 Task: Look for space in Meihekou, China from 6th September, 2023 to 18th September, 2023 for 3 adults in price range Rs.6000 to Rs.12000. Place can be entire place with 2 bedrooms having 2 beds and 2 bathrooms. Property type can be house, flat, guest house, hotel. Booking option can be shelf check-in. Required host language is Chinese (Simplified).
Action: Mouse moved to (780, 109)
Screenshot: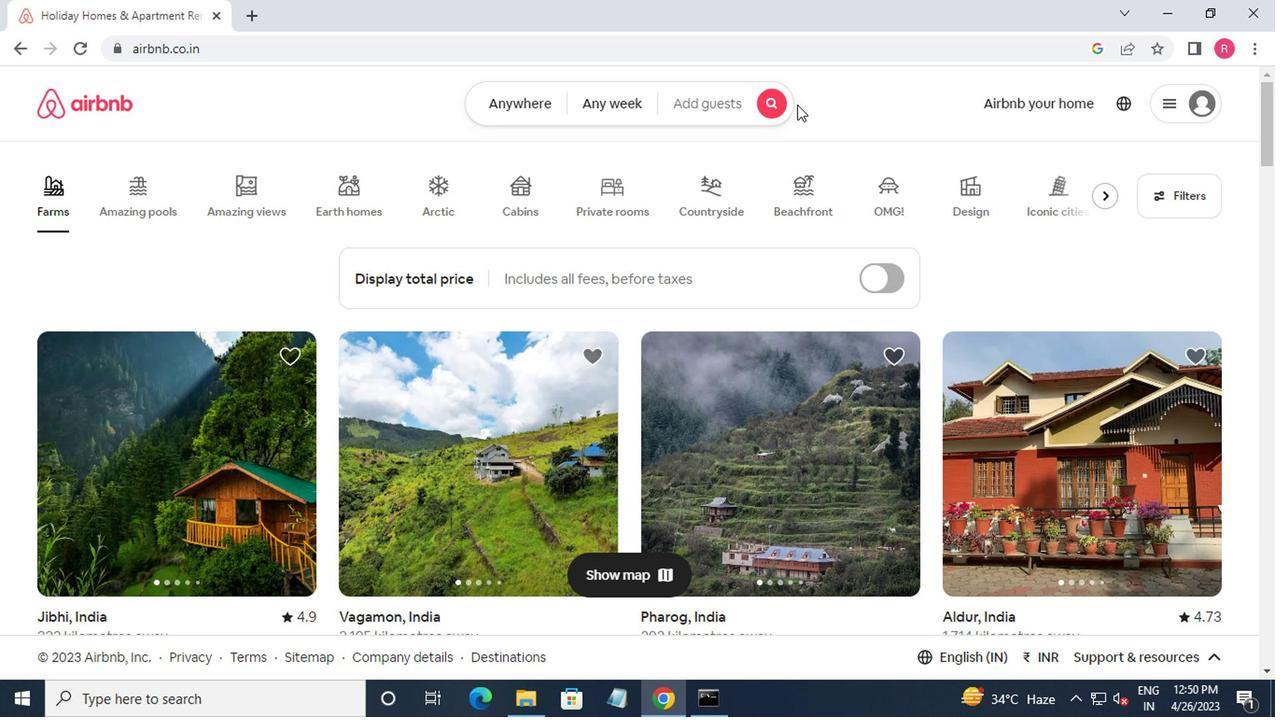 
Action: Mouse pressed left at (780, 109)
Screenshot: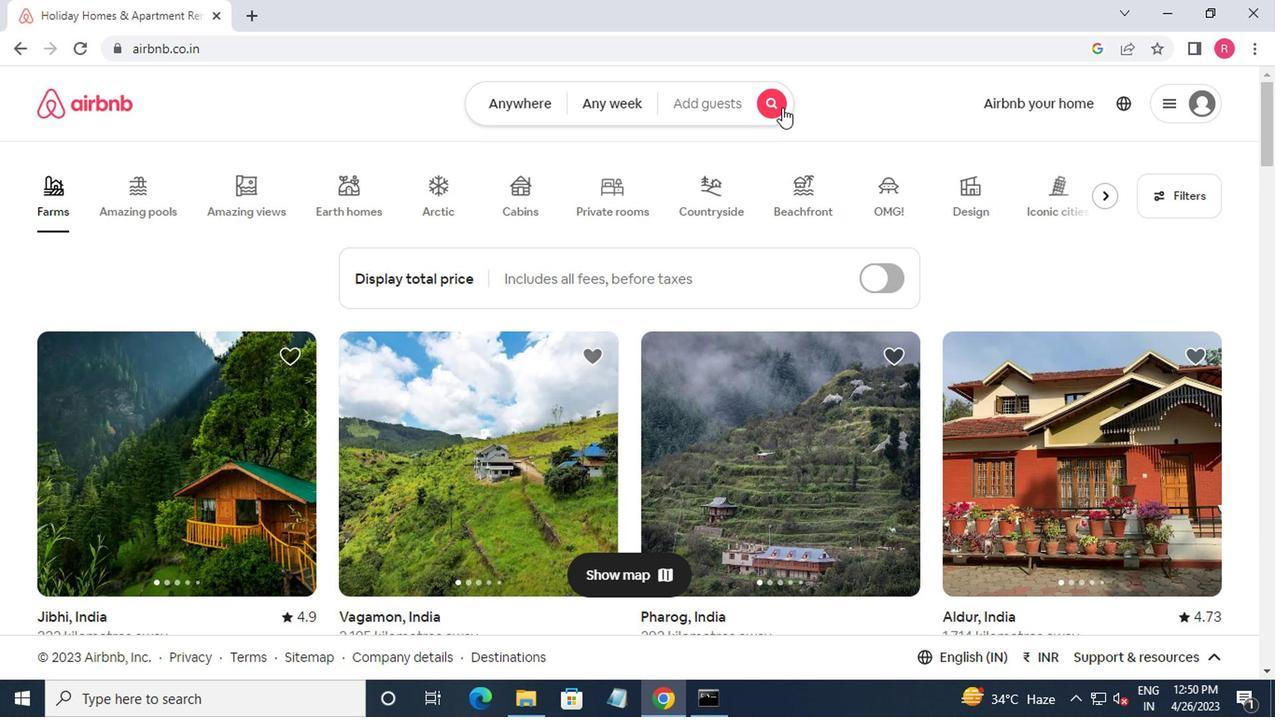 
Action: Mouse moved to (421, 176)
Screenshot: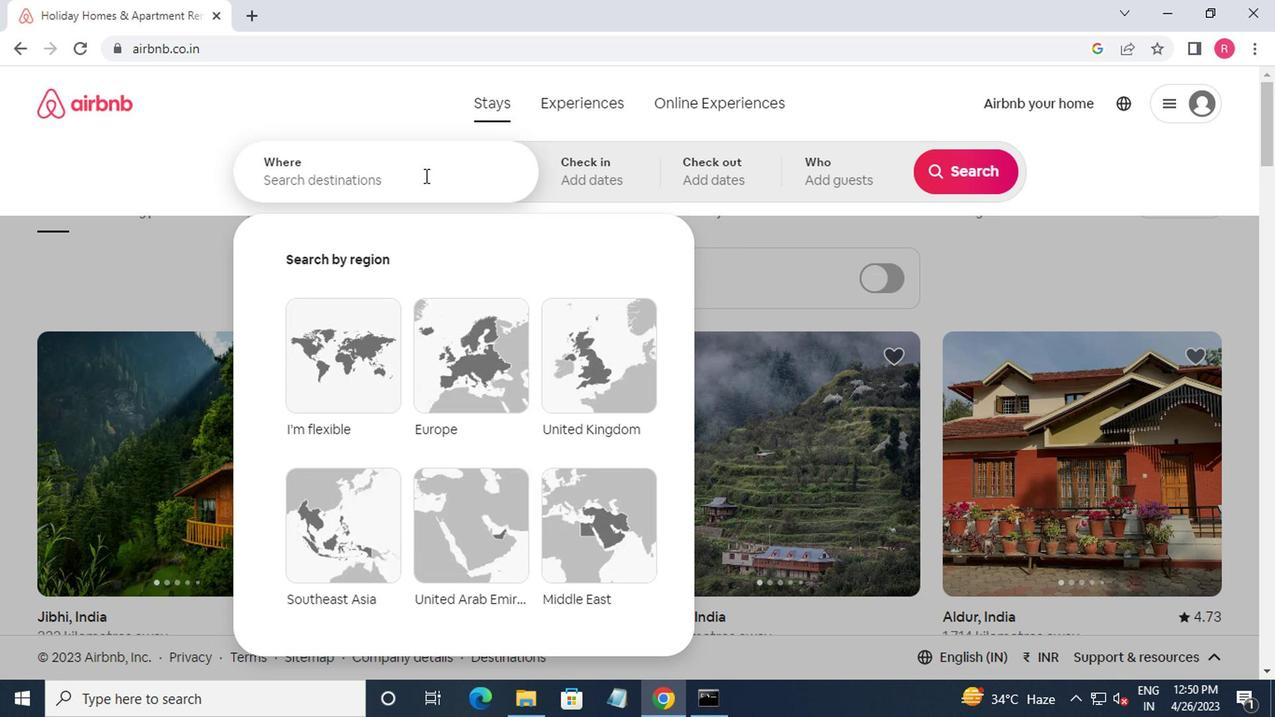
Action: Mouse pressed left at (421, 176)
Screenshot: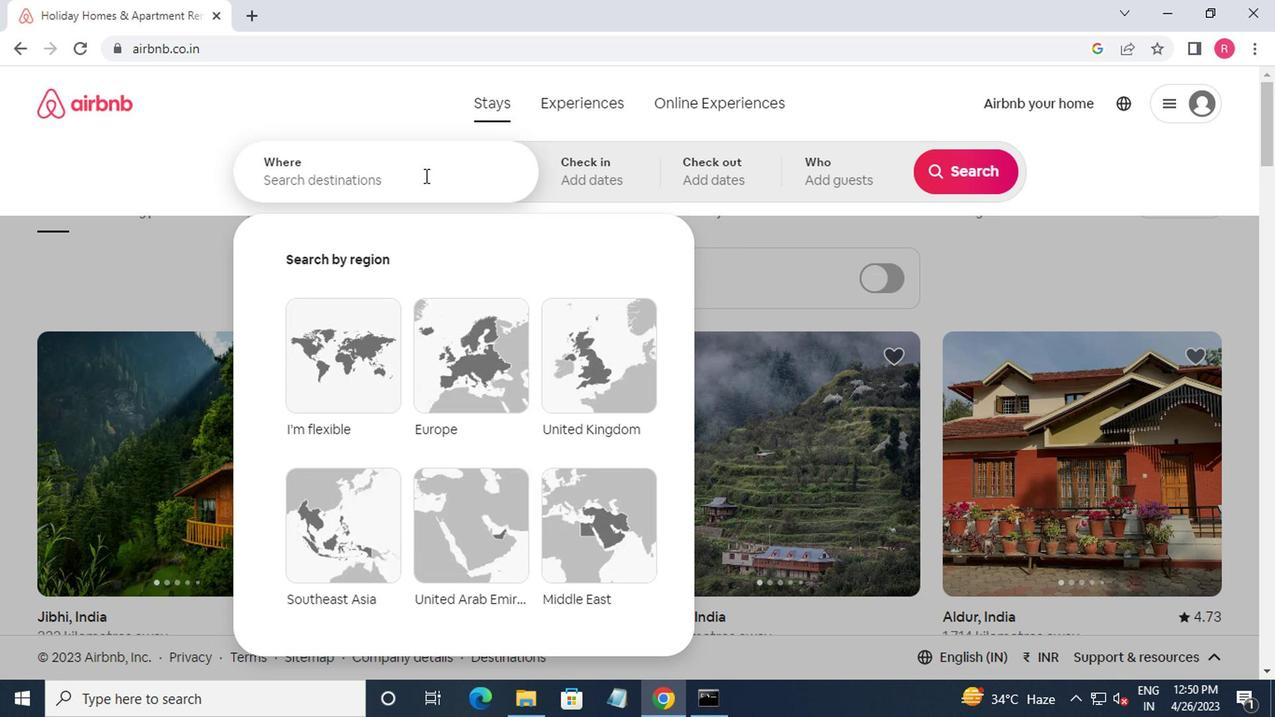 
Action: Mouse moved to (422, 173)
Screenshot: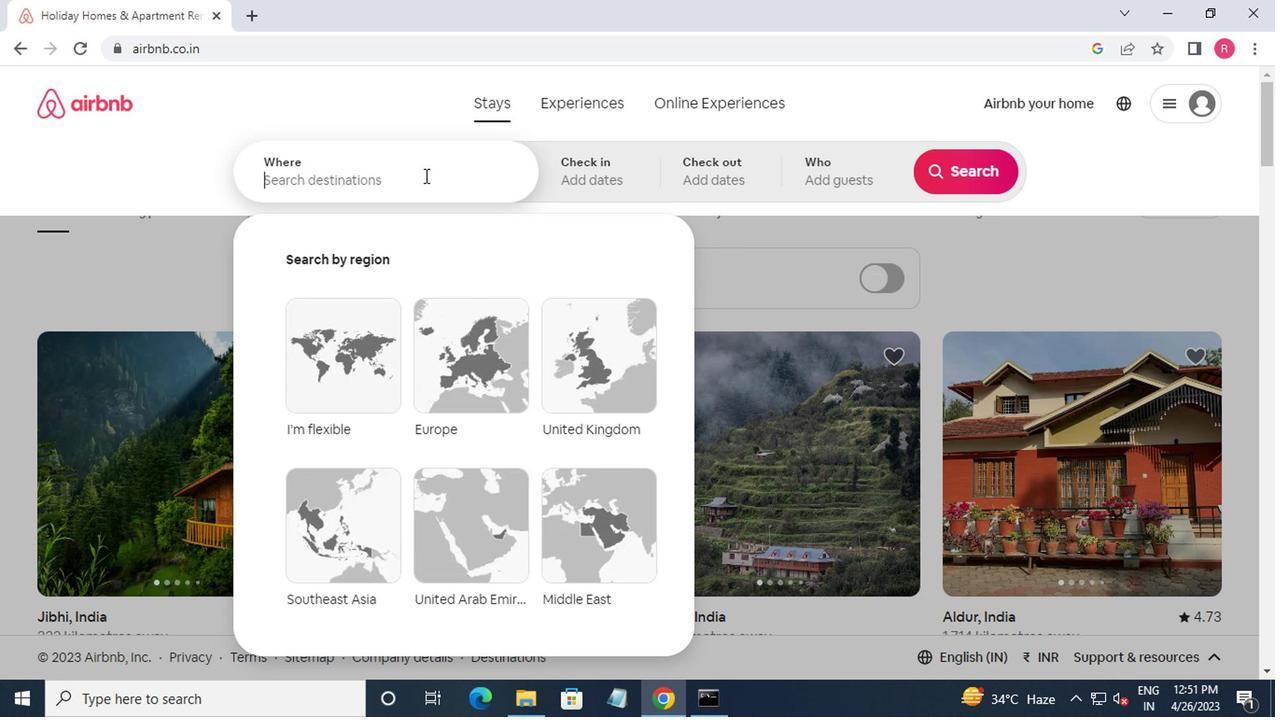 
Action: Key pressed meihekou,china<Key.enter>
Screenshot: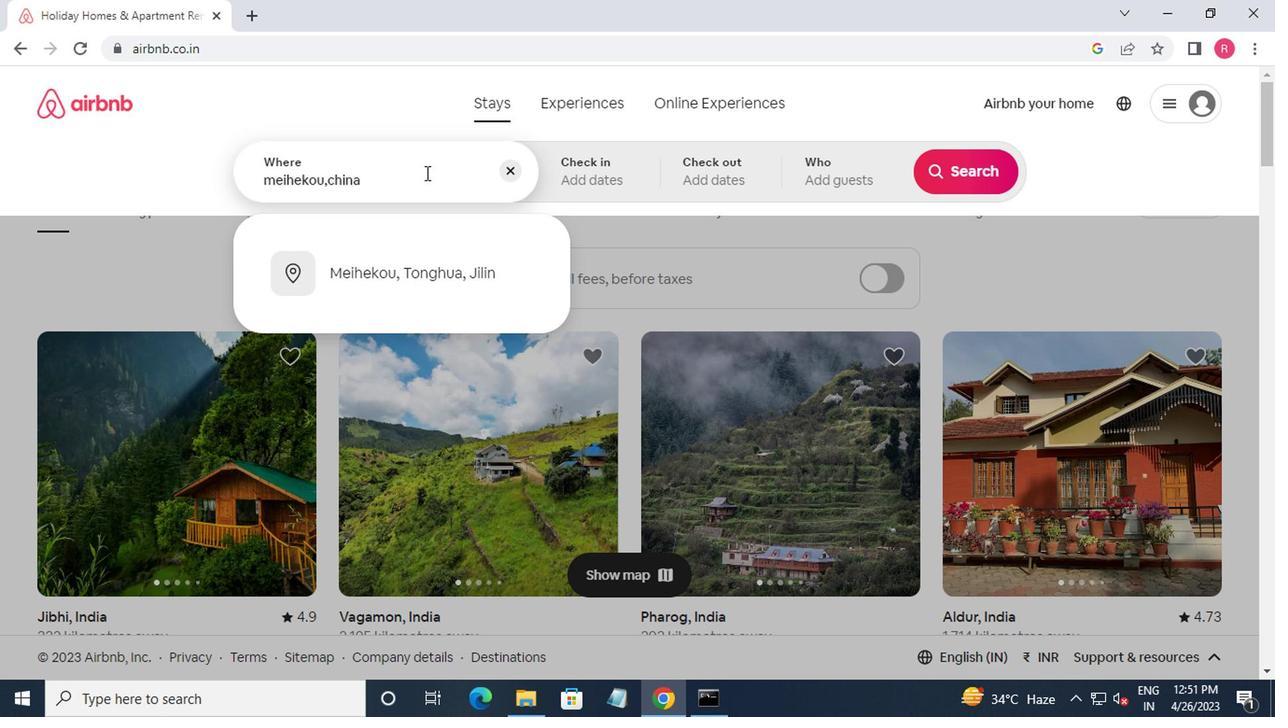 
Action: Mouse moved to (967, 326)
Screenshot: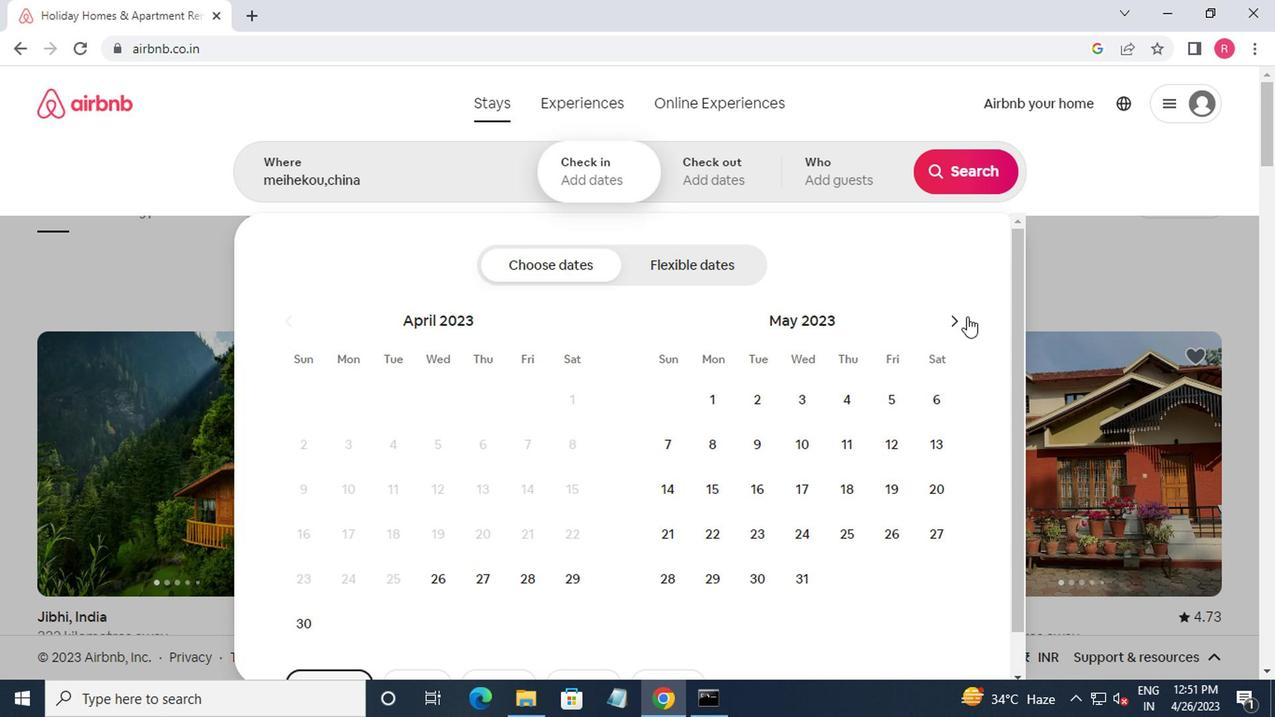 
Action: Mouse pressed left at (967, 326)
Screenshot: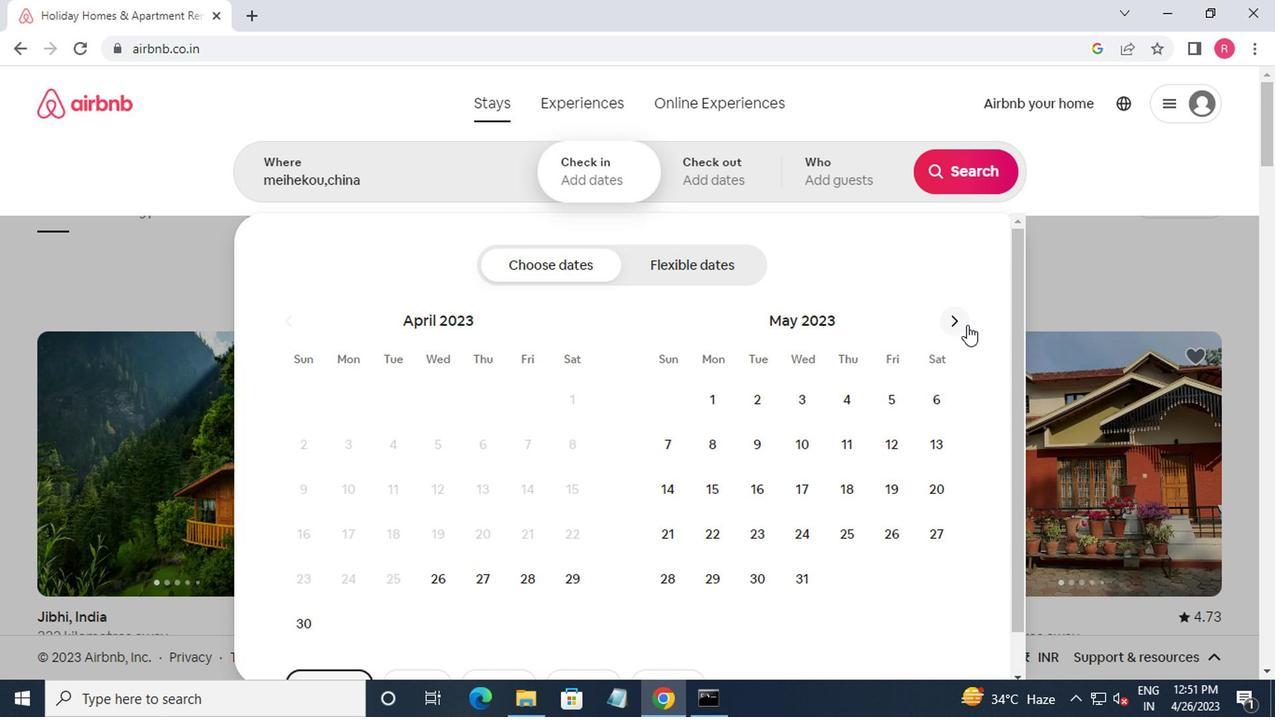 
Action: Mouse moved to (965, 326)
Screenshot: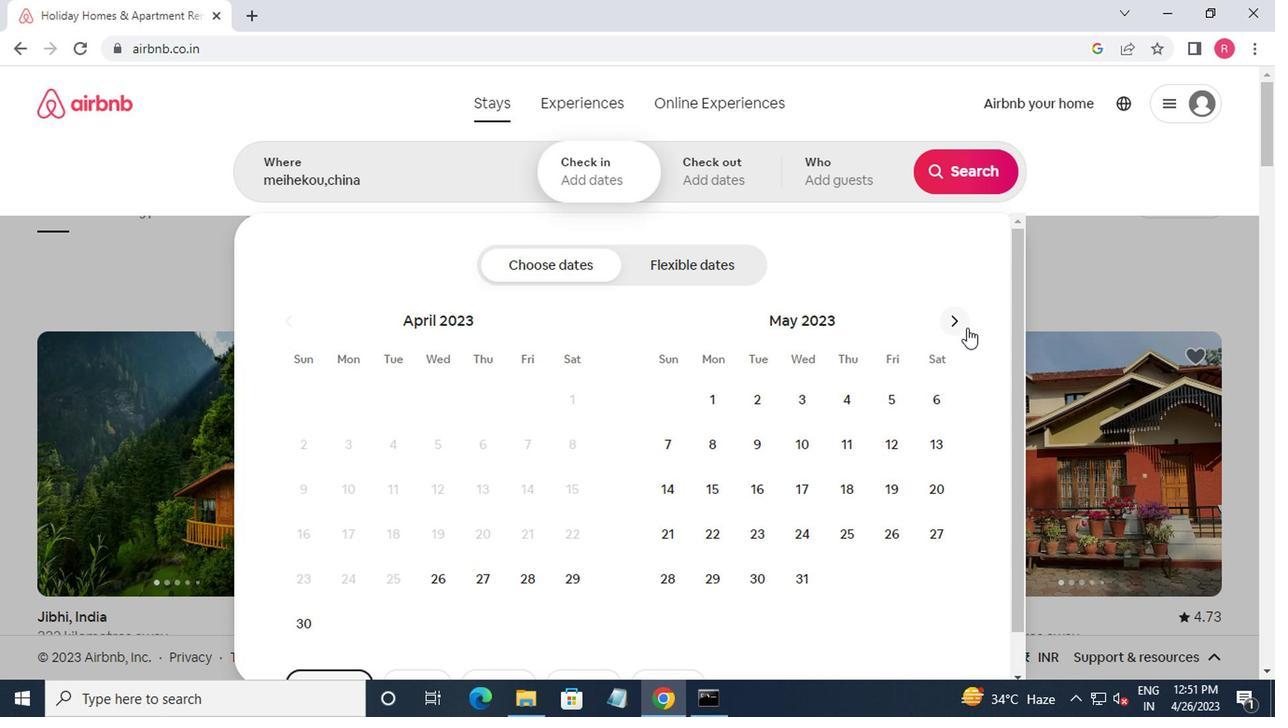 
Action: Mouse pressed left at (965, 326)
Screenshot: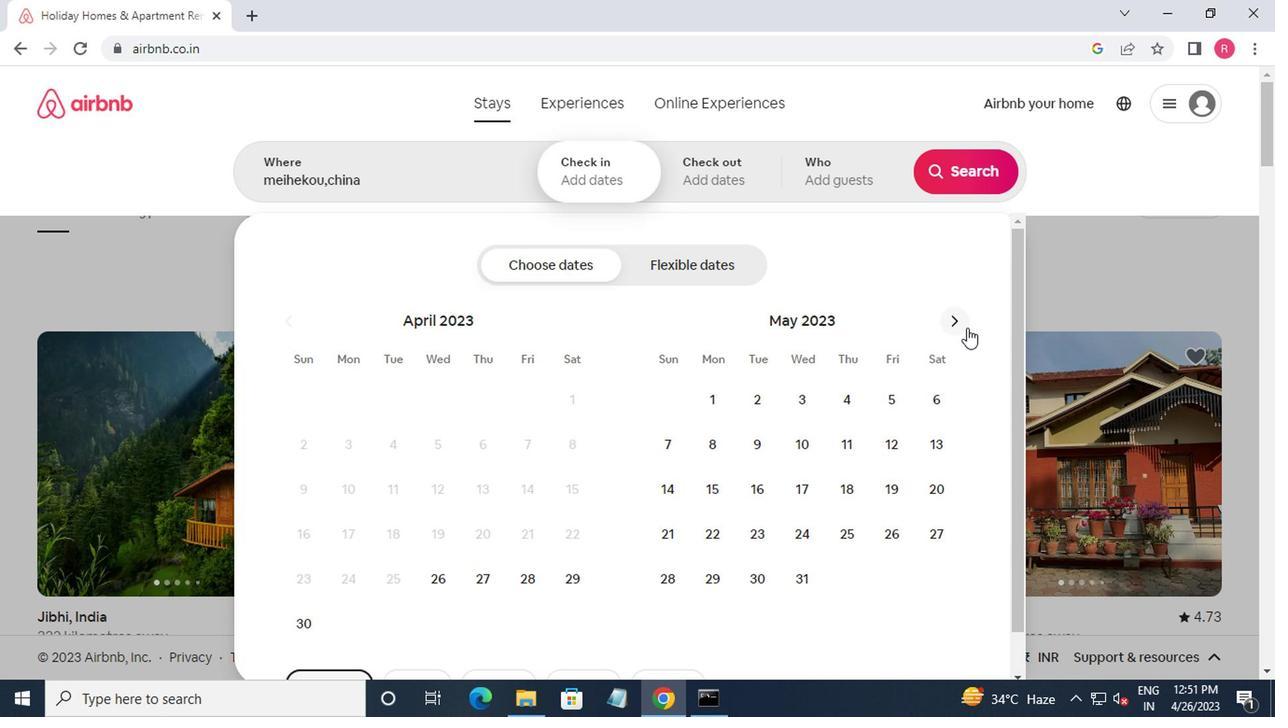 
Action: Mouse moved to (958, 323)
Screenshot: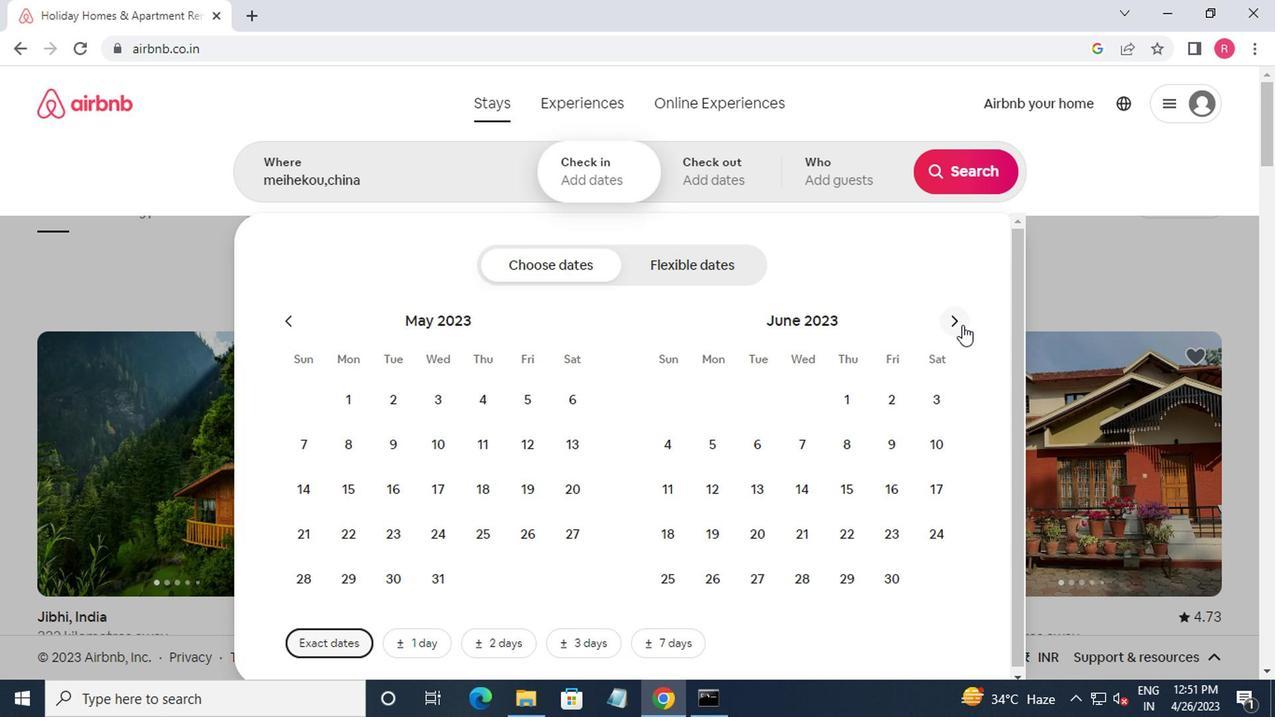 
Action: Mouse pressed left at (958, 323)
Screenshot: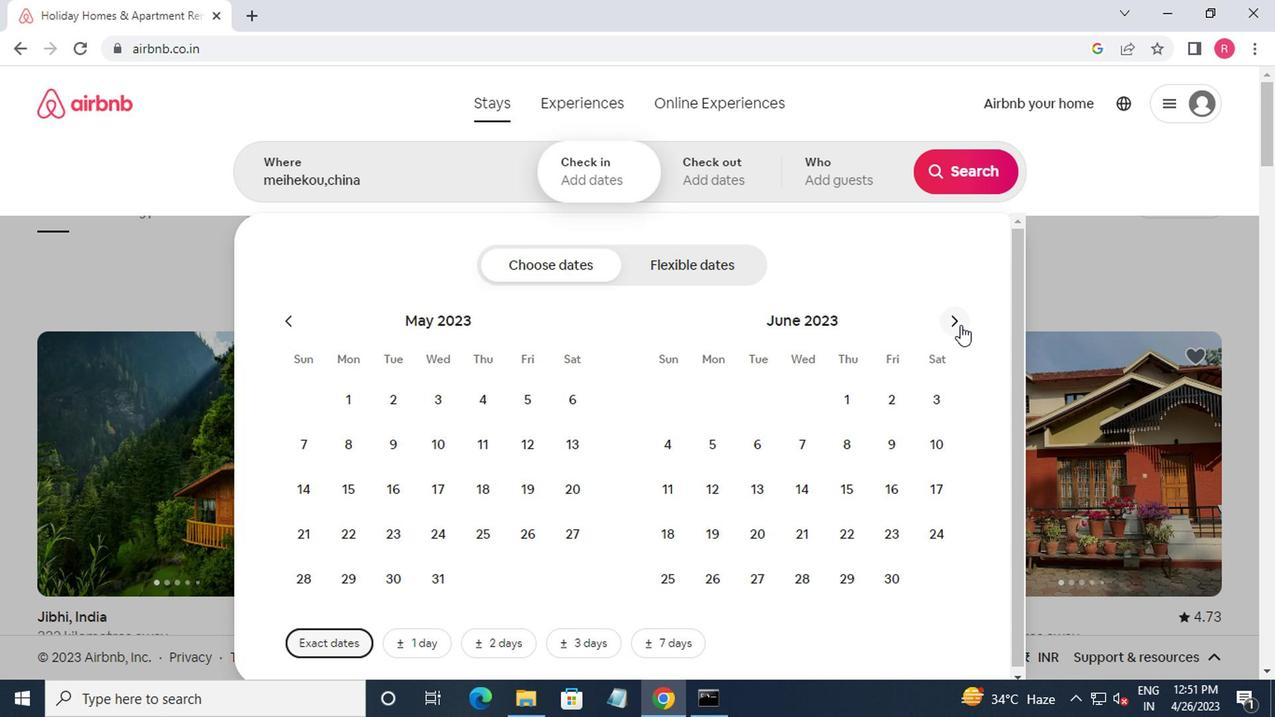 
Action: Mouse moved to (953, 324)
Screenshot: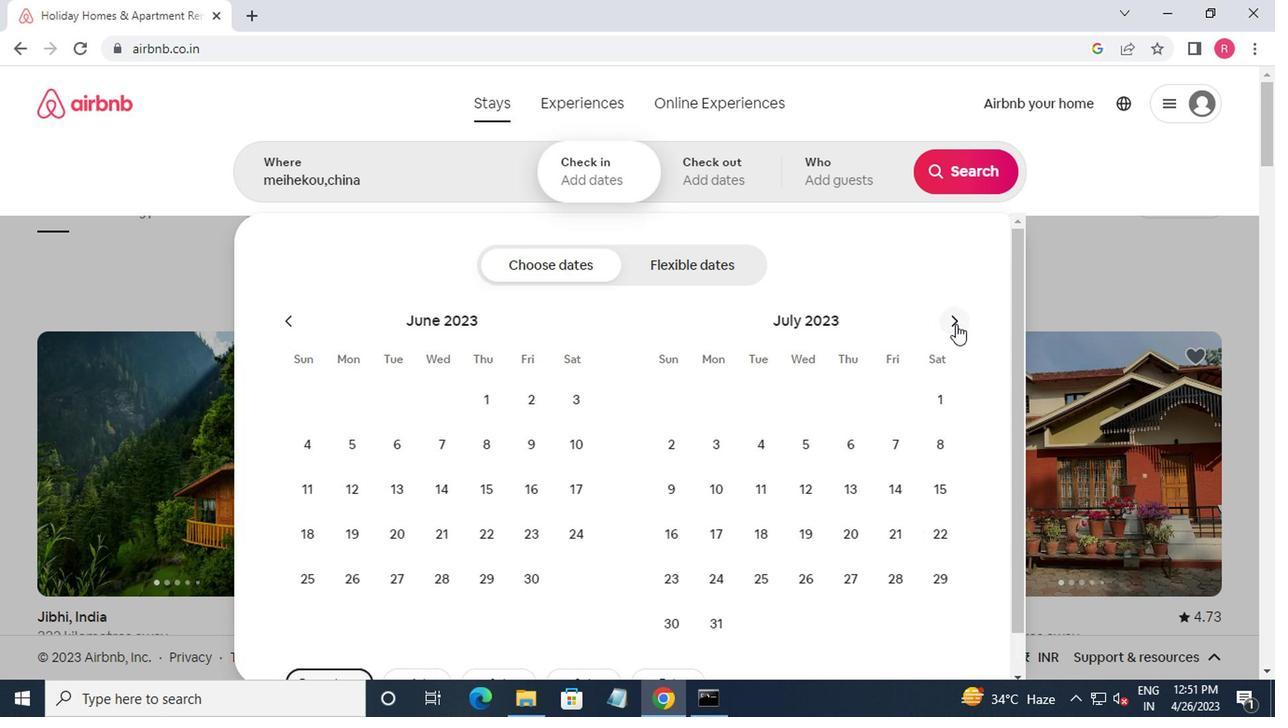 
Action: Mouse pressed left at (953, 324)
Screenshot: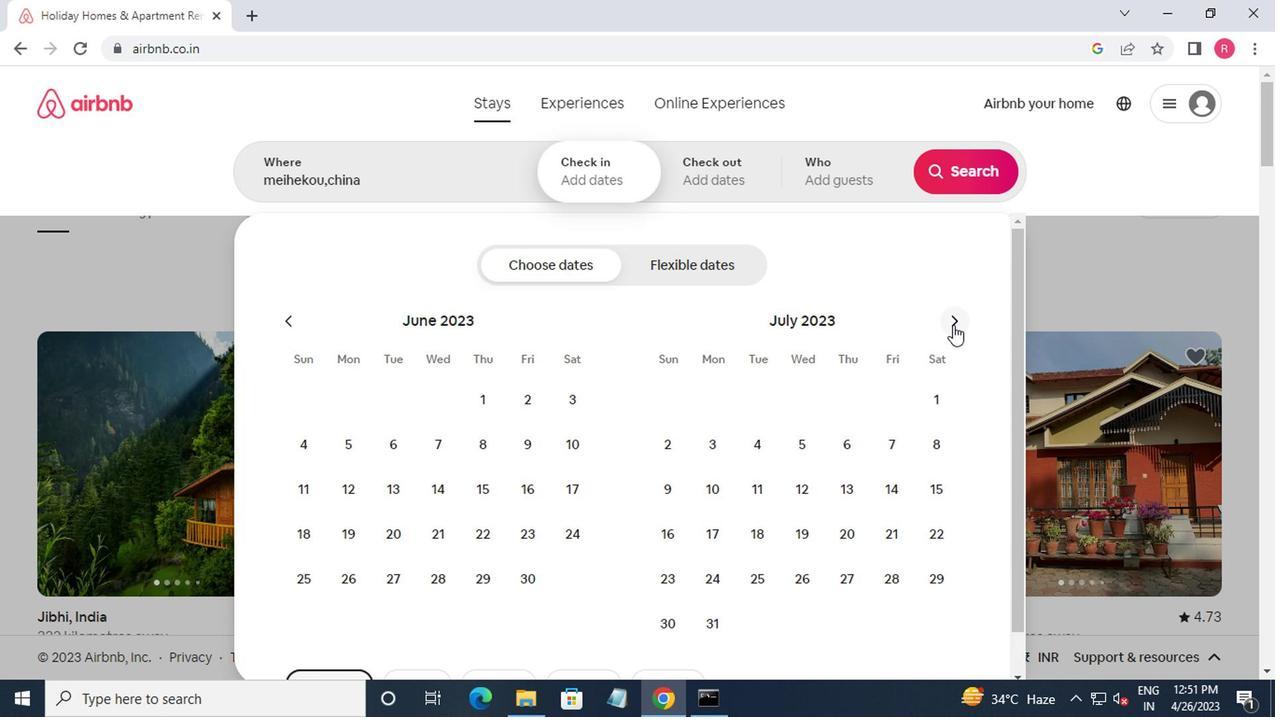 
Action: Mouse moved to (954, 326)
Screenshot: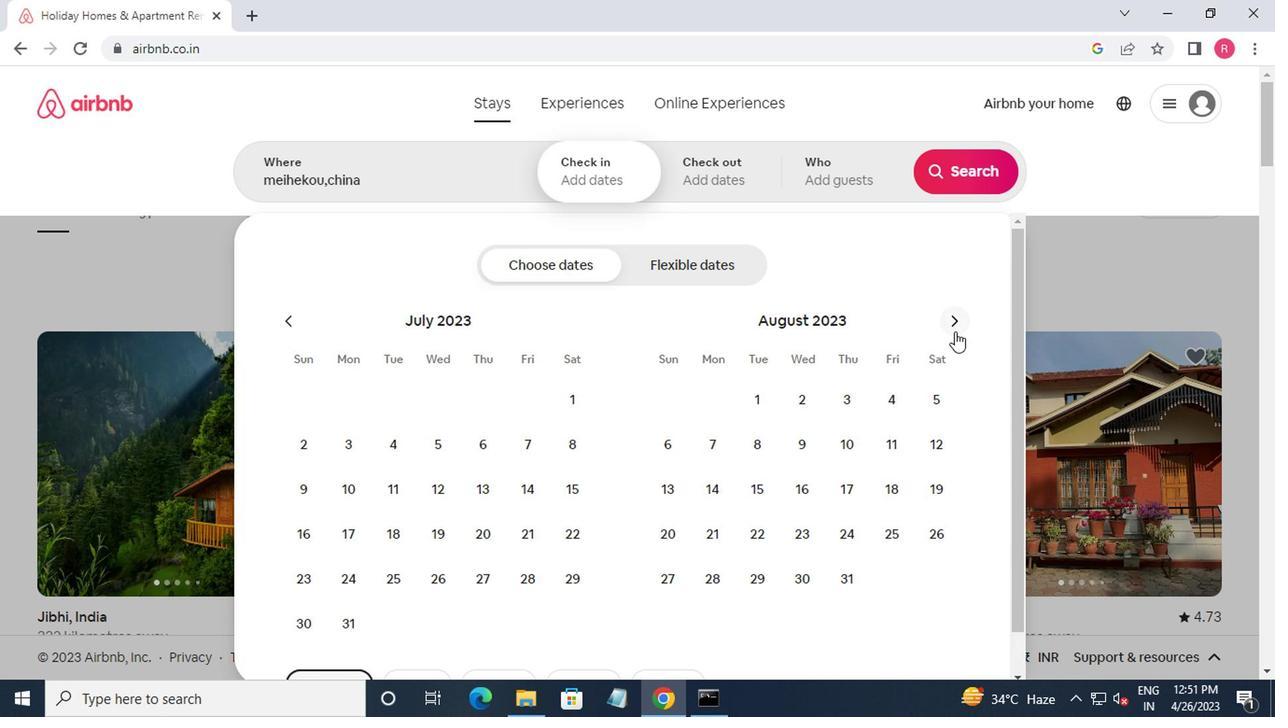 
Action: Mouse pressed left at (954, 326)
Screenshot: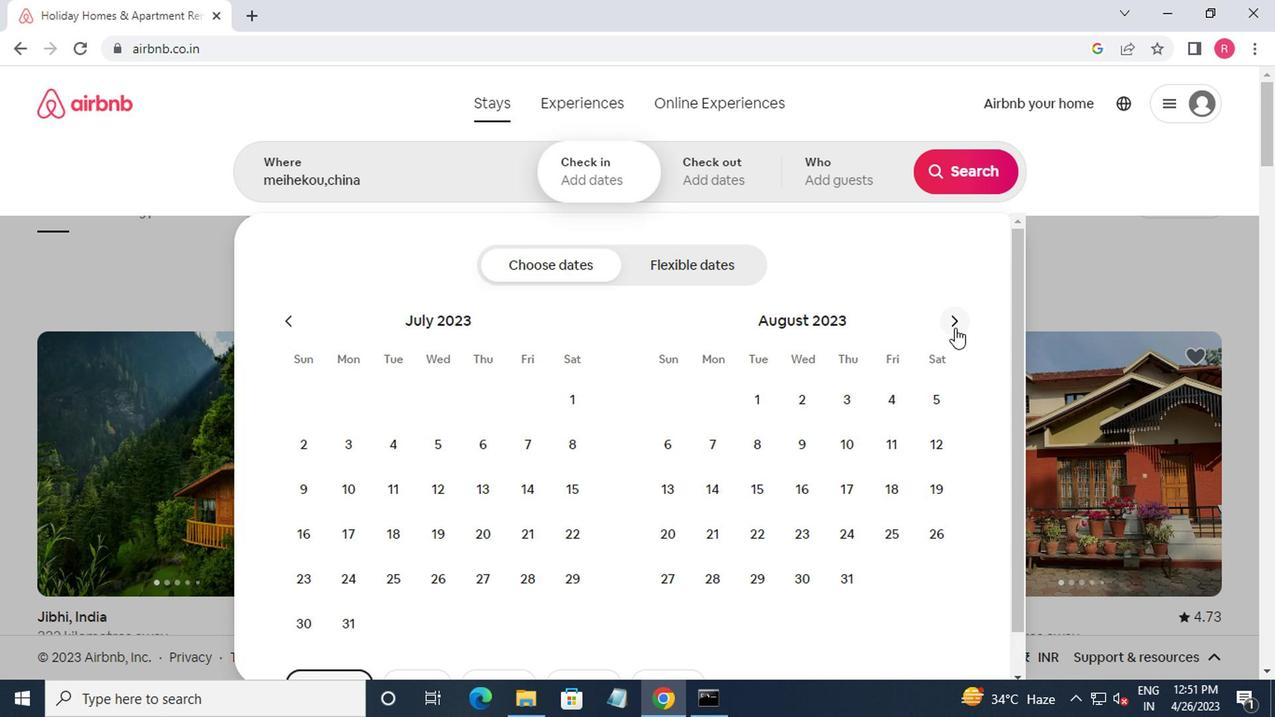 
Action: Mouse moved to (804, 458)
Screenshot: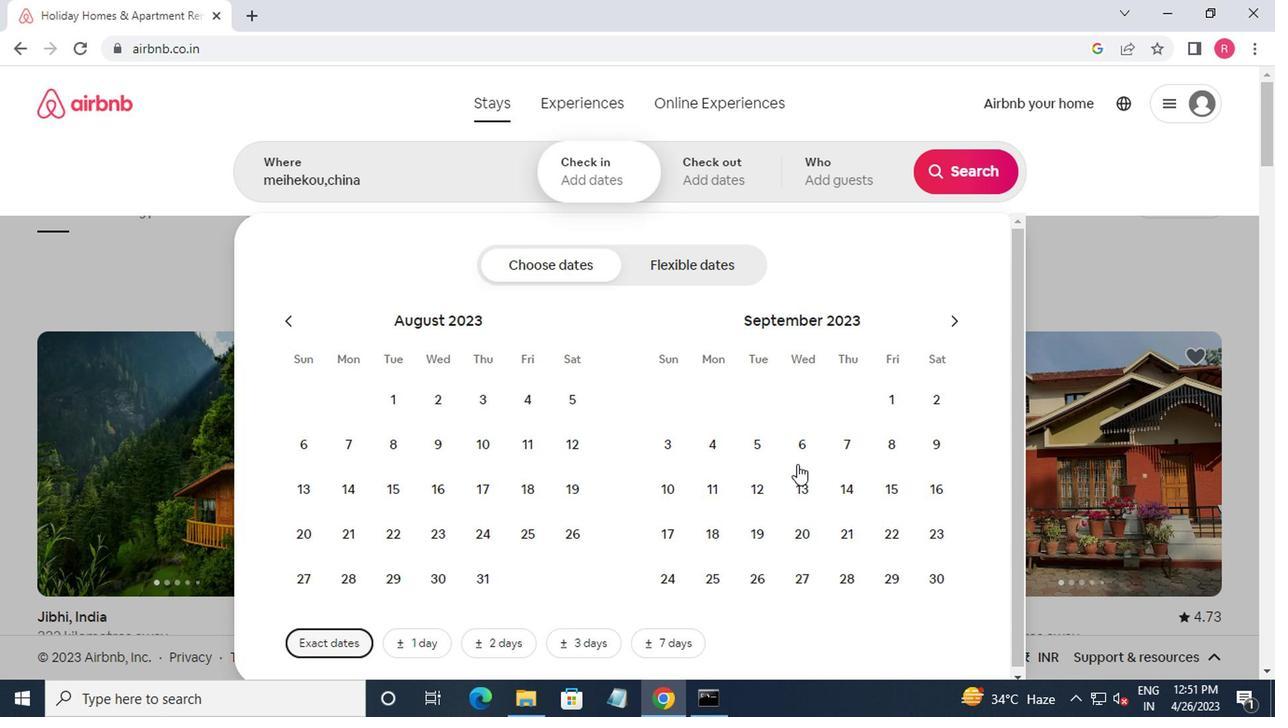
Action: Mouse pressed left at (804, 458)
Screenshot: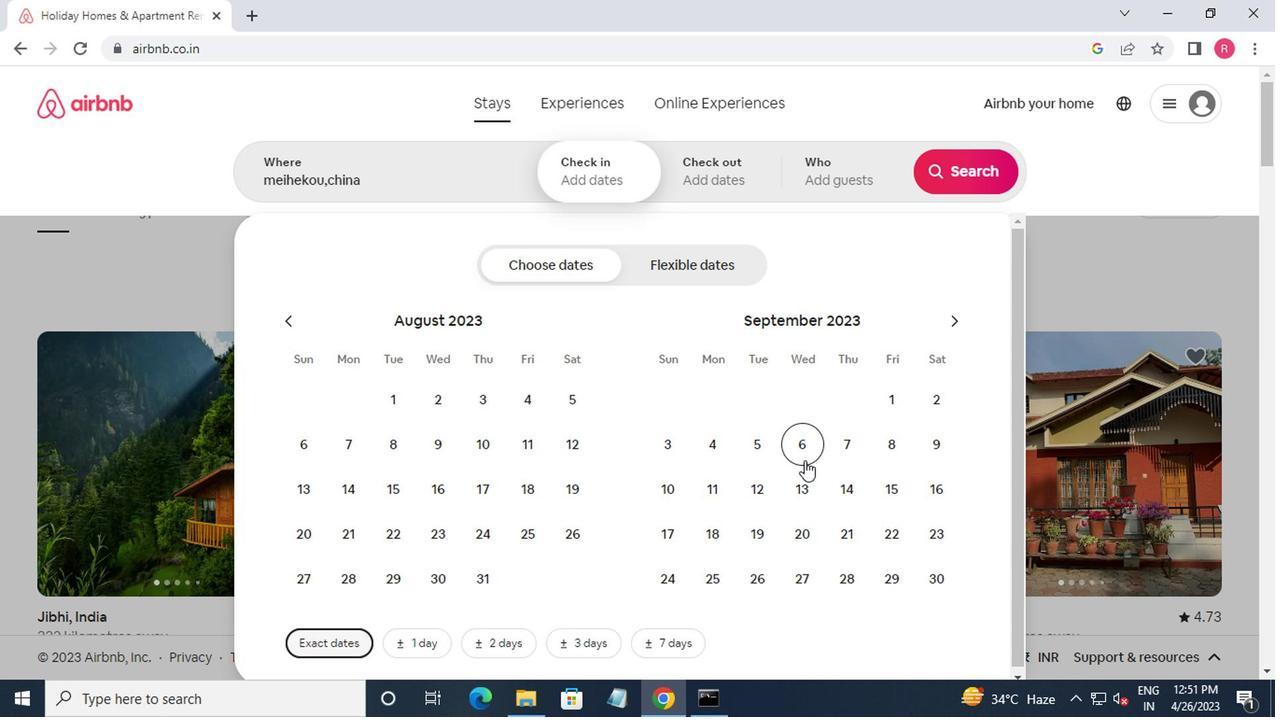
Action: Mouse moved to (726, 526)
Screenshot: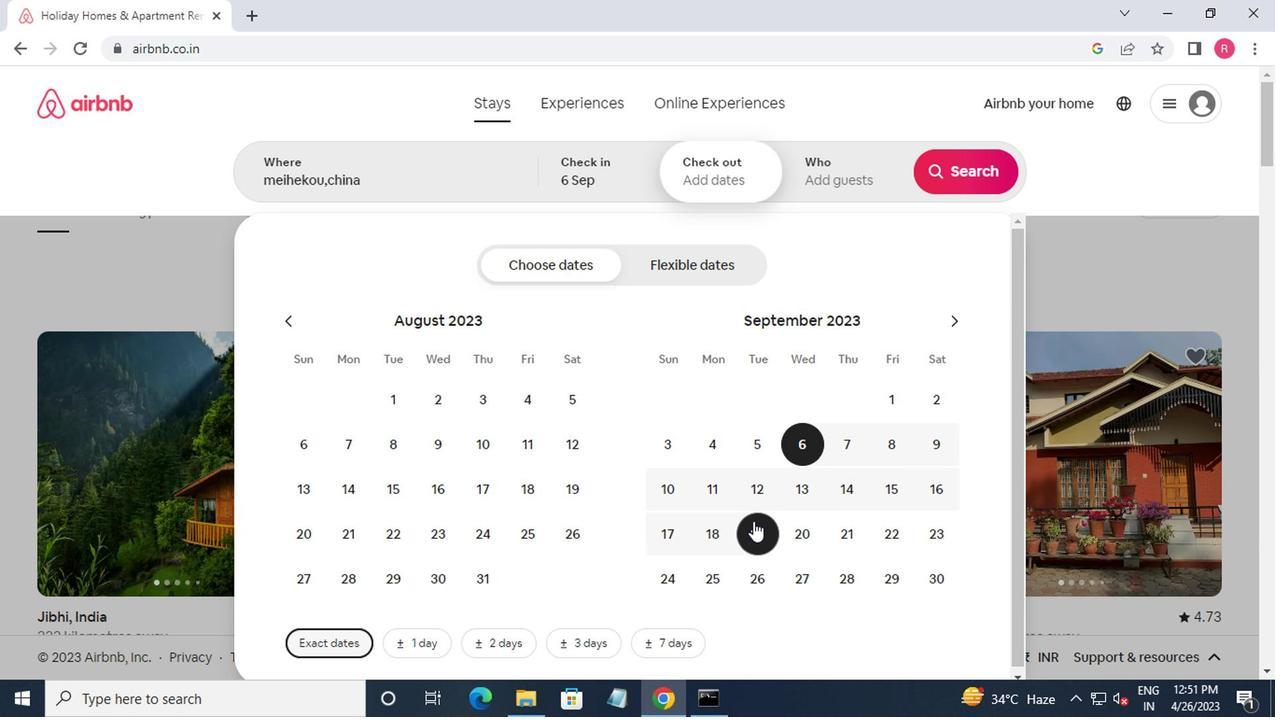 
Action: Mouse pressed left at (726, 526)
Screenshot: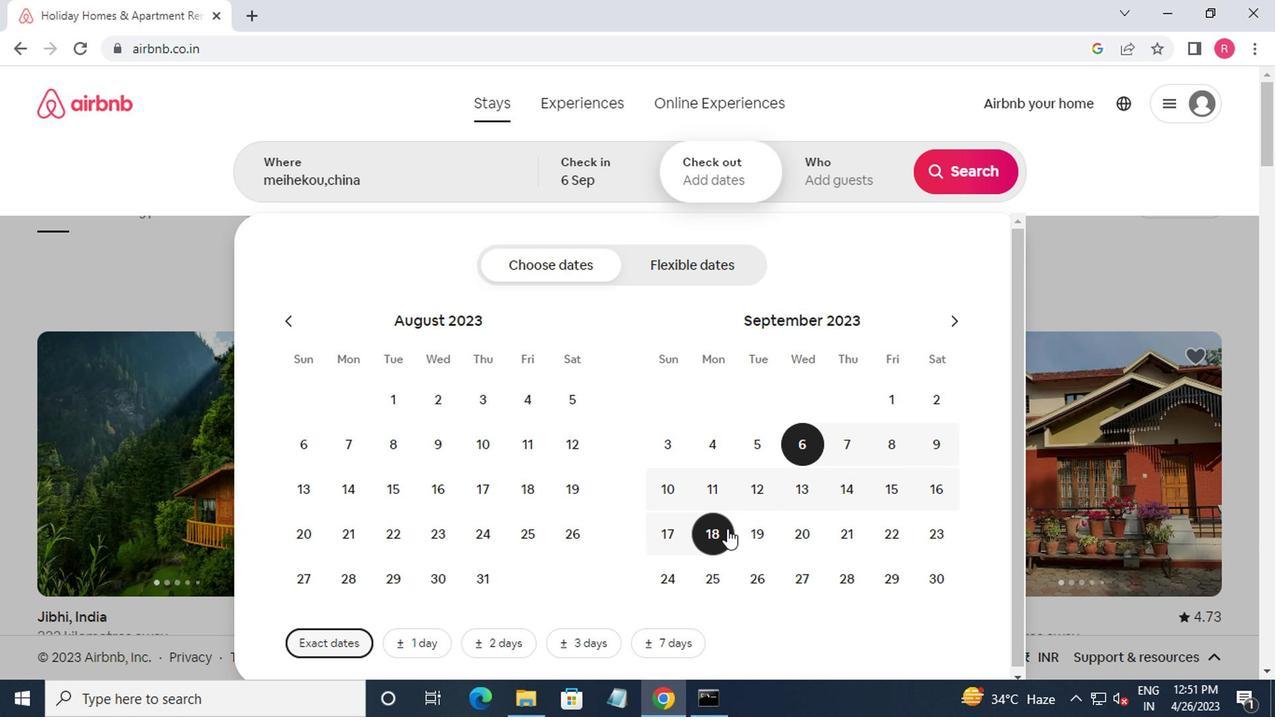 
Action: Mouse moved to (822, 178)
Screenshot: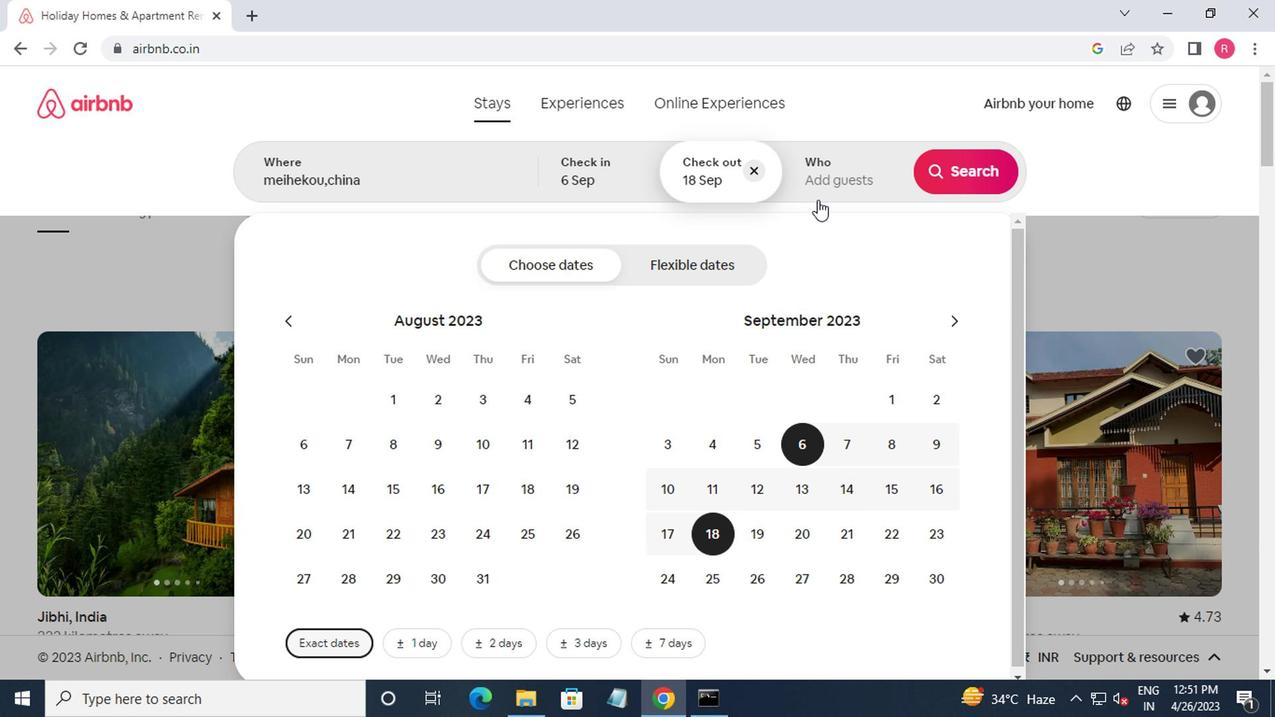 
Action: Mouse pressed left at (822, 178)
Screenshot: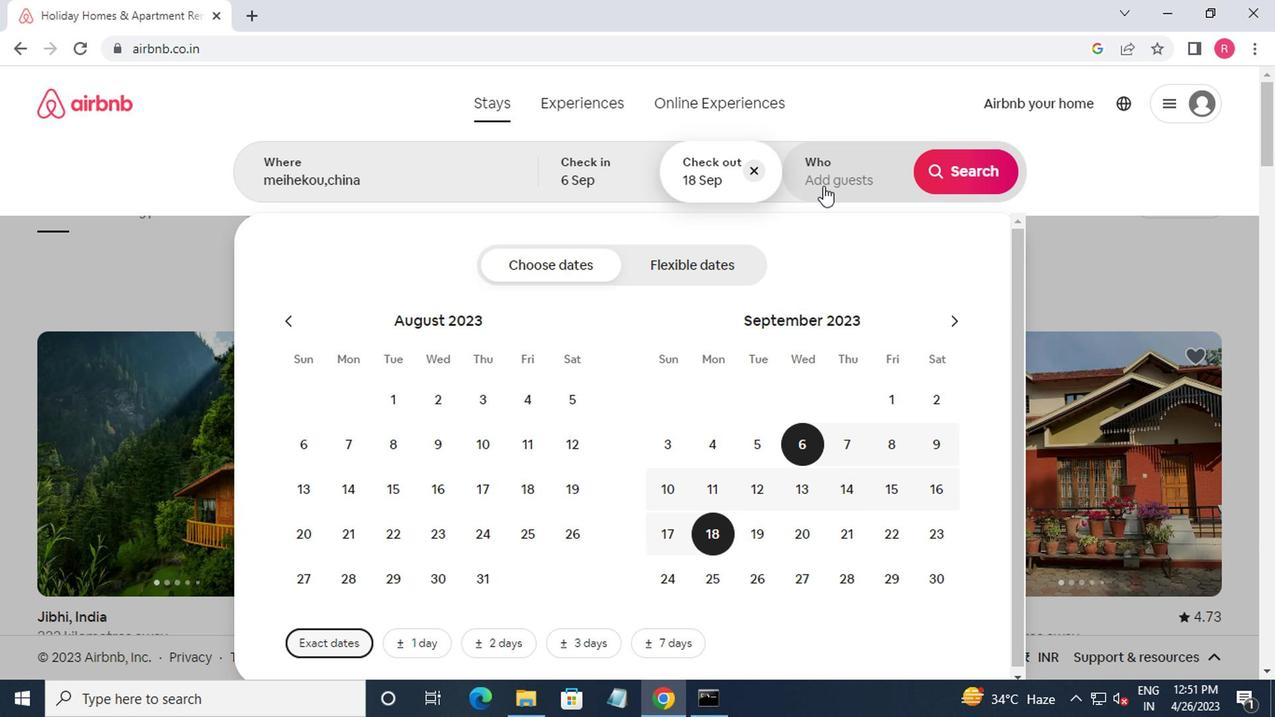 
Action: Mouse moved to (981, 272)
Screenshot: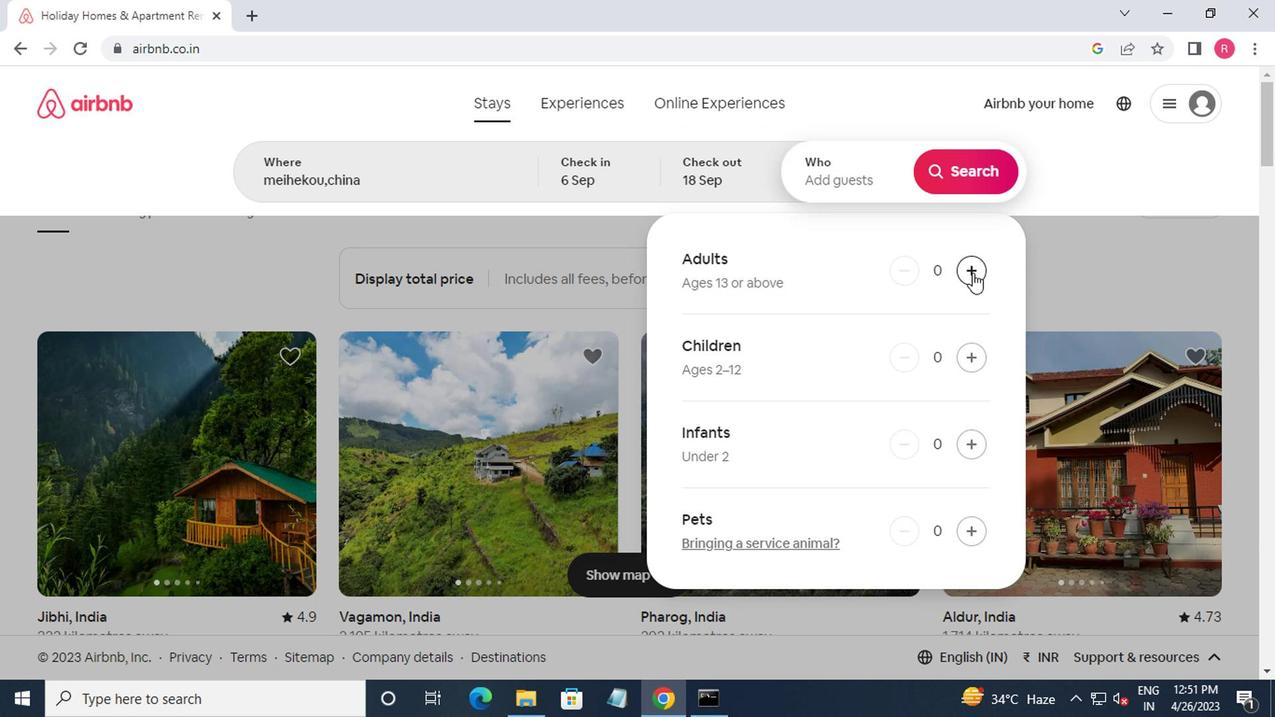
Action: Mouse pressed left at (981, 272)
Screenshot: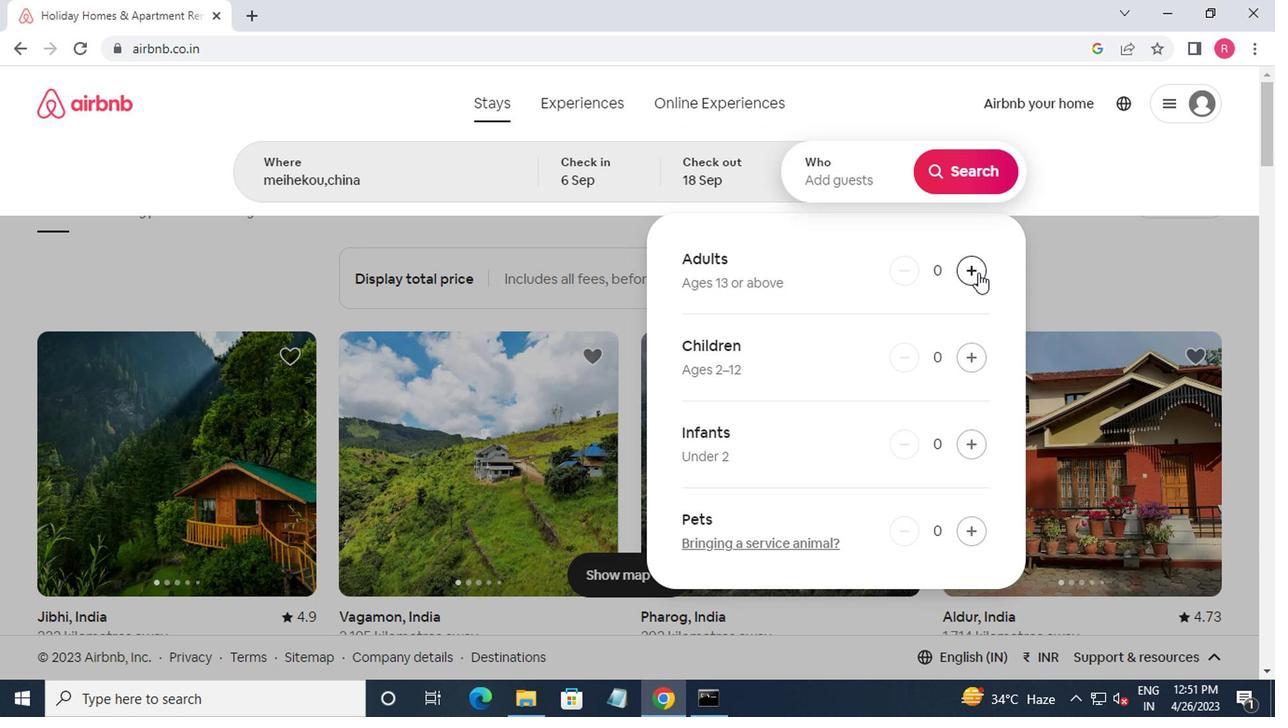 
Action: Mouse moved to (981, 272)
Screenshot: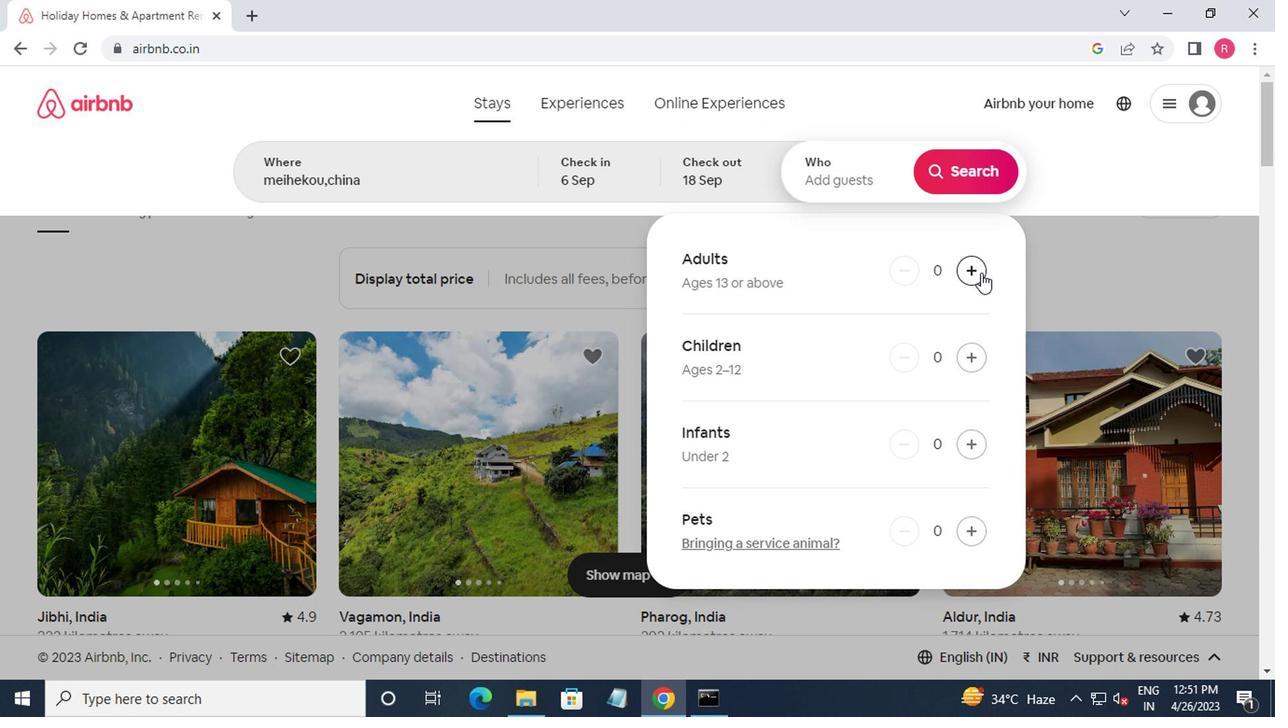 
Action: Mouse pressed left at (981, 272)
Screenshot: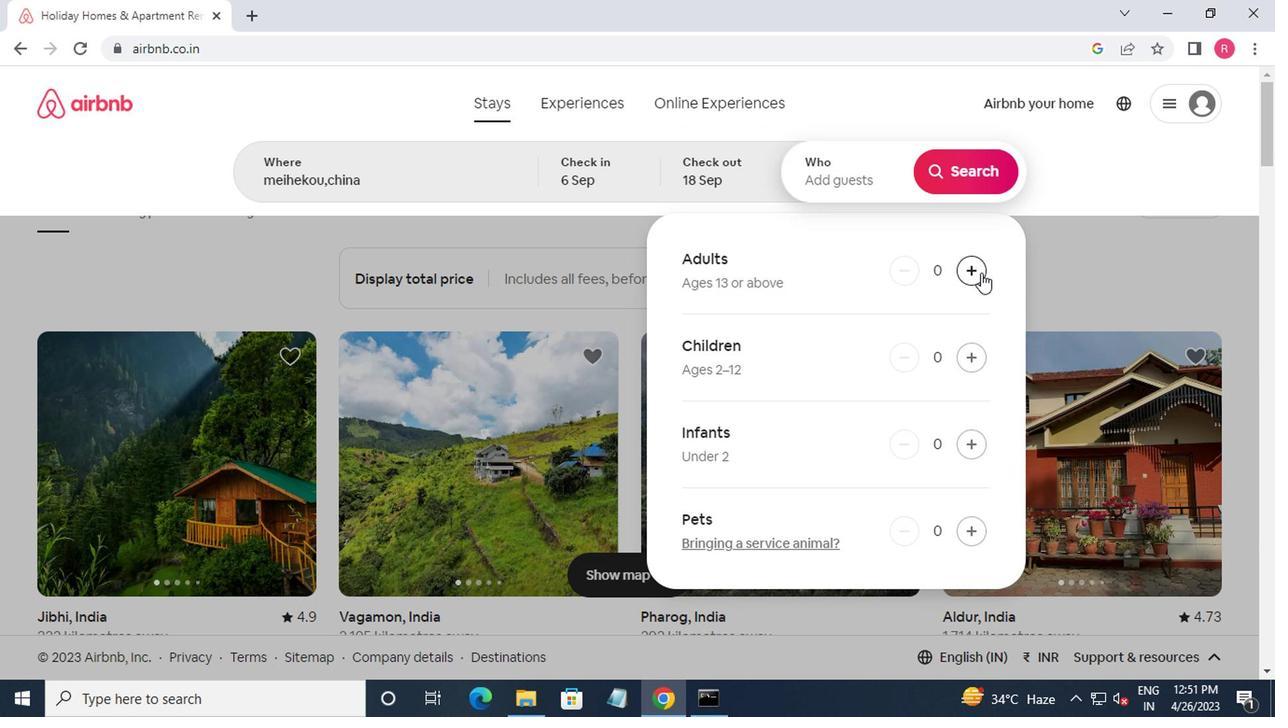 
Action: Mouse pressed left at (981, 272)
Screenshot: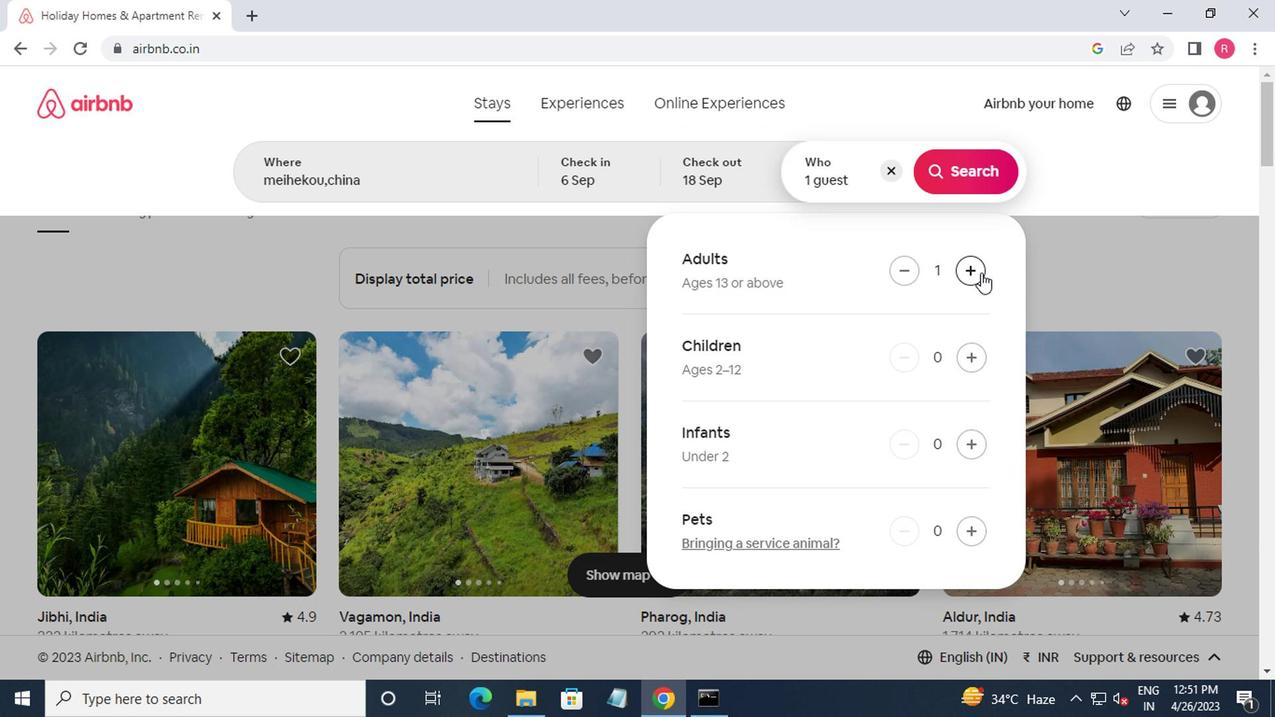 
Action: Mouse moved to (961, 184)
Screenshot: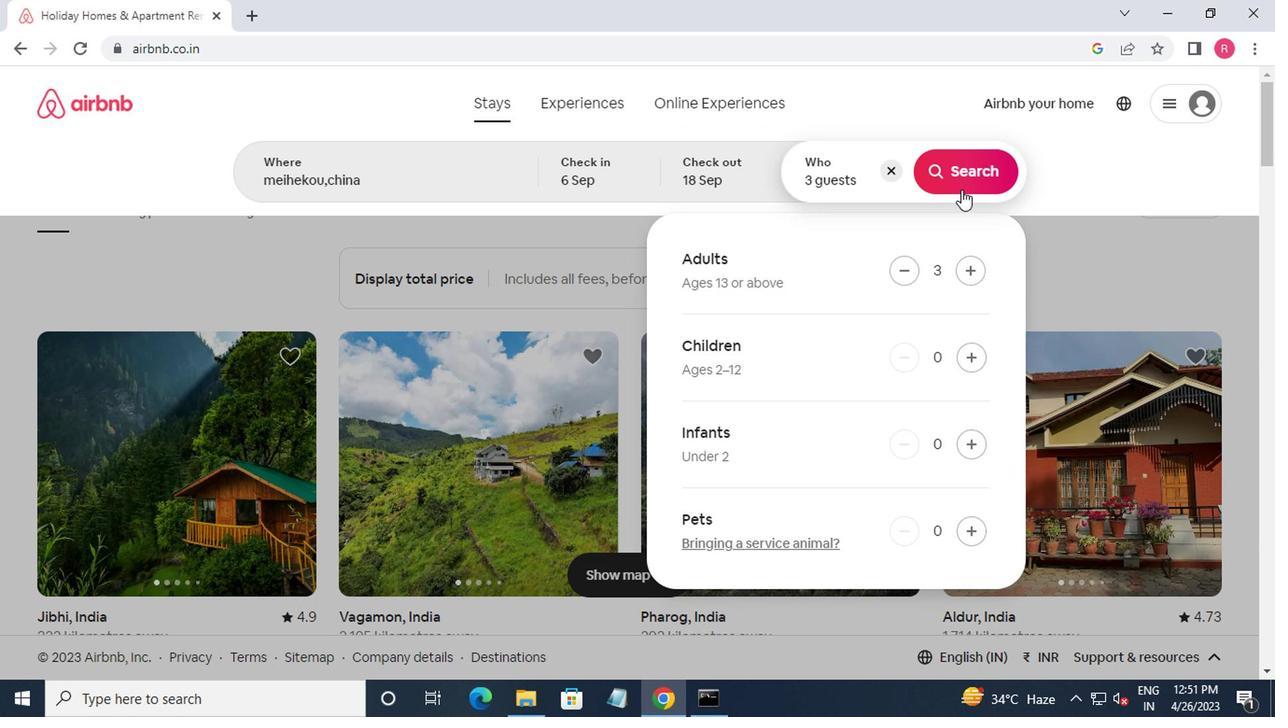 
Action: Mouse pressed left at (961, 184)
Screenshot: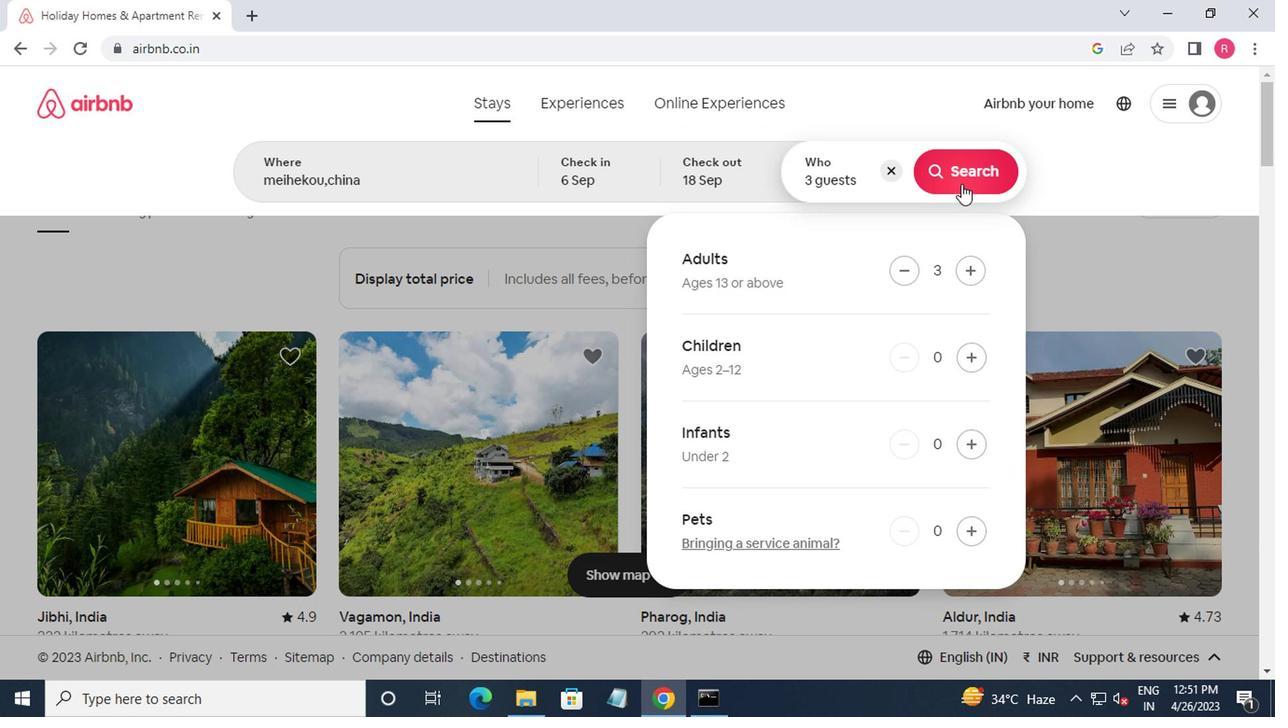 
Action: Mouse moved to (1184, 179)
Screenshot: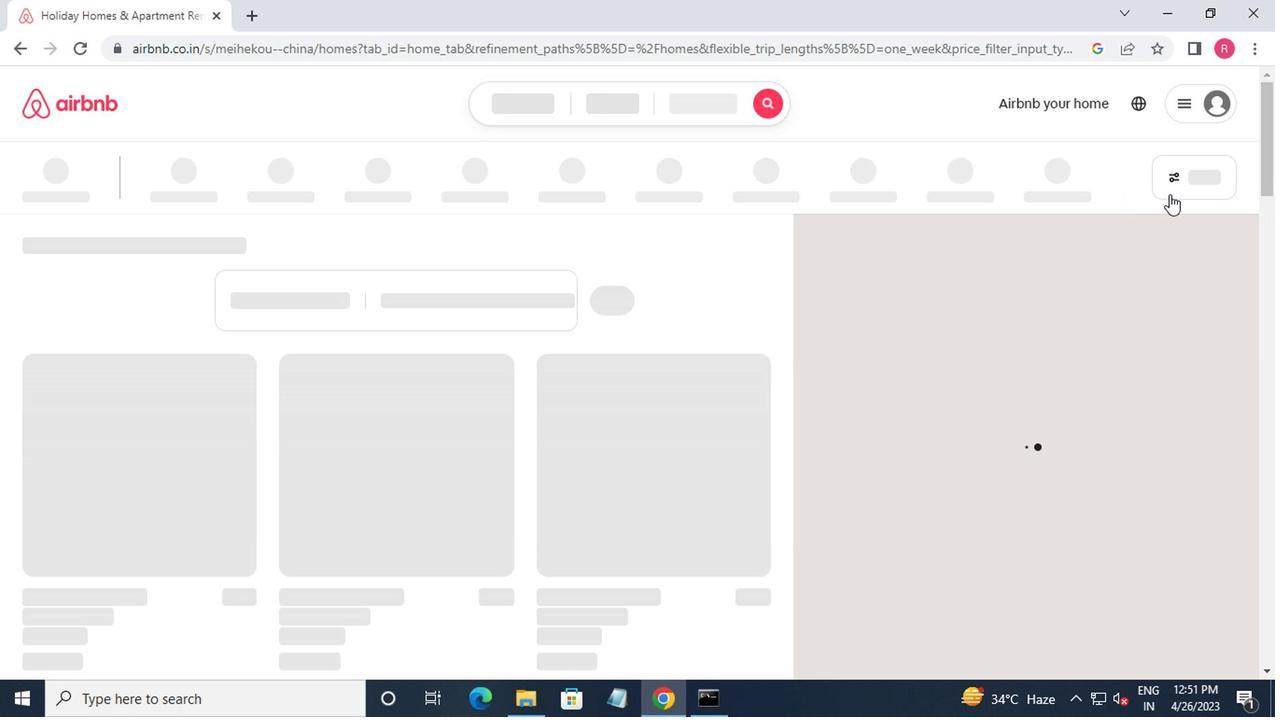 
Action: Mouse pressed left at (1184, 179)
Screenshot: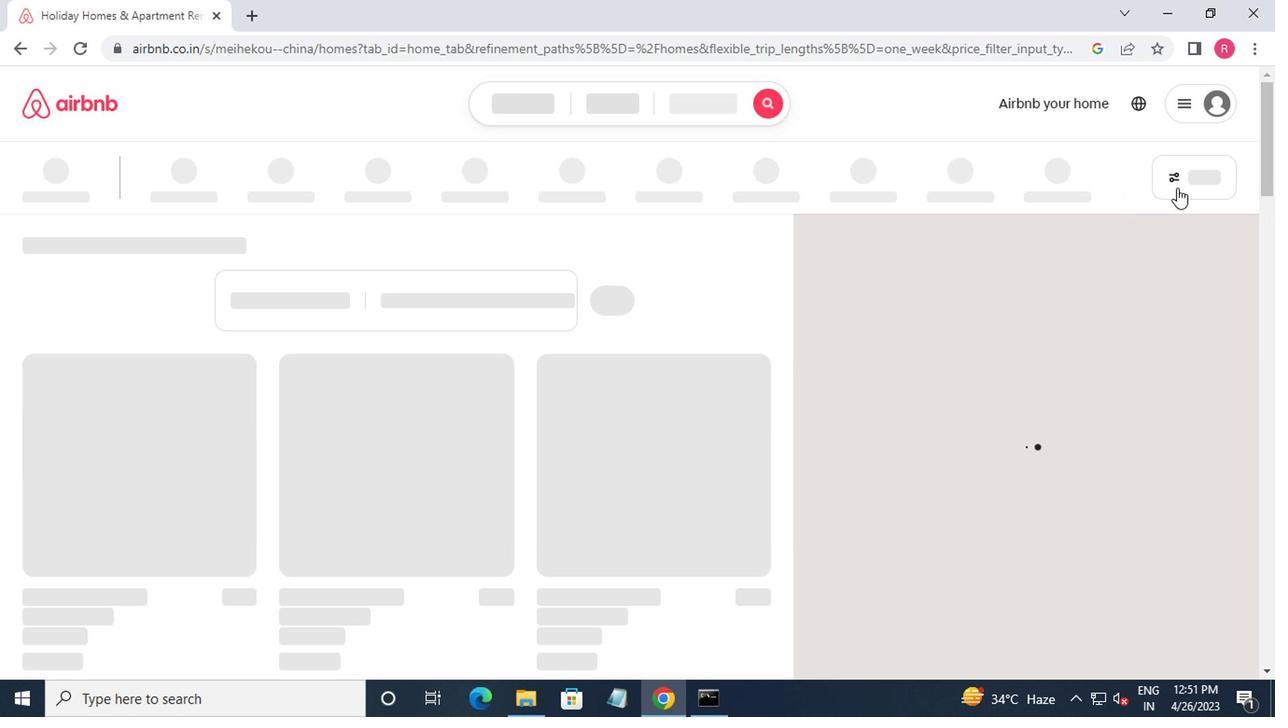 
Action: Mouse moved to (506, 309)
Screenshot: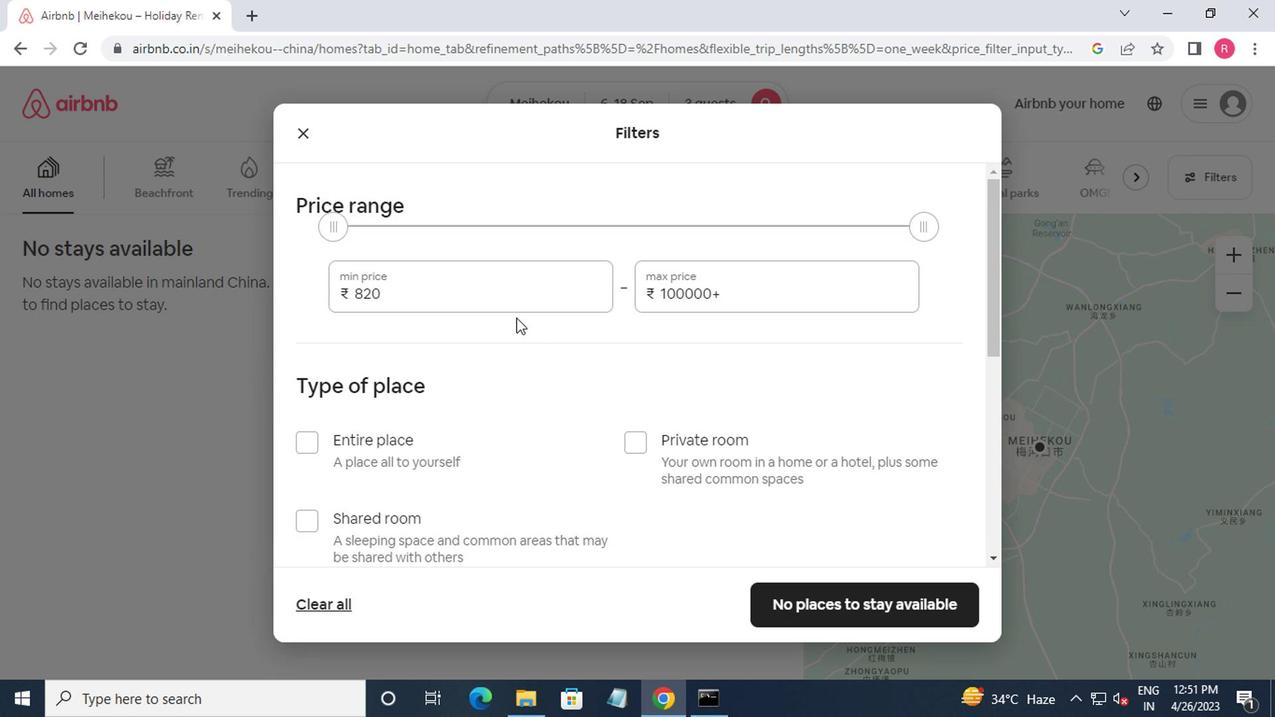 
Action: Mouse pressed left at (506, 309)
Screenshot: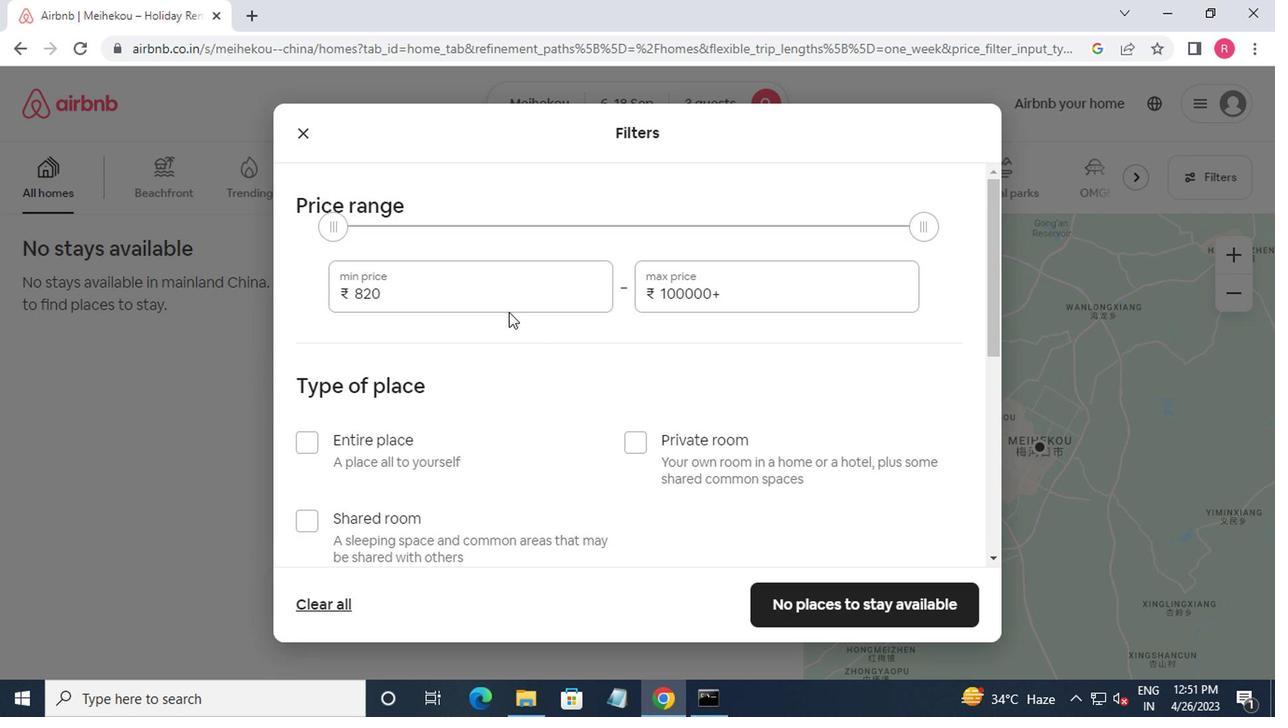 
Action: Mouse moved to (518, 293)
Screenshot: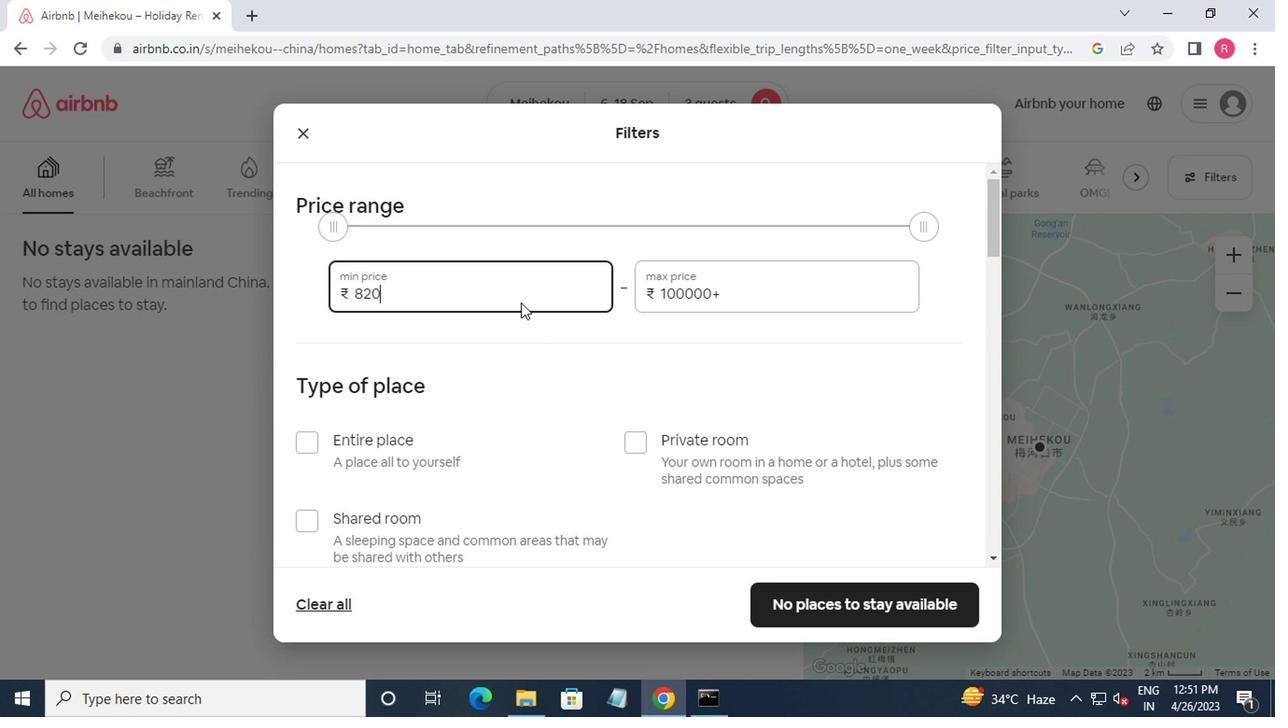 
Action: Key pressed <Key.backspace><Key.backspace><Key.backspace><Key.backspace>6000<Key.tab>12000
Screenshot: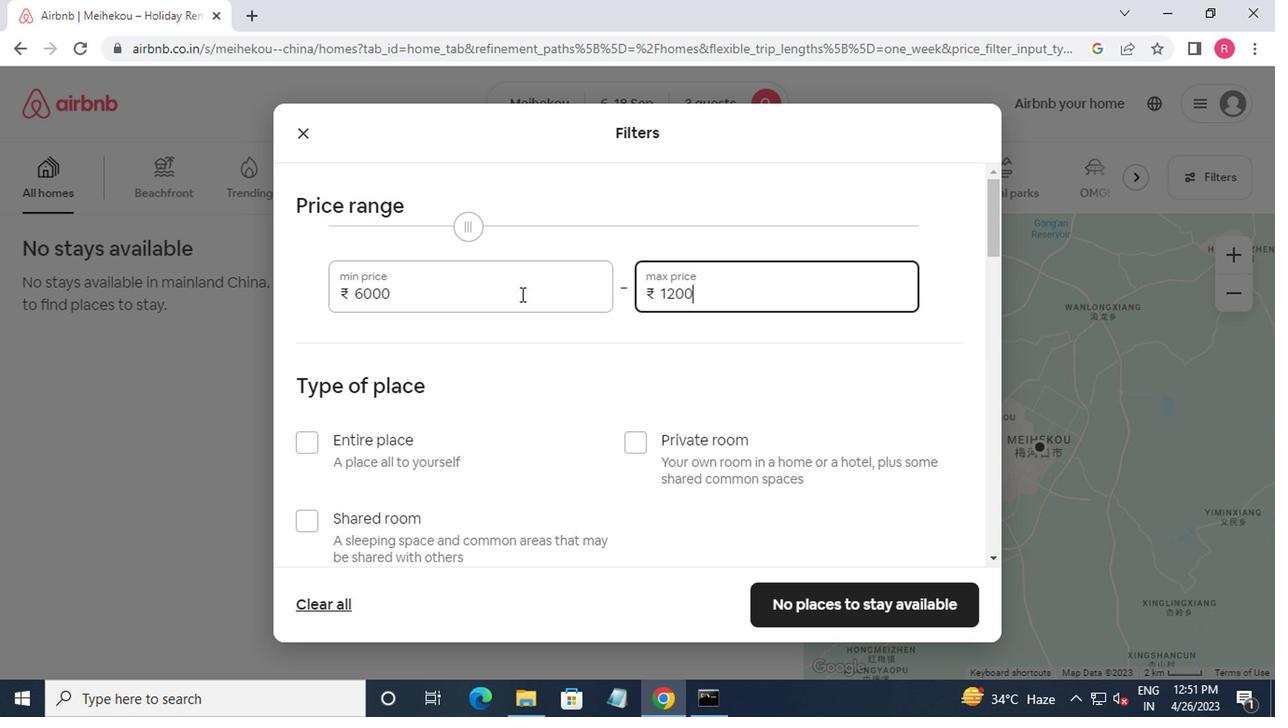 
Action: Mouse moved to (654, 321)
Screenshot: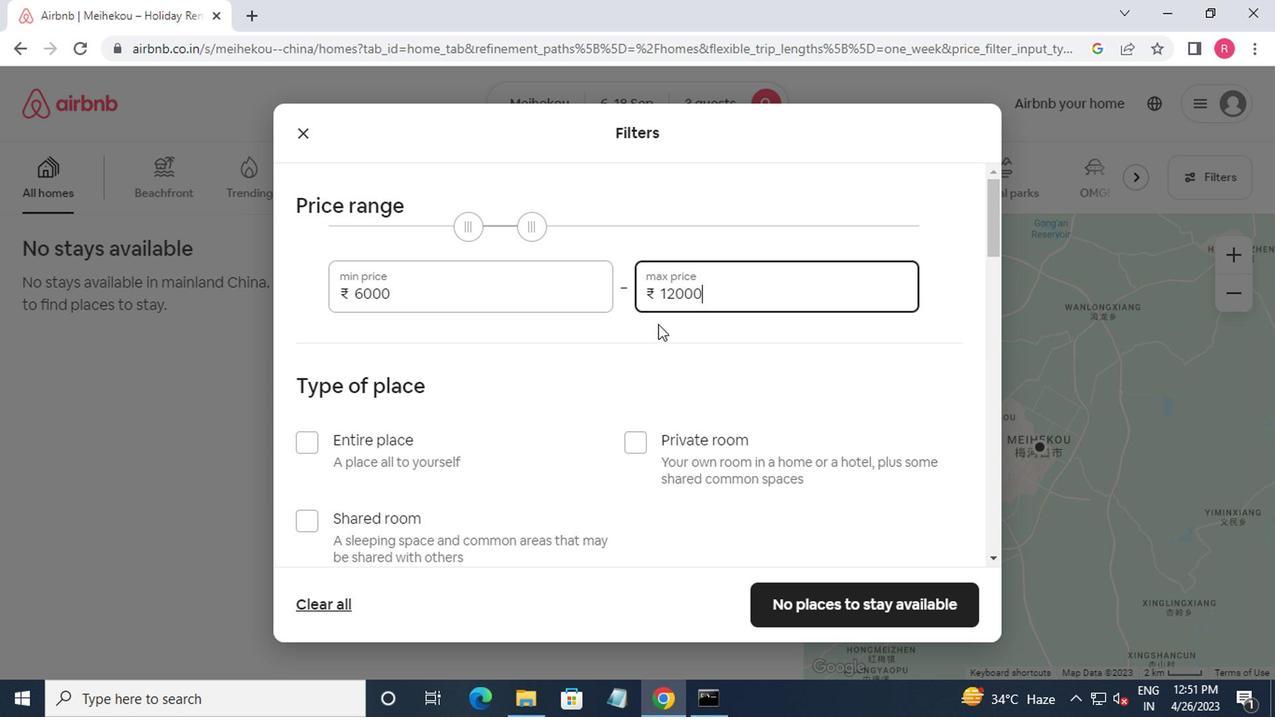 
Action: Mouse scrolled (654, 320) with delta (0, 0)
Screenshot: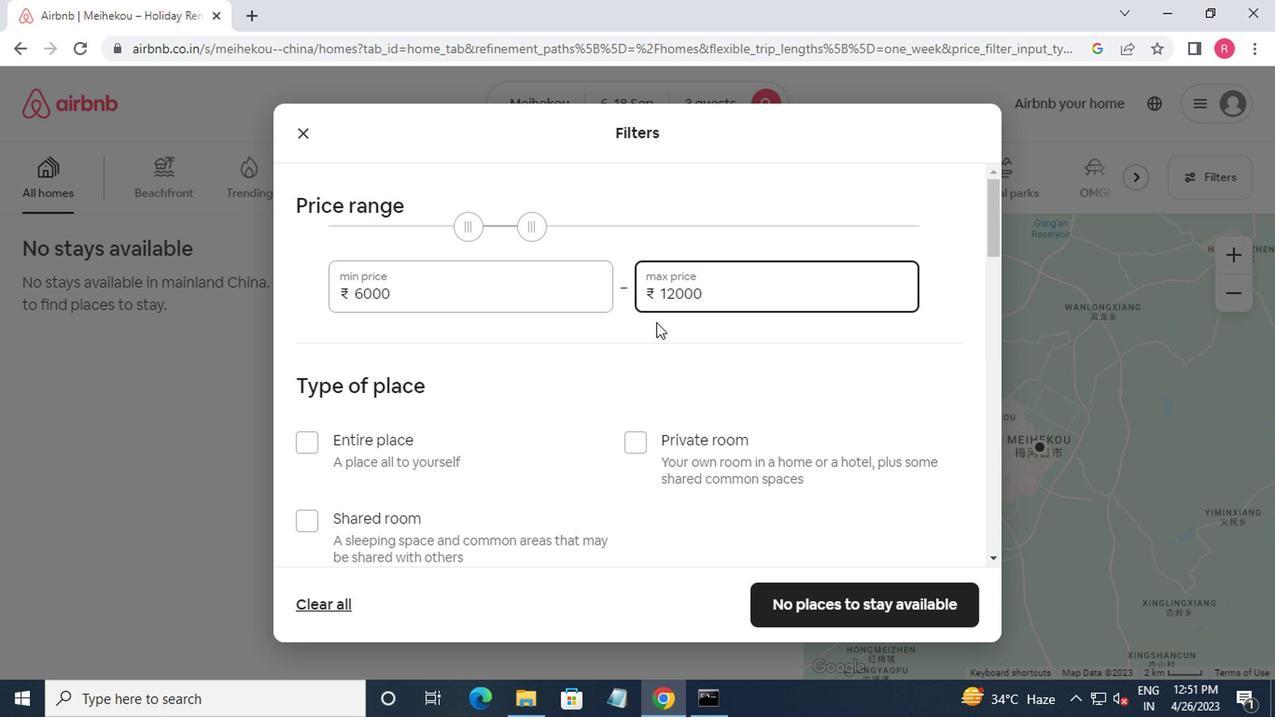 
Action: Mouse moved to (654, 320)
Screenshot: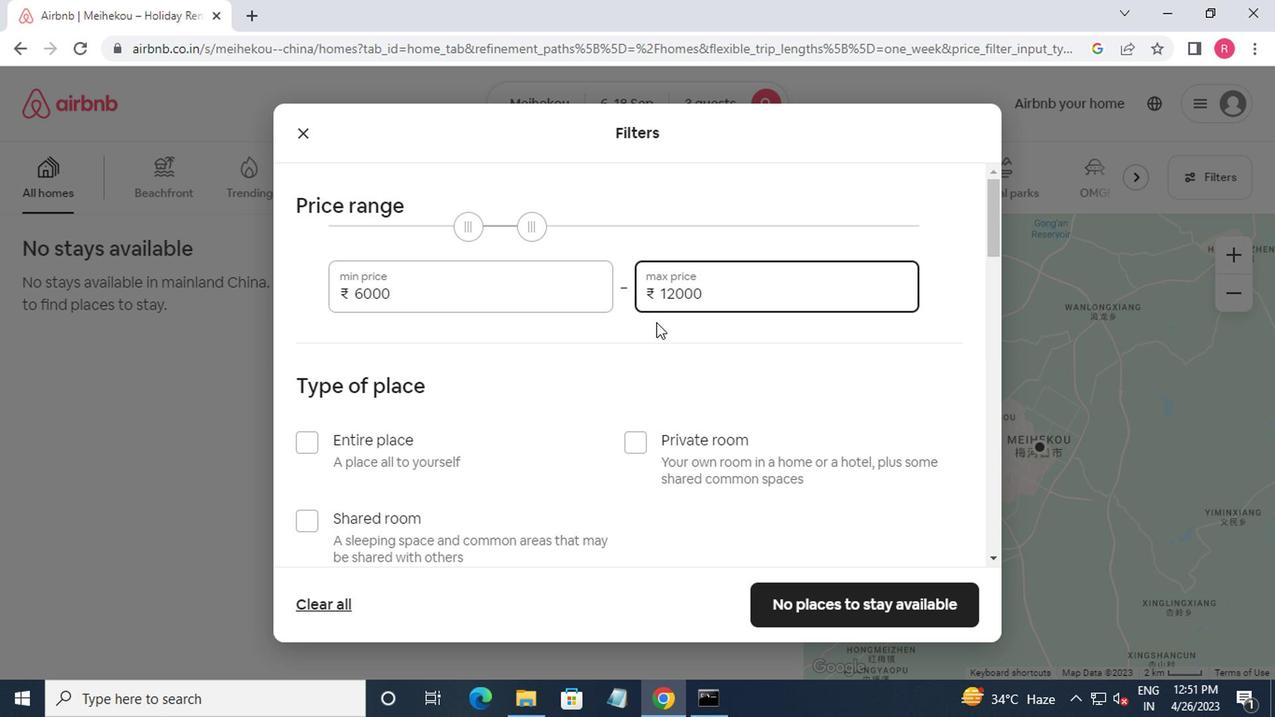 
Action: Mouse scrolled (654, 319) with delta (0, -1)
Screenshot: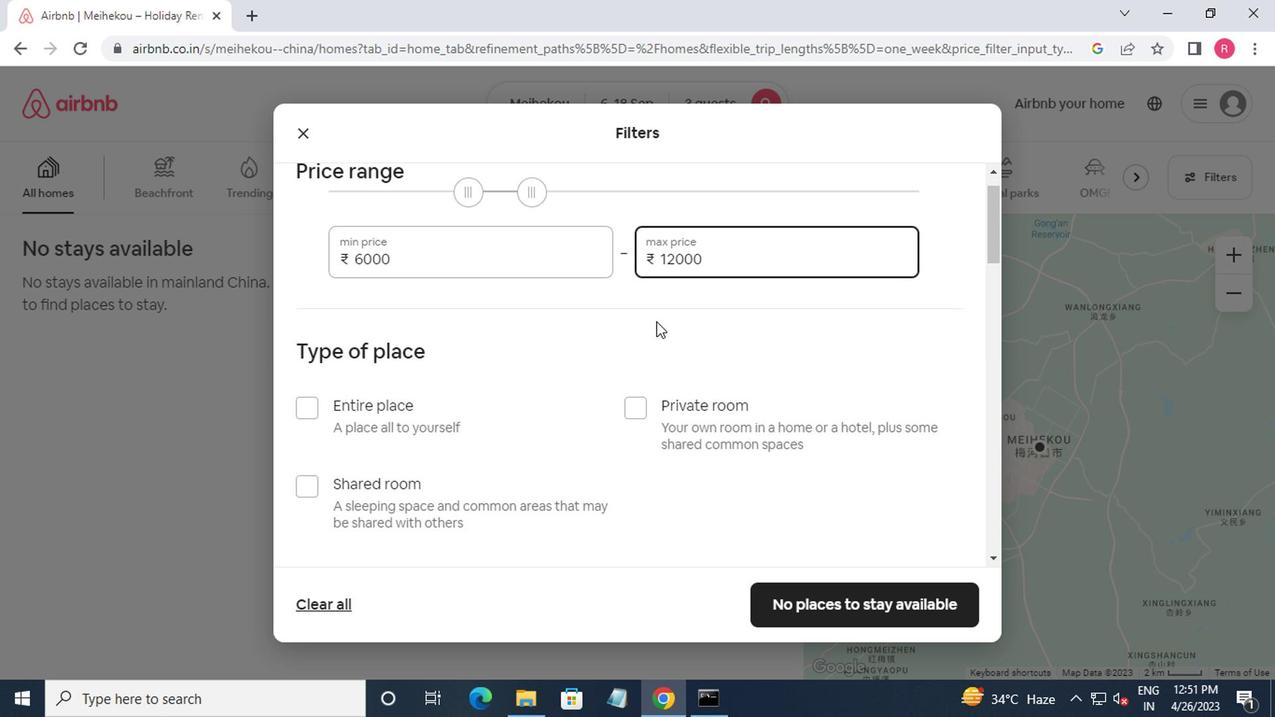 
Action: Mouse moved to (303, 257)
Screenshot: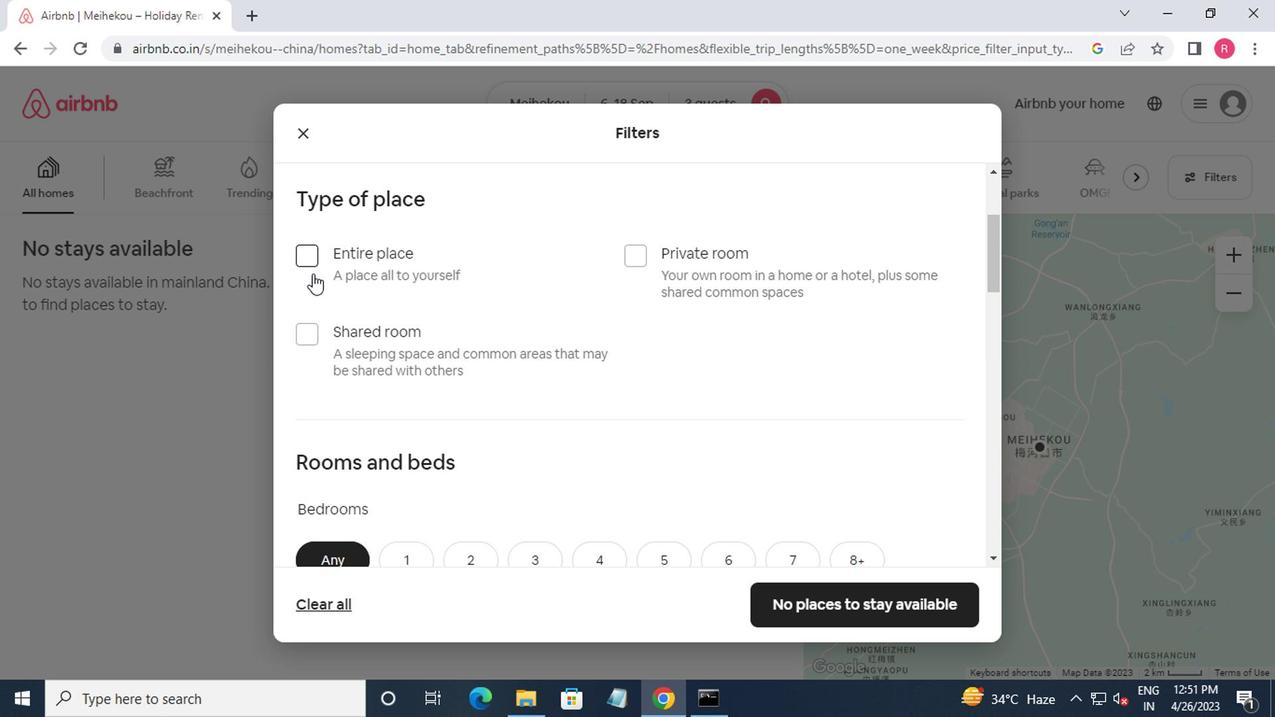 
Action: Mouse pressed left at (303, 257)
Screenshot: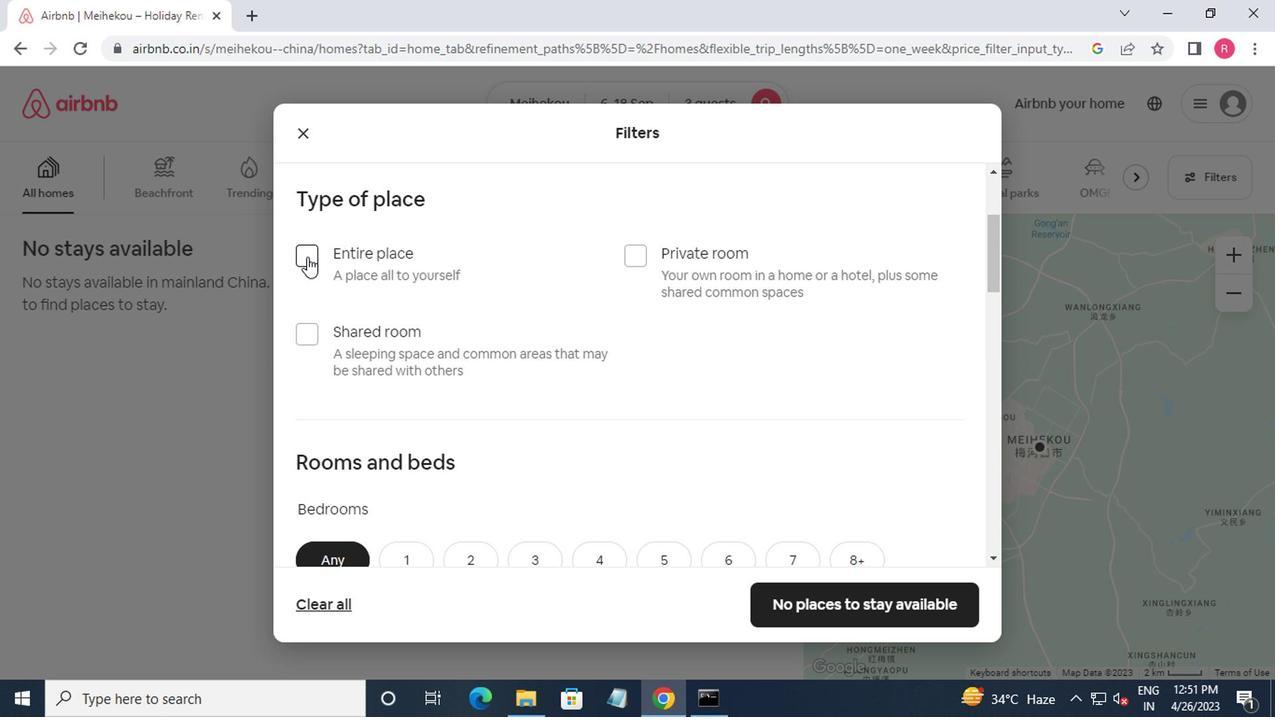 
Action: Mouse moved to (400, 308)
Screenshot: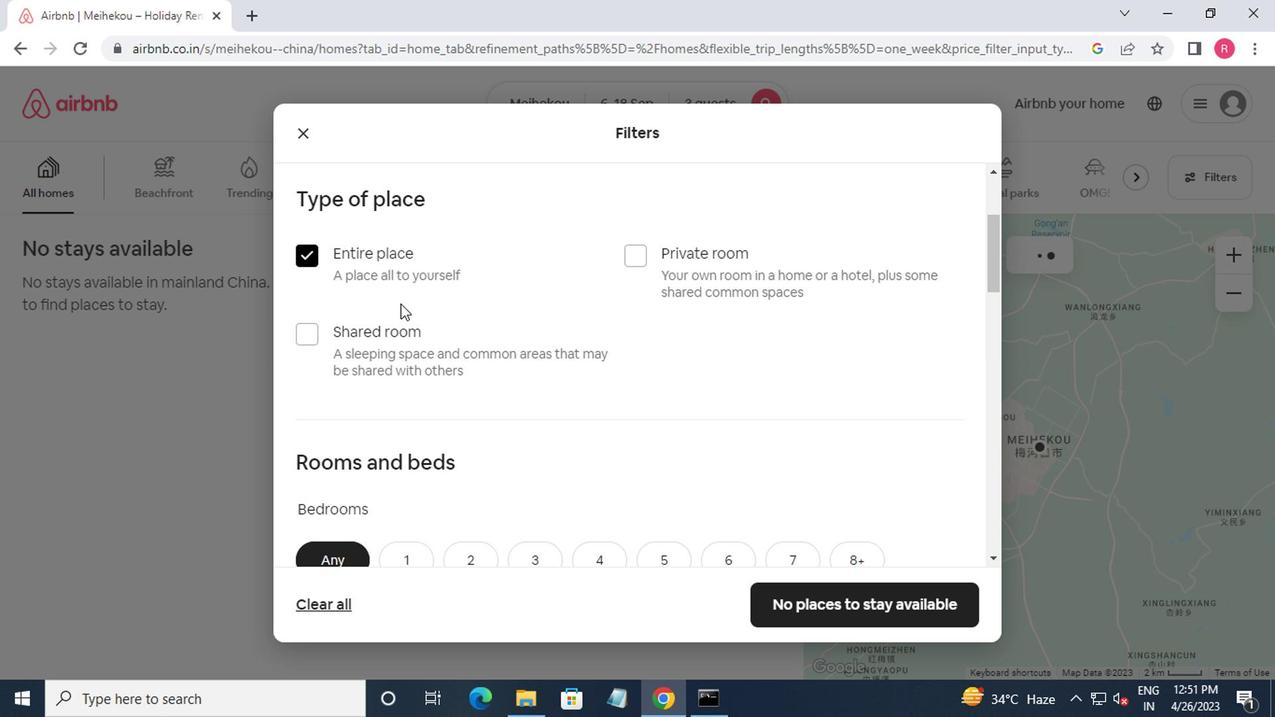 
Action: Mouse scrolled (400, 307) with delta (0, -1)
Screenshot: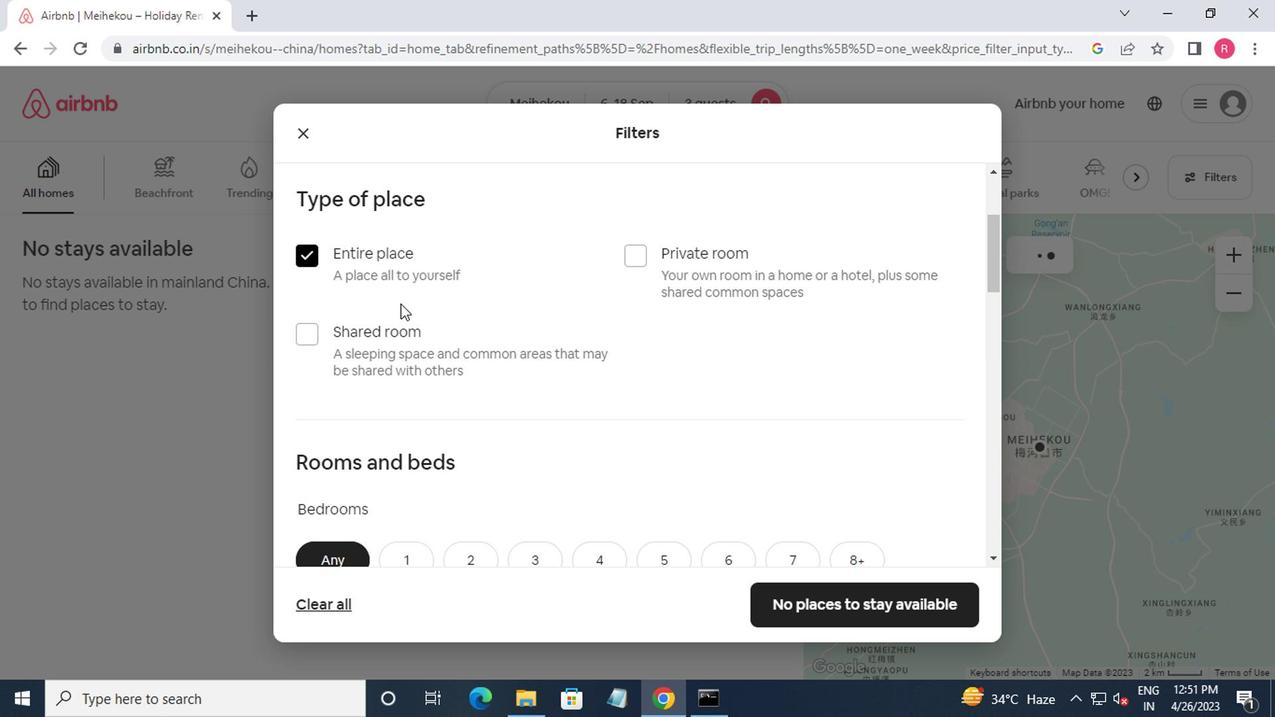 
Action: Mouse moved to (521, 419)
Screenshot: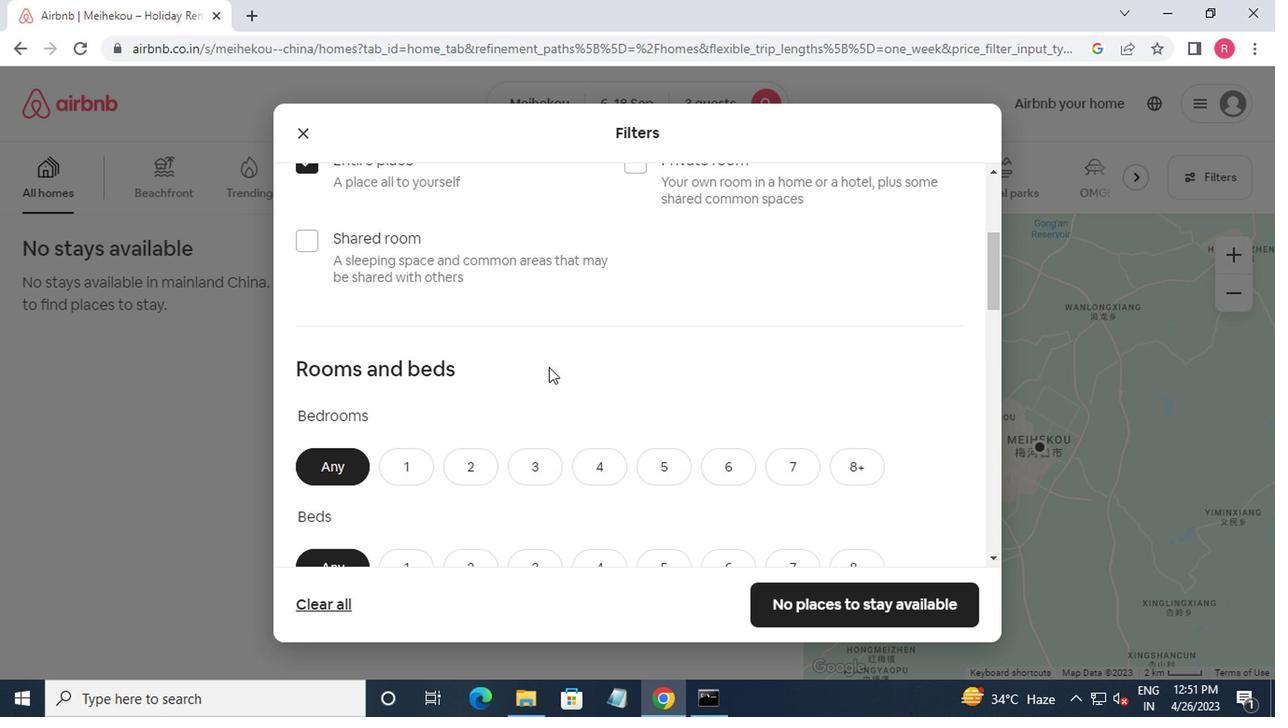 
Action: Mouse scrolled (521, 418) with delta (0, -1)
Screenshot: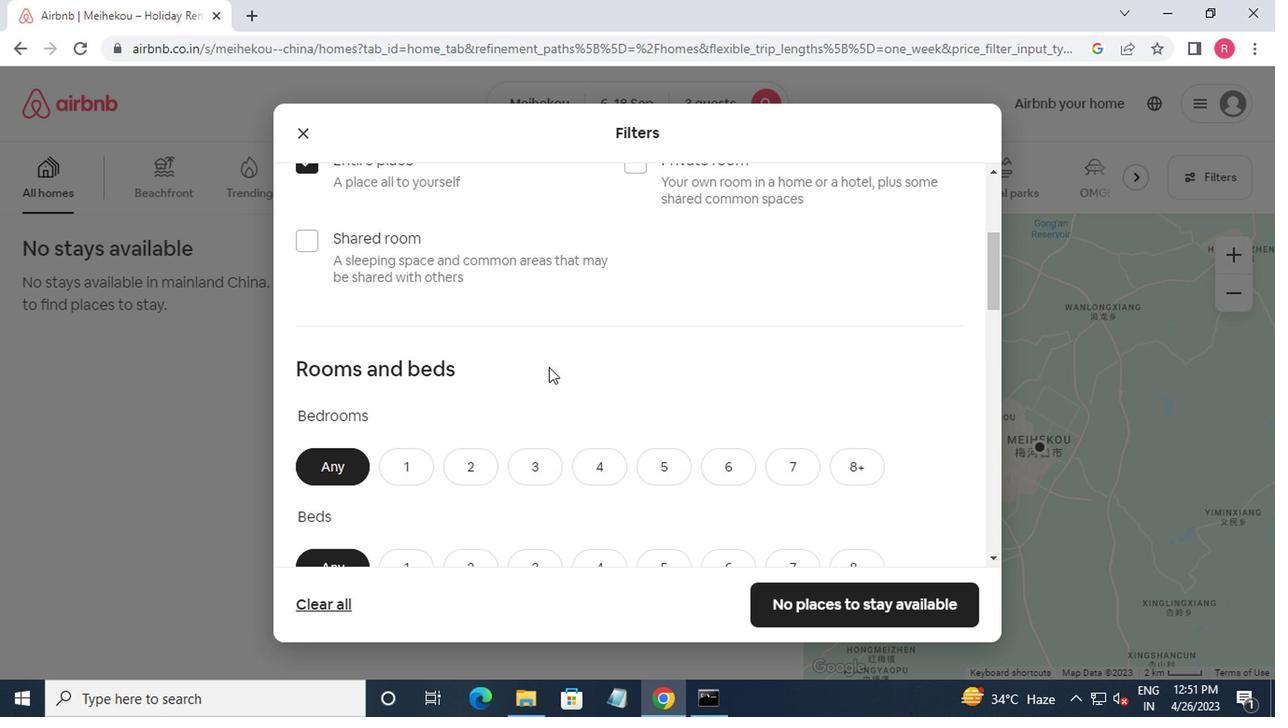 
Action: Mouse moved to (454, 371)
Screenshot: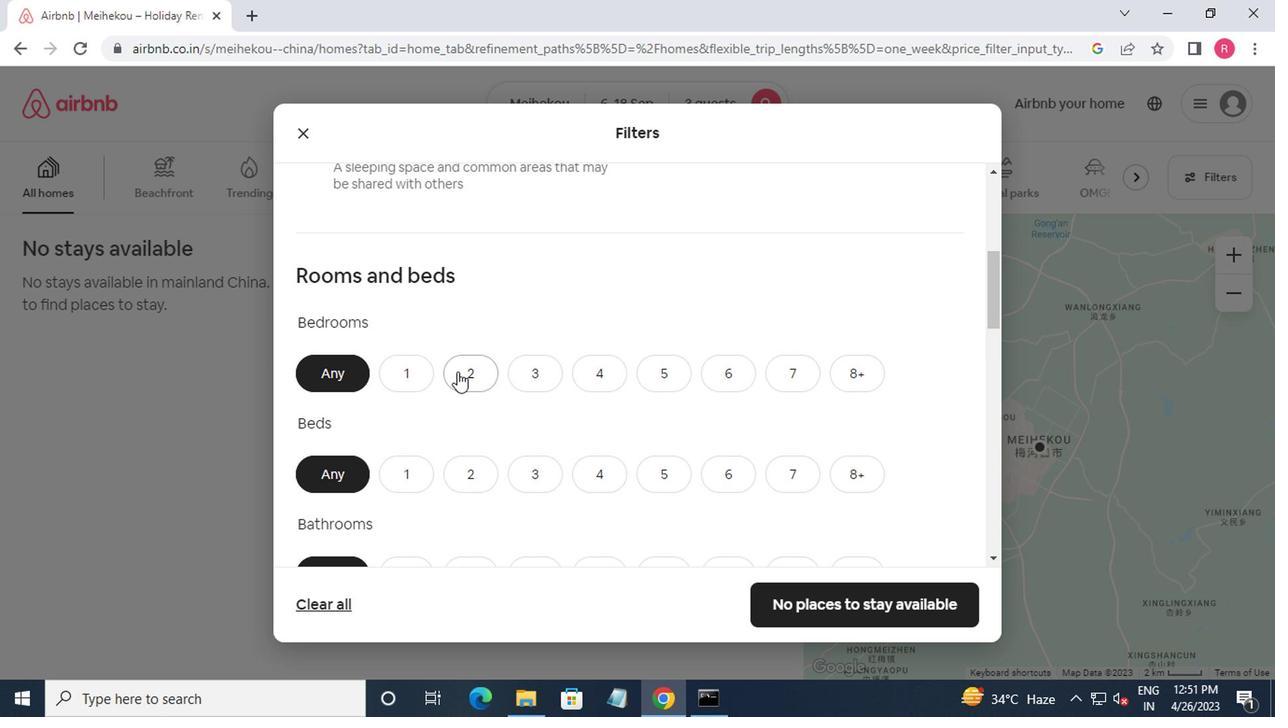 
Action: Mouse pressed left at (454, 371)
Screenshot: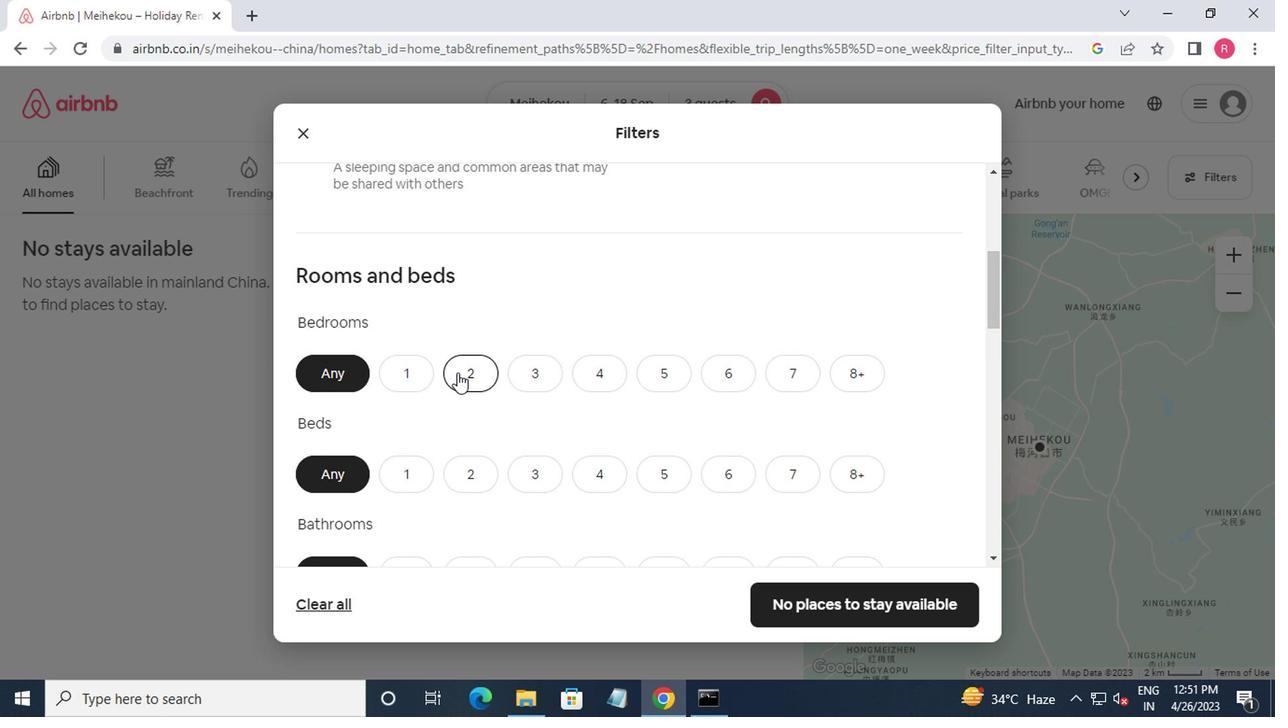 
Action: Mouse moved to (493, 368)
Screenshot: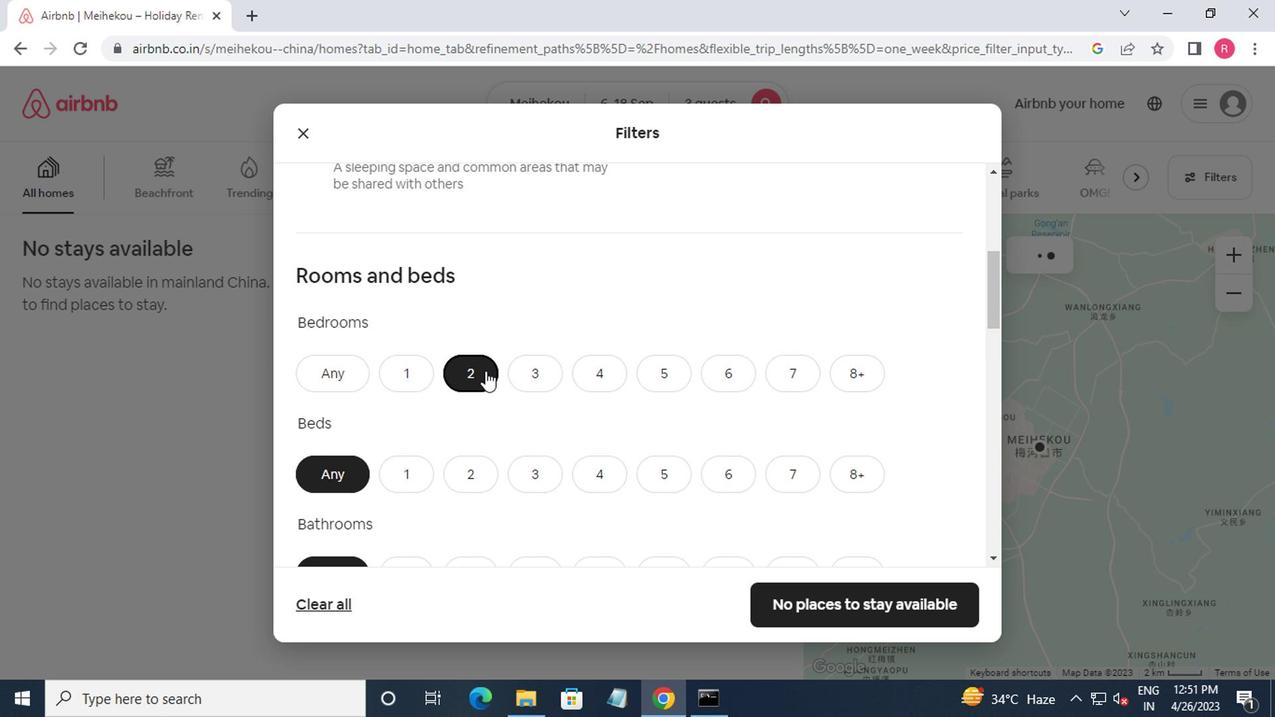 
Action: Mouse scrolled (493, 366) with delta (0, -1)
Screenshot: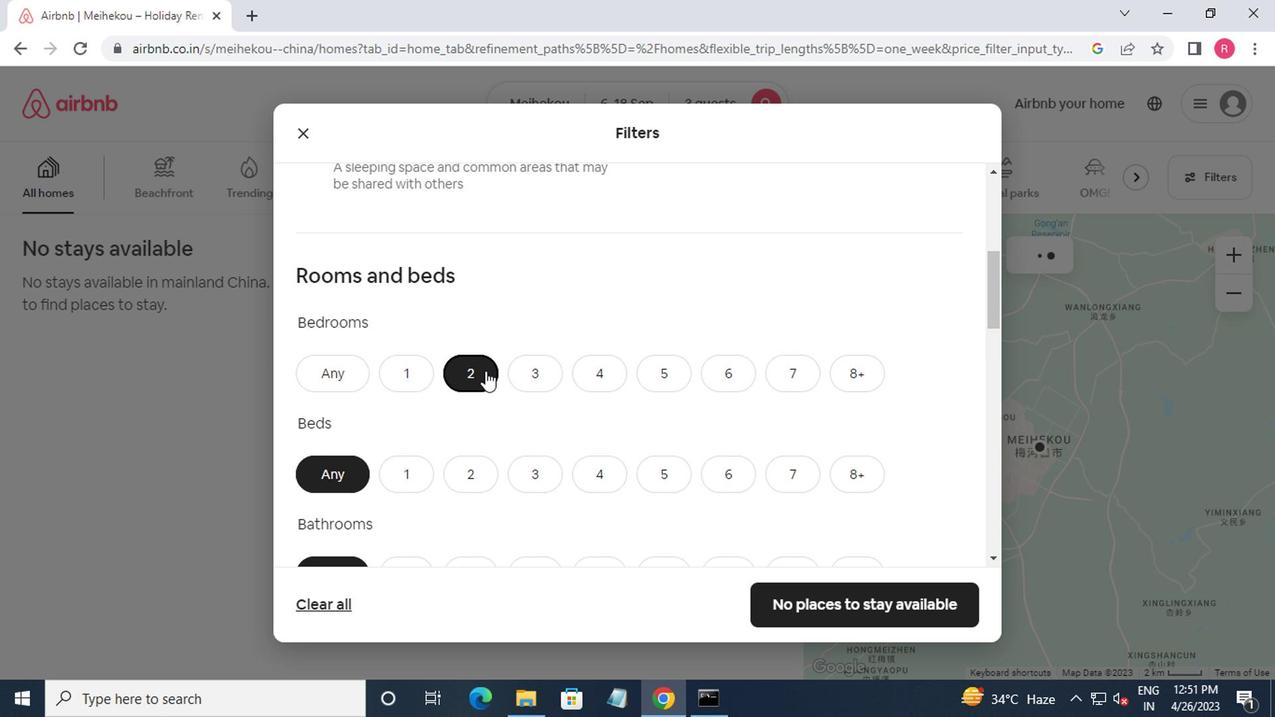 
Action: Mouse moved to (494, 368)
Screenshot: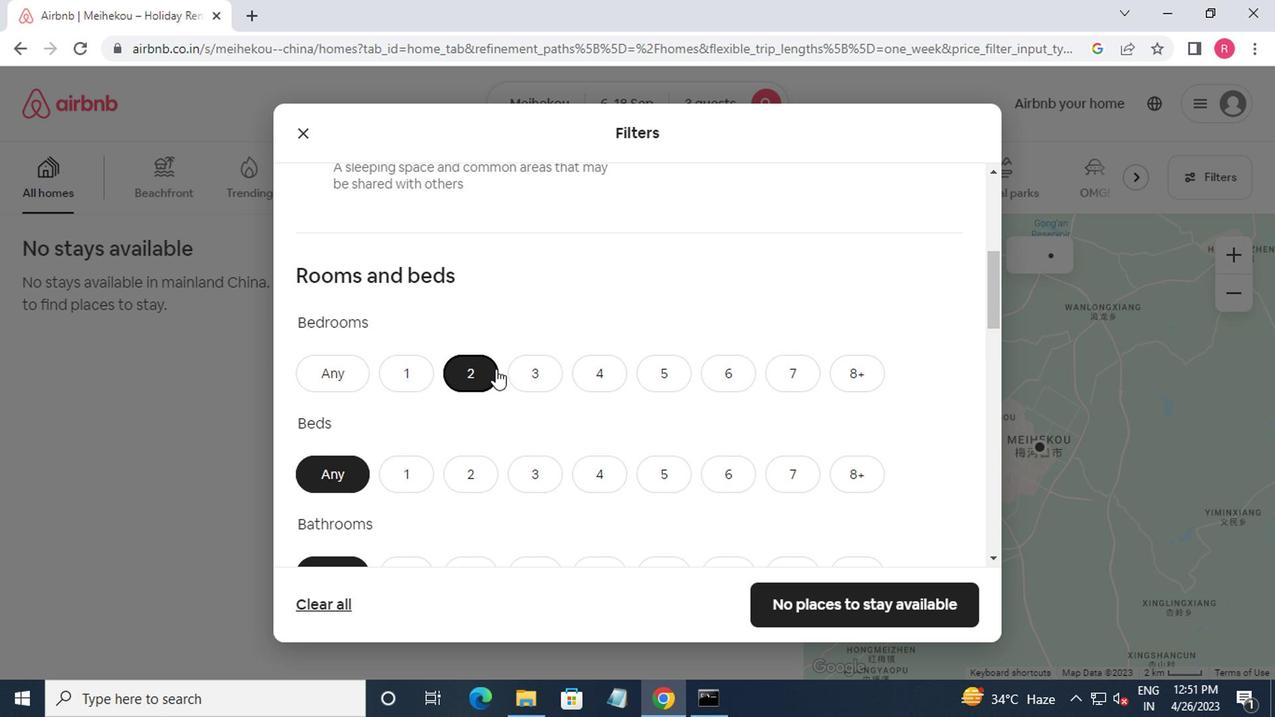 
Action: Mouse scrolled (494, 368) with delta (0, 0)
Screenshot: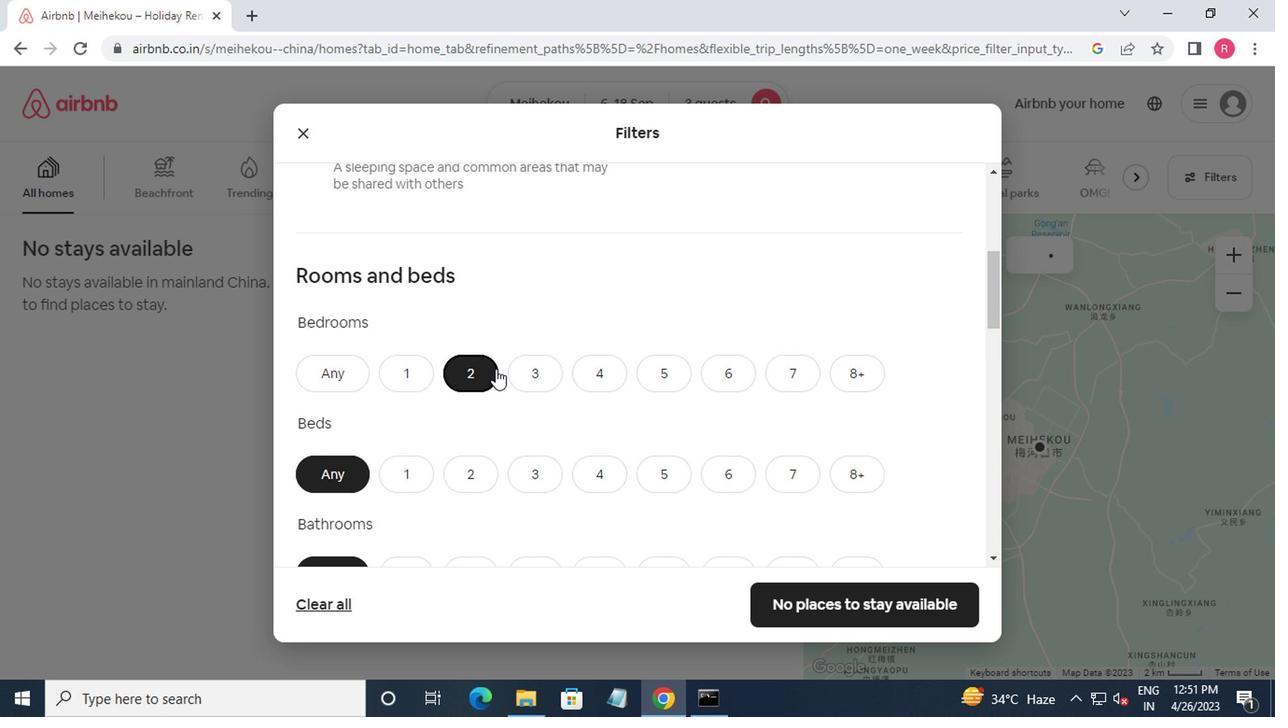 
Action: Mouse moved to (464, 291)
Screenshot: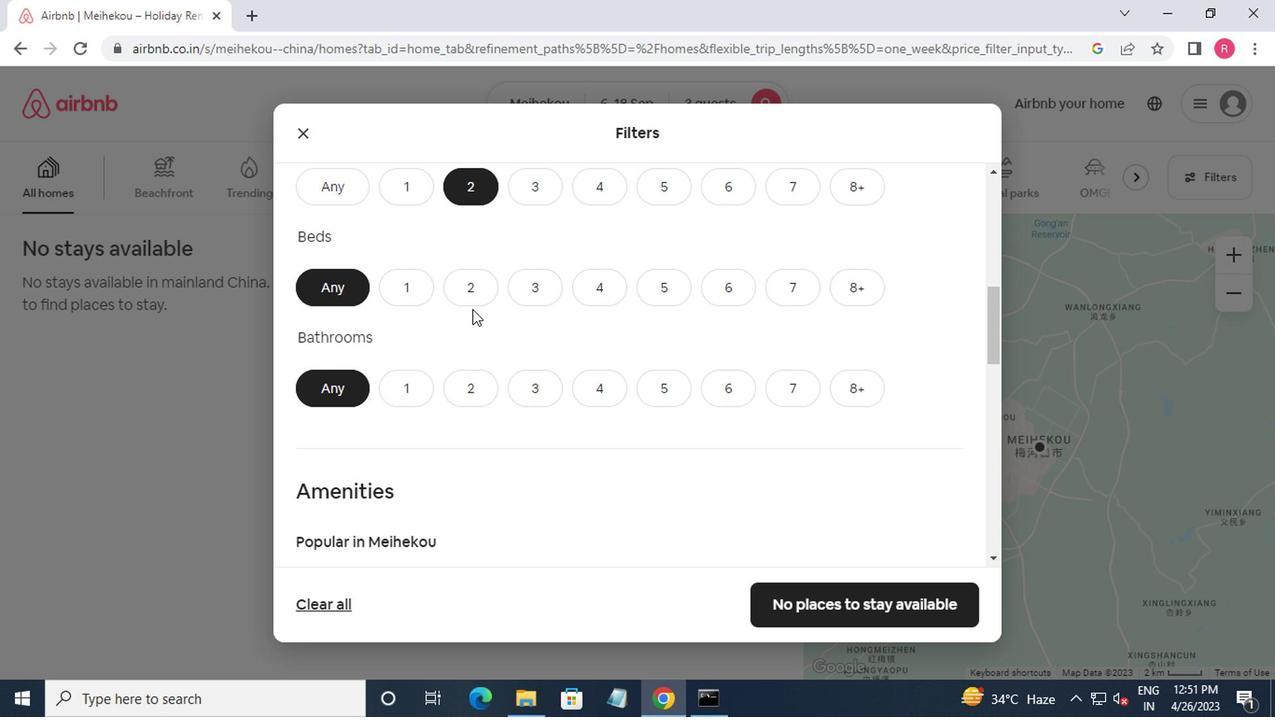 
Action: Mouse pressed left at (464, 291)
Screenshot: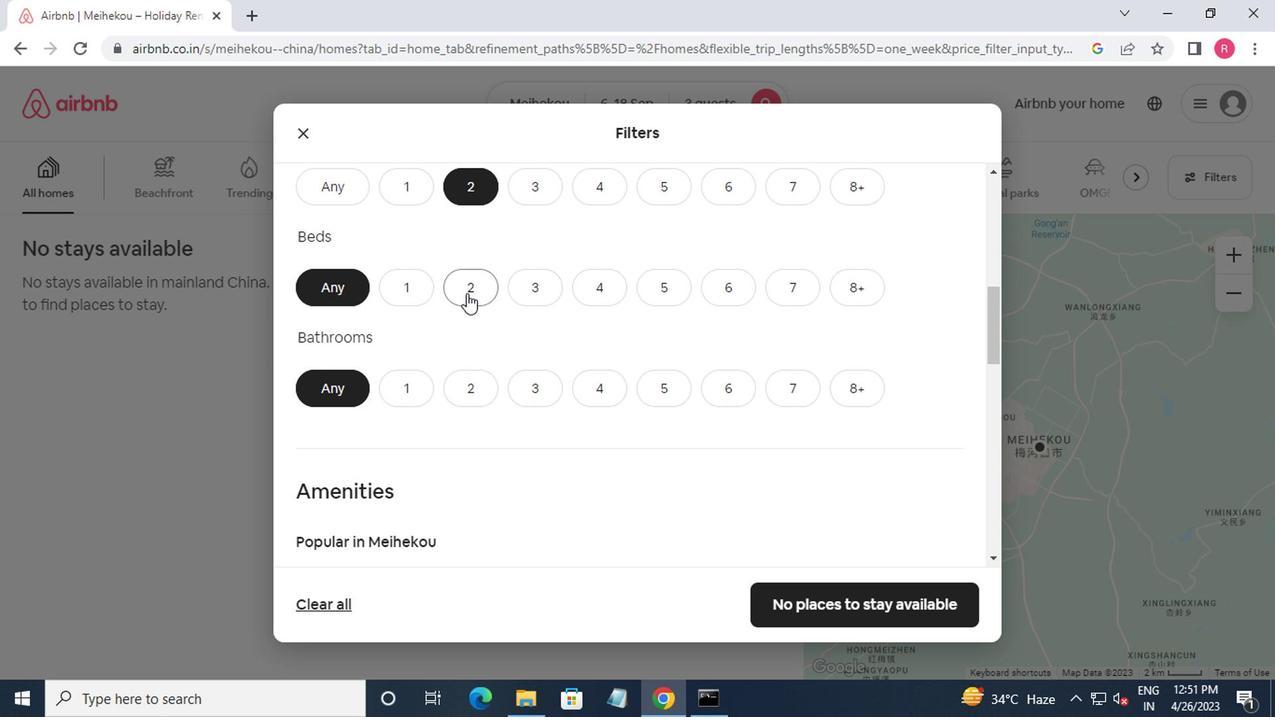 
Action: Mouse moved to (473, 382)
Screenshot: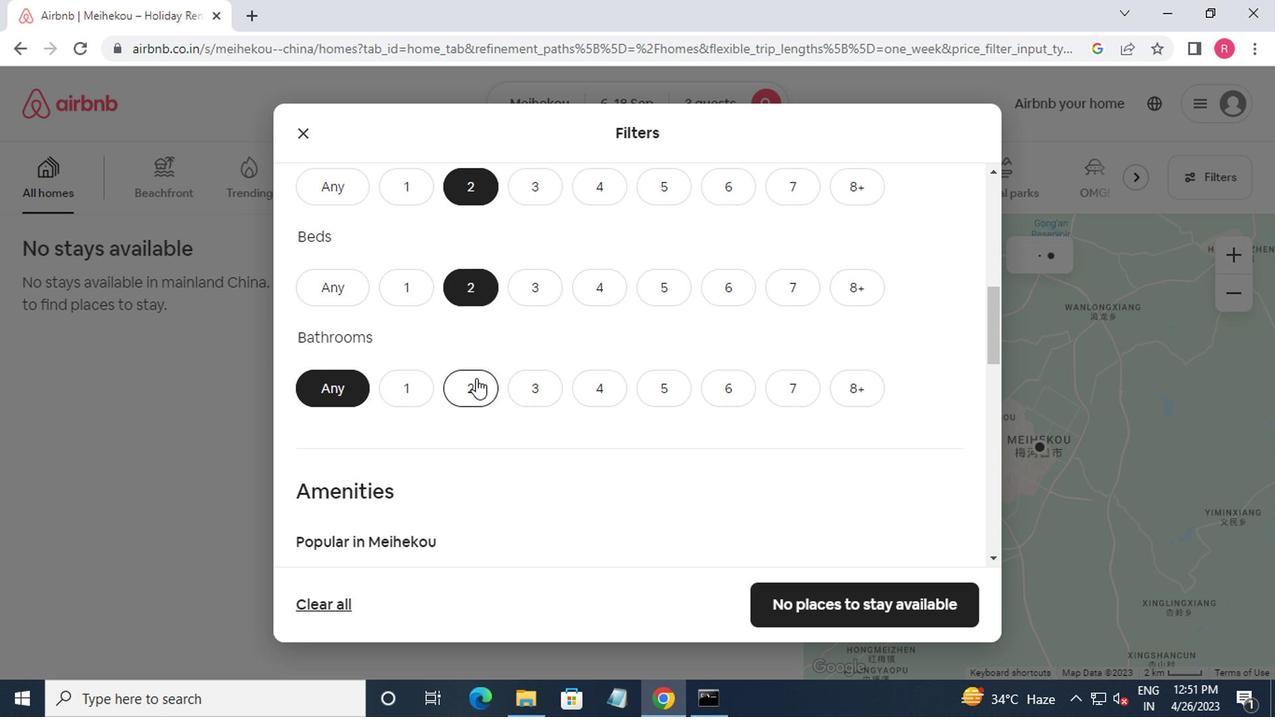 
Action: Mouse pressed left at (473, 382)
Screenshot: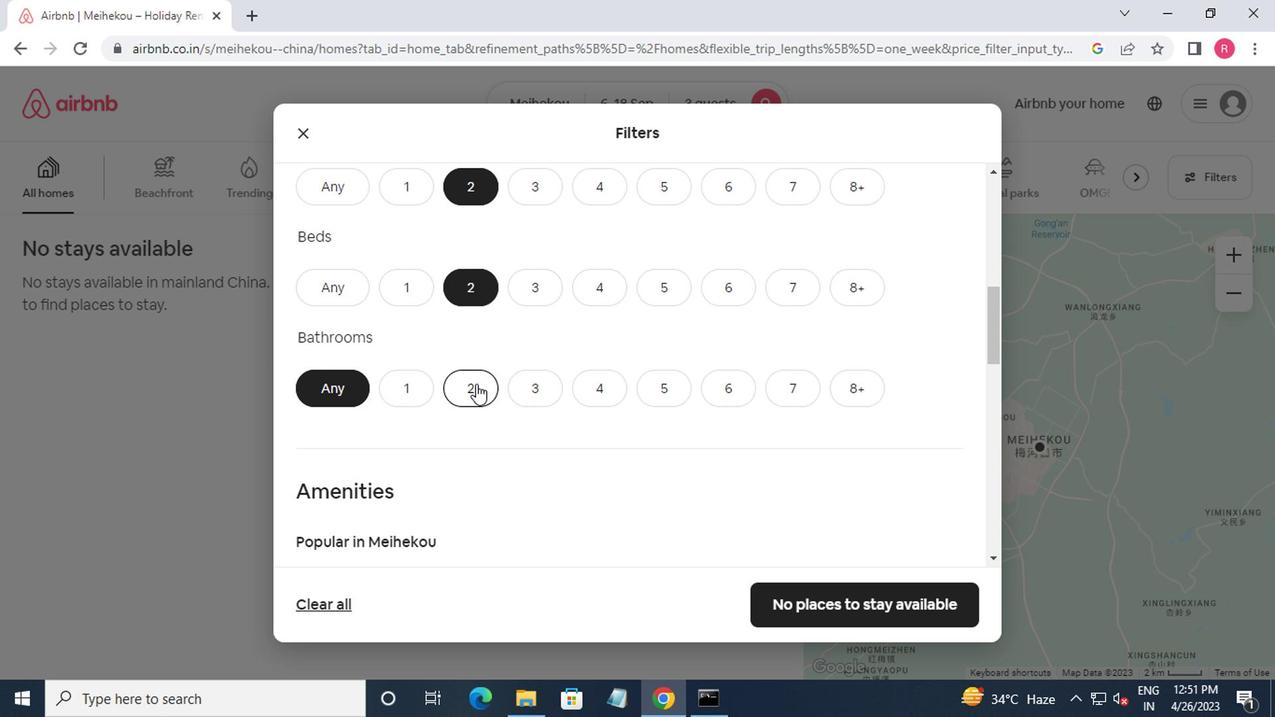 
Action: Mouse moved to (473, 382)
Screenshot: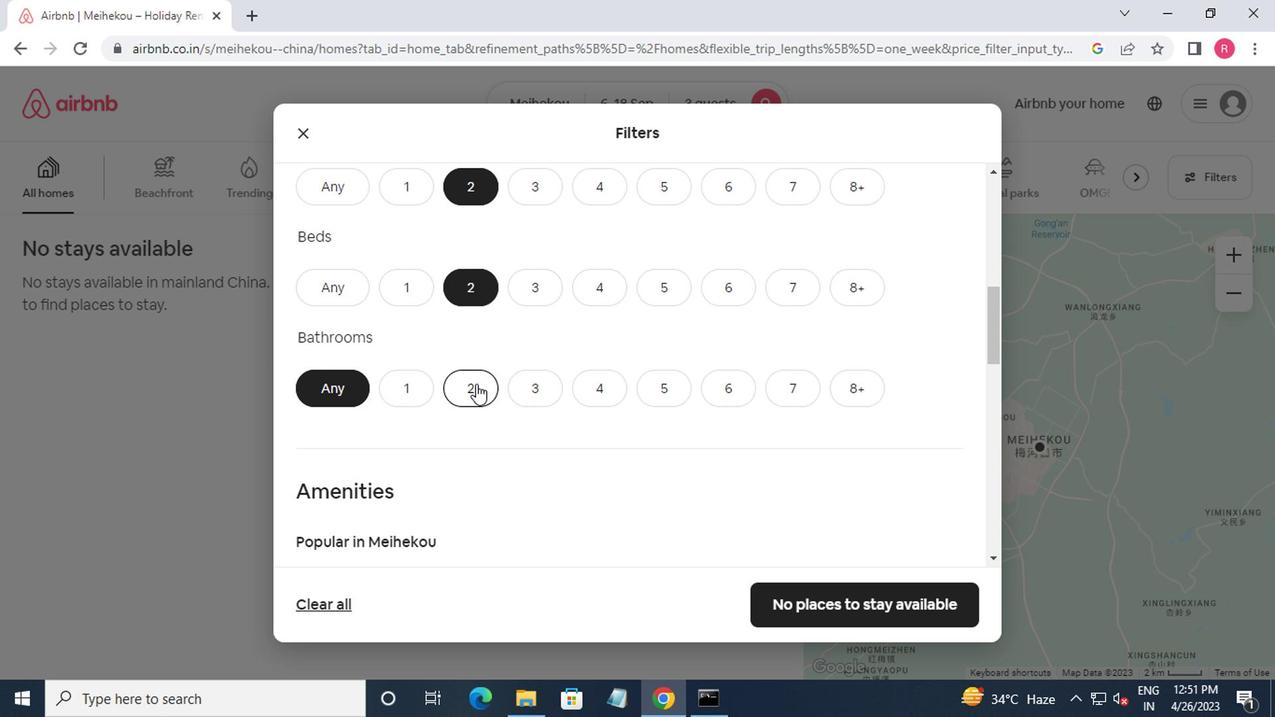 
Action: Mouse scrolled (473, 382) with delta (0, 0)
Screenshot: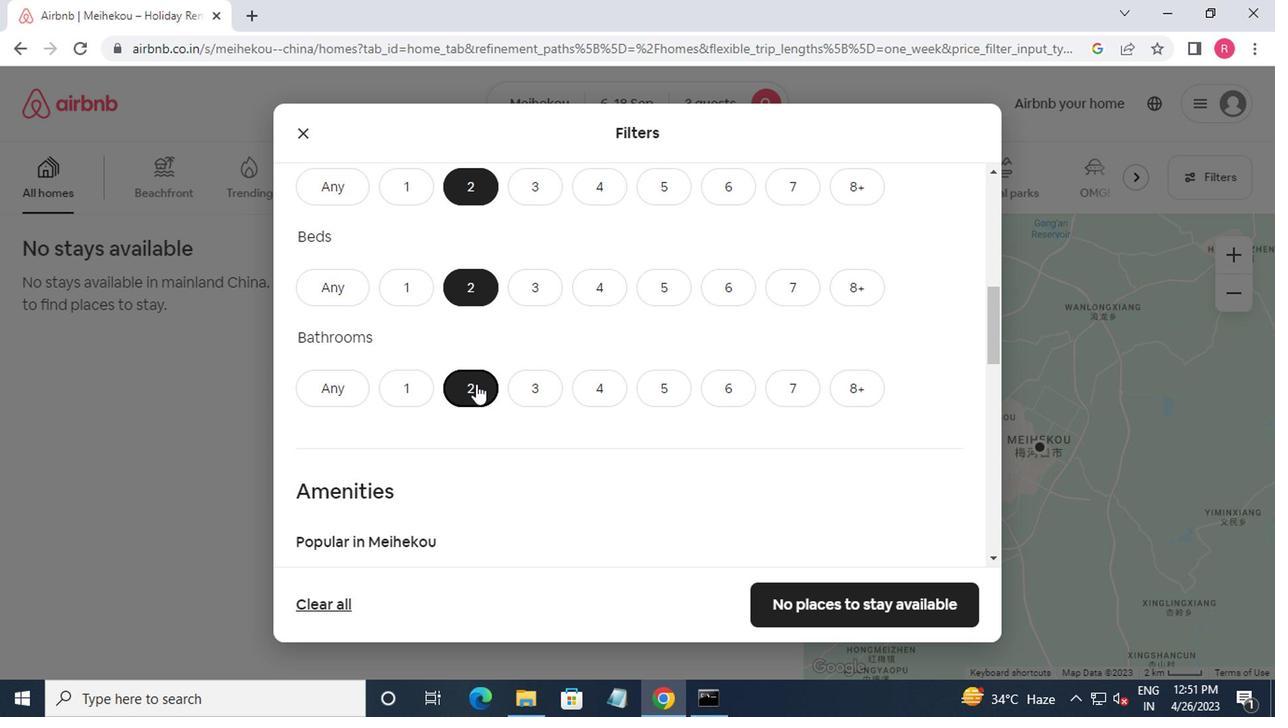 
Action: Mouse moved to (478, 384)
Screenshot: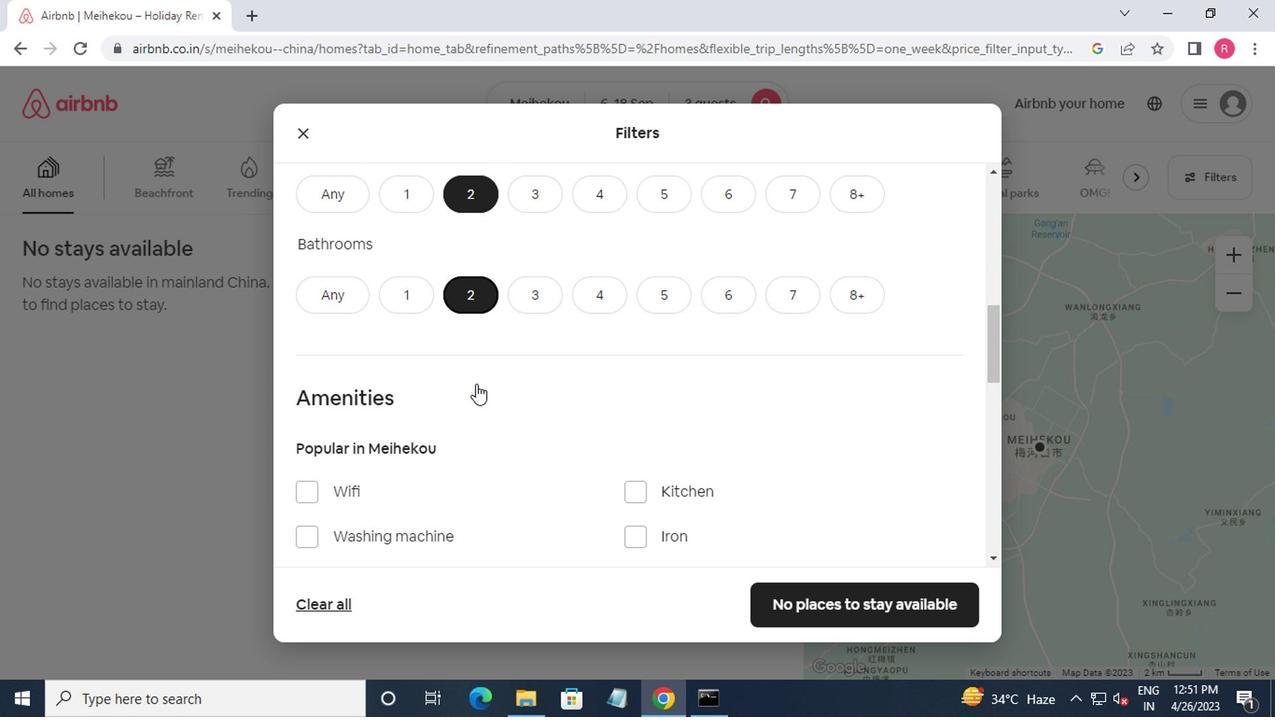 
Action: Mouse scrolled (478, 383) with delta (0, -1)
Screenshot: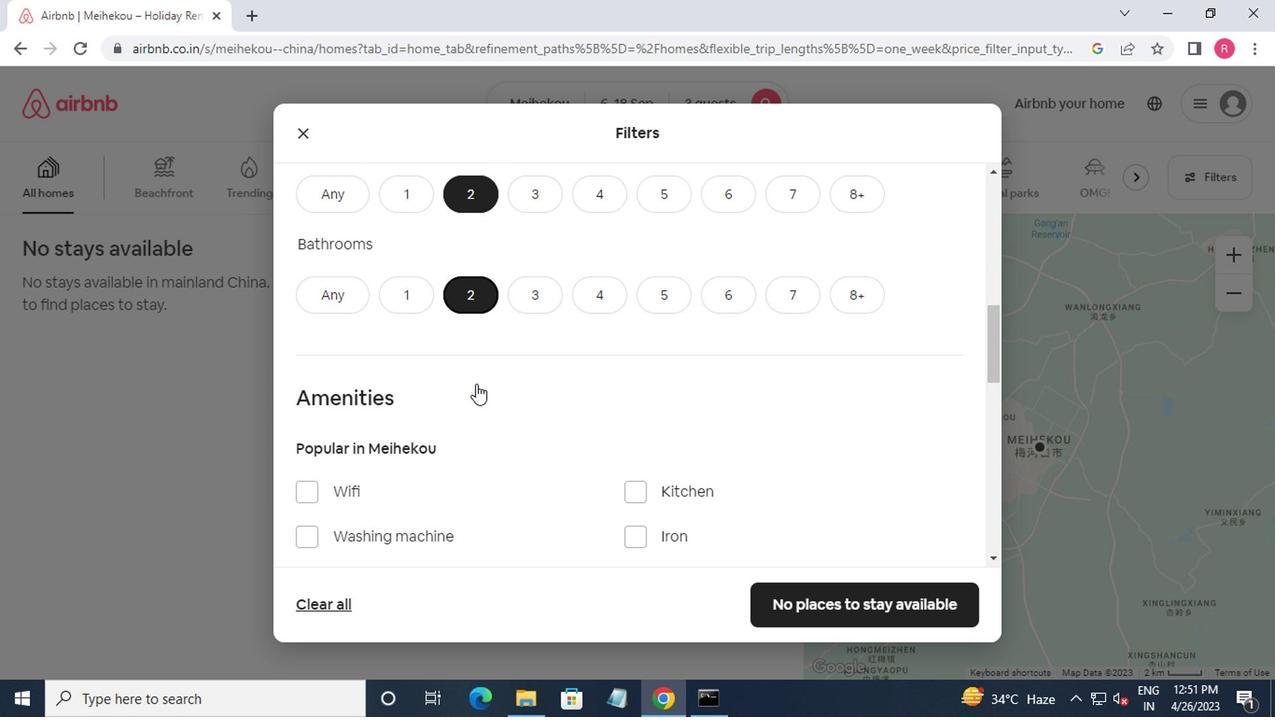 
Action: Mouse moved to (487, 389)
Screenshot: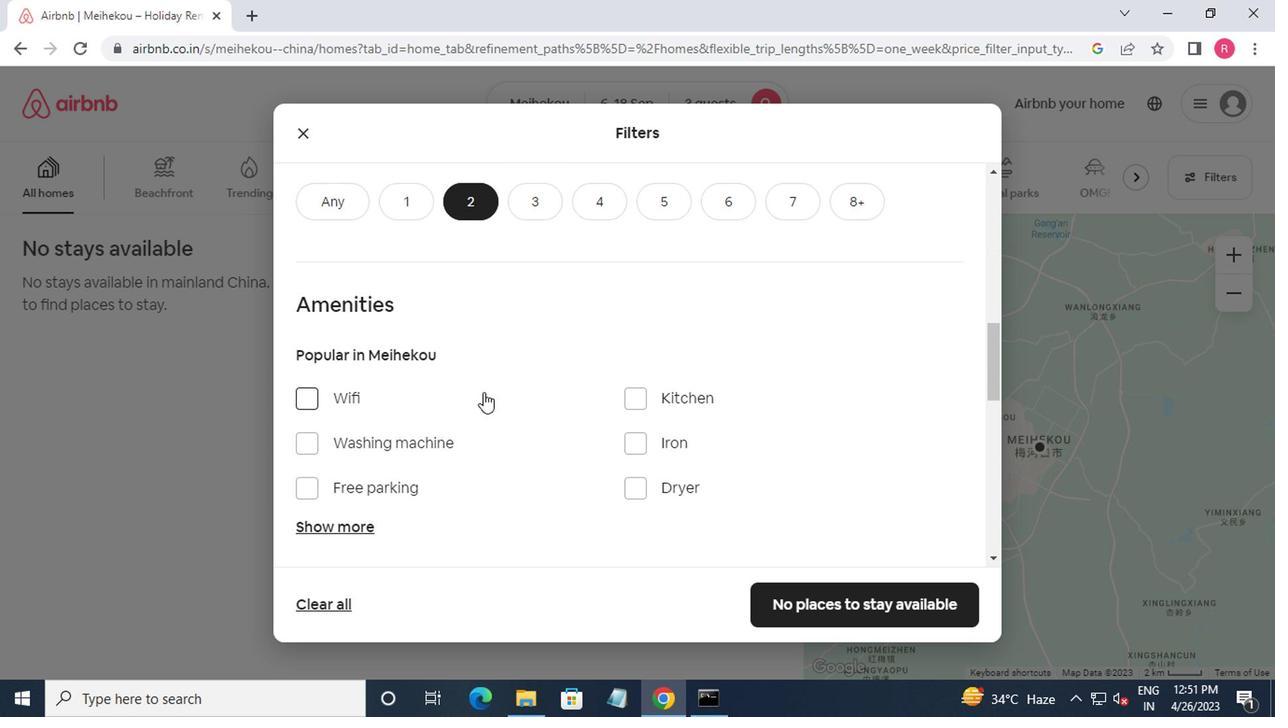 
Action: Mouse scrolled (487, 388) with delta (0, -1)
Screenshot: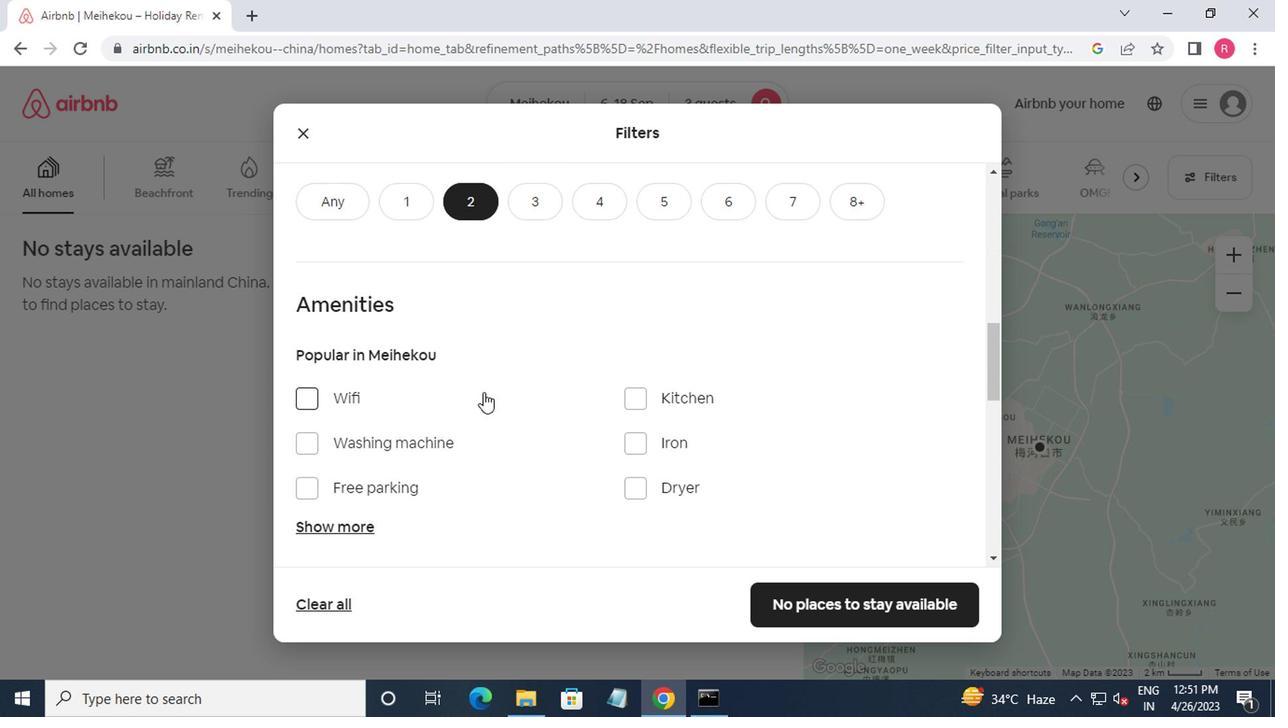 
Action: Mouse moved to (509, 389)
Screenshot: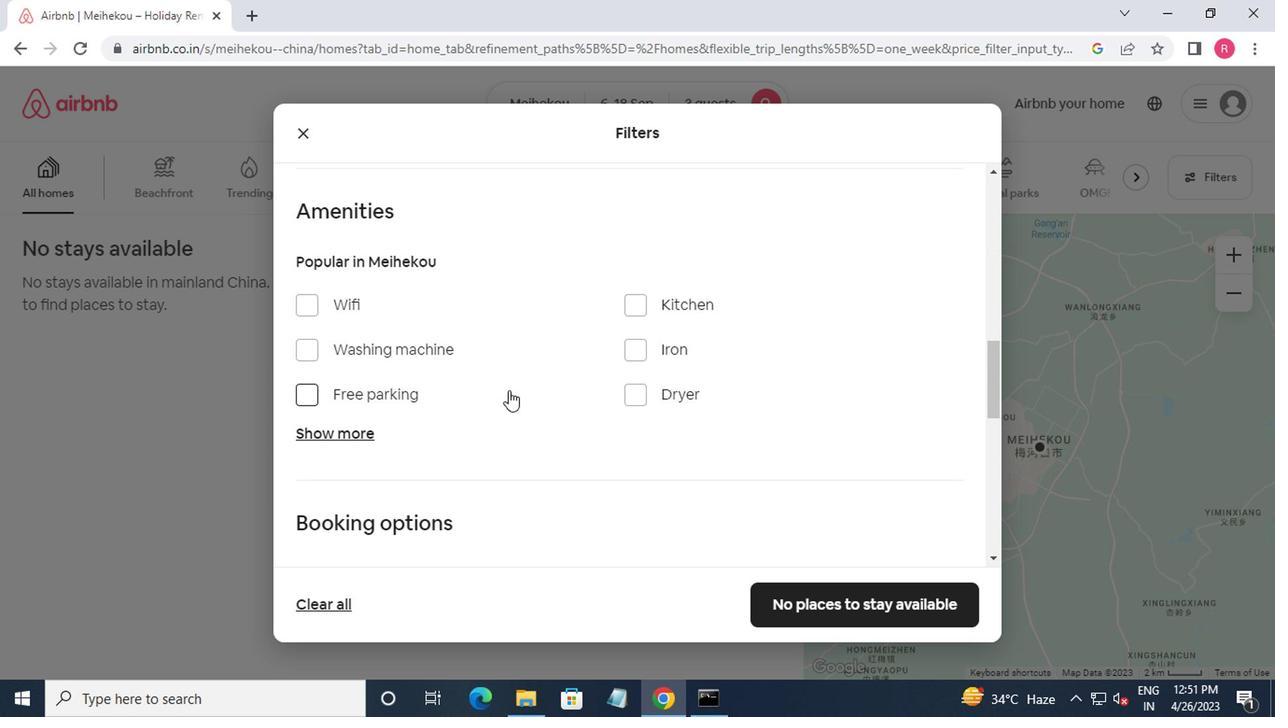 
Action: Mouse scrolled (509, 388) with delta (0, -1)
Screenshot: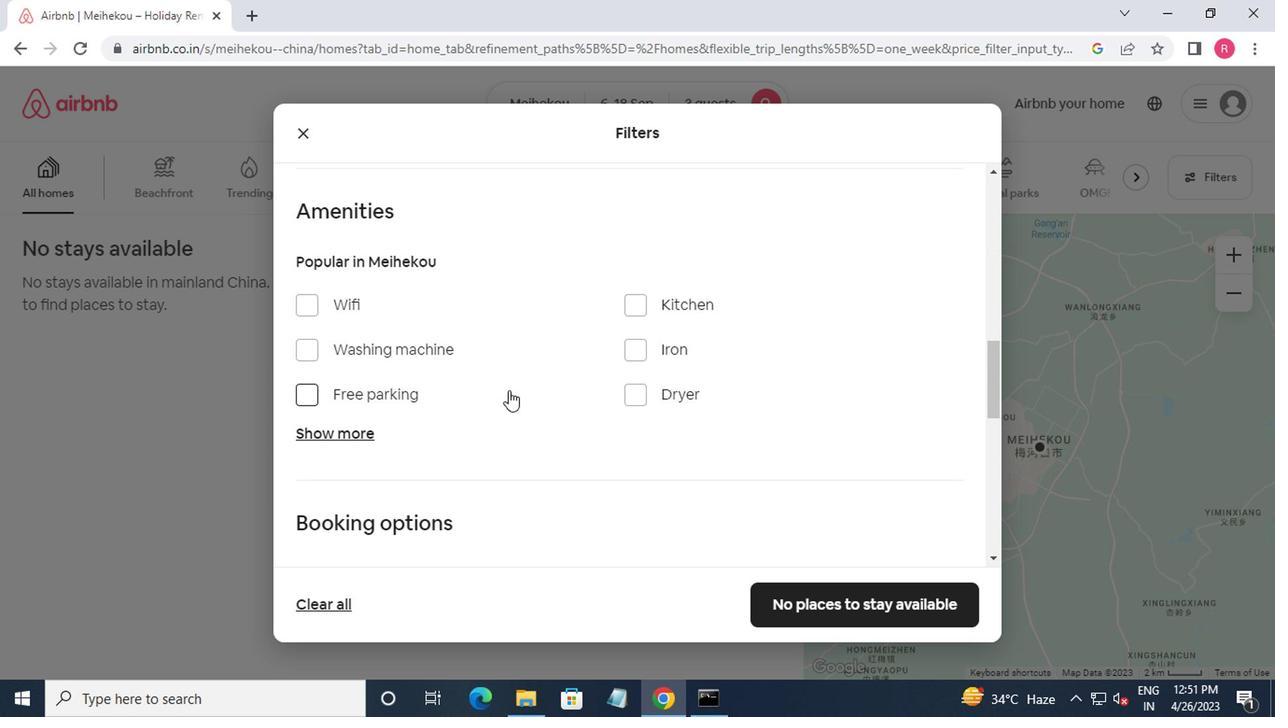 
Action: Mouse moved to (886, 451)
Screenshot: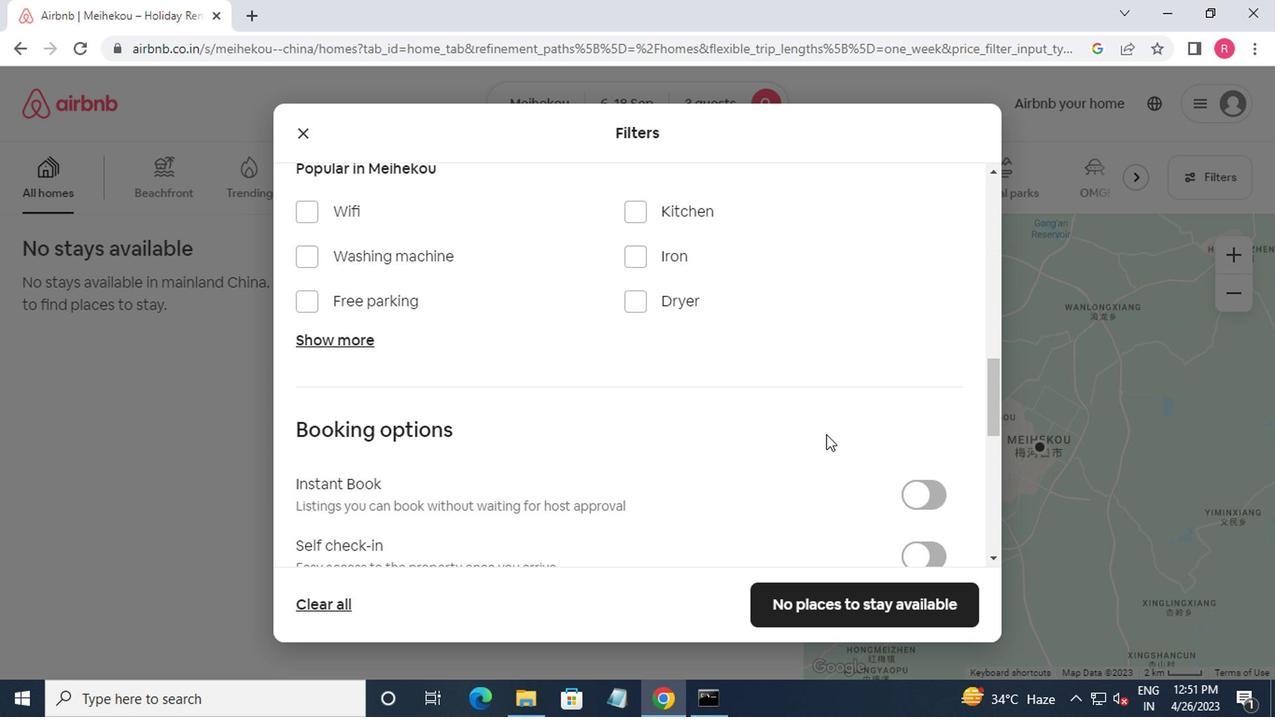 
Action: Mouse scrolled (886, 451) with delta (0, 0)
Screenshot: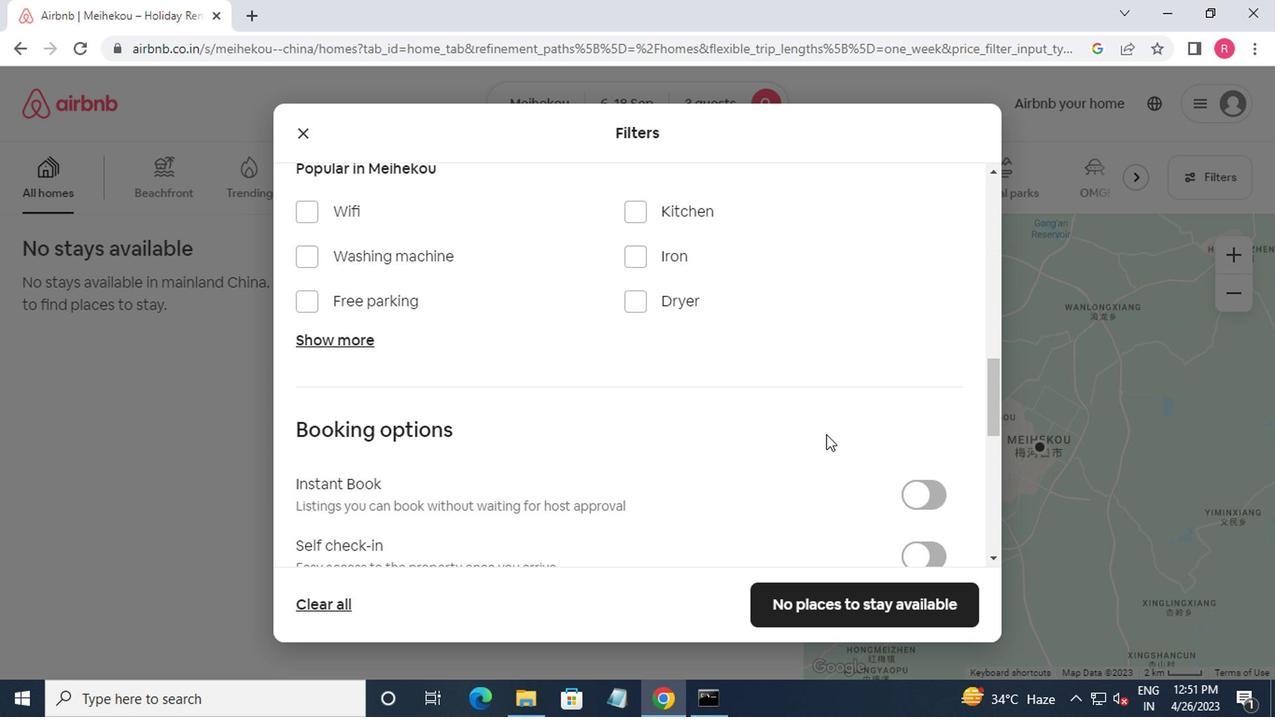
Action: Mouse moved to (911, 453)
Screenshot: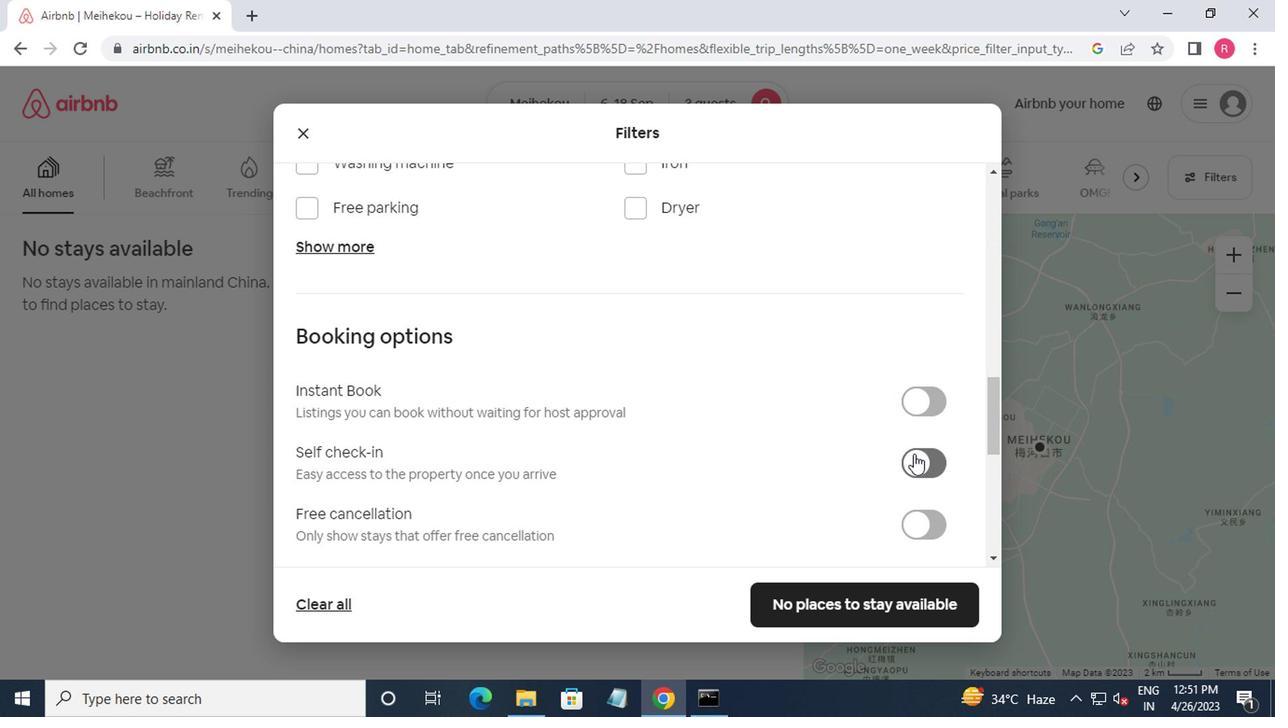 
Action: Mouse pressed left at (911, 453)
Screenshot: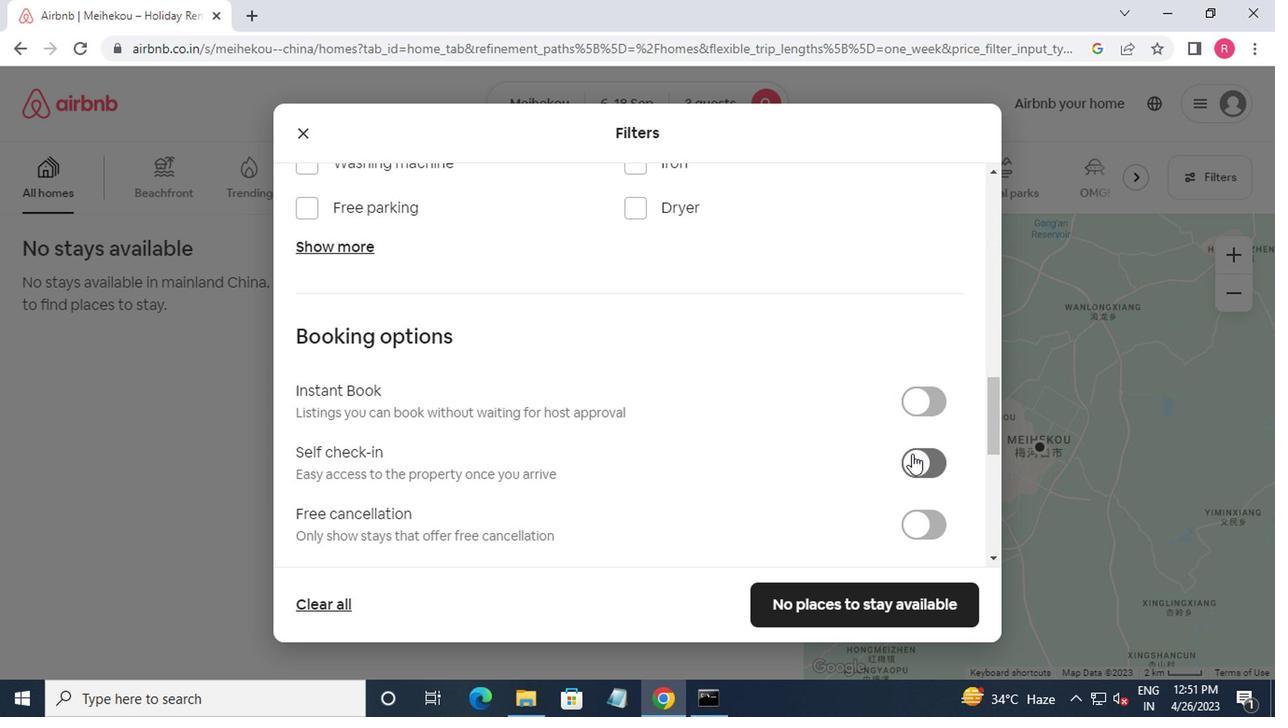 
Action: Mouse moved to (870, 443)
Screenshot: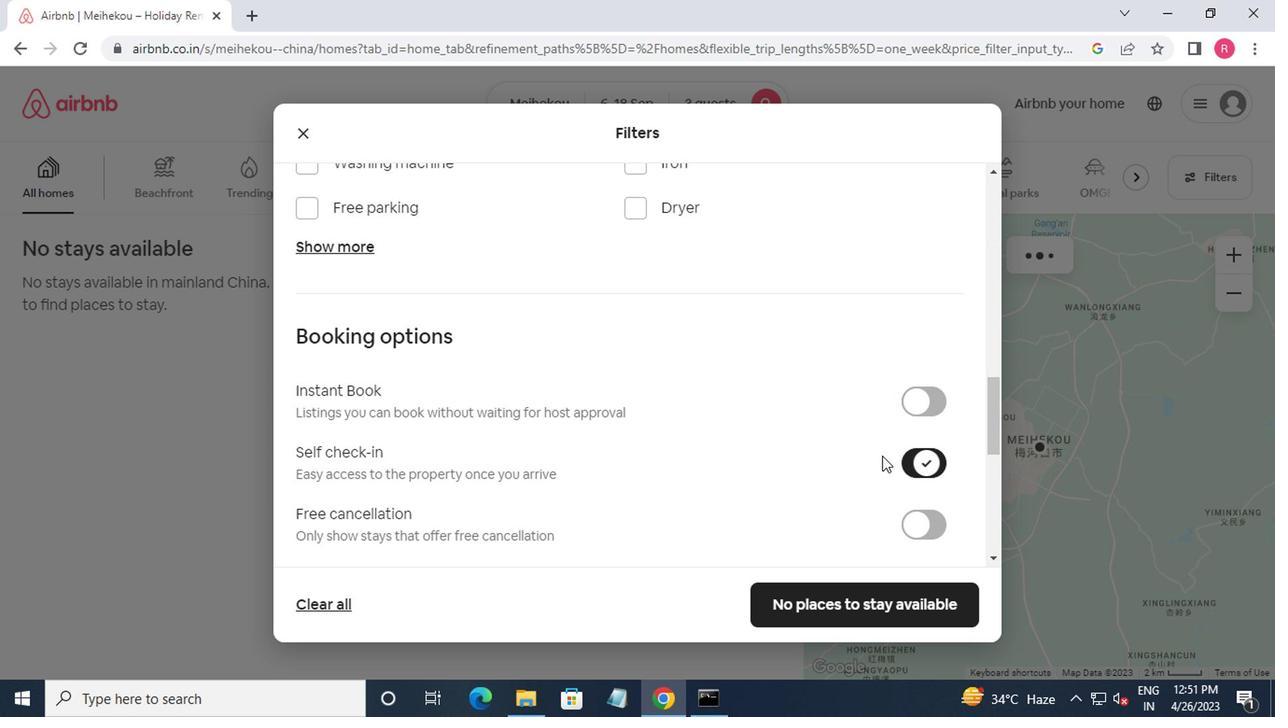 
Action: Mouse scrolled (870, 443) with delta (0, 0)
Screenshot: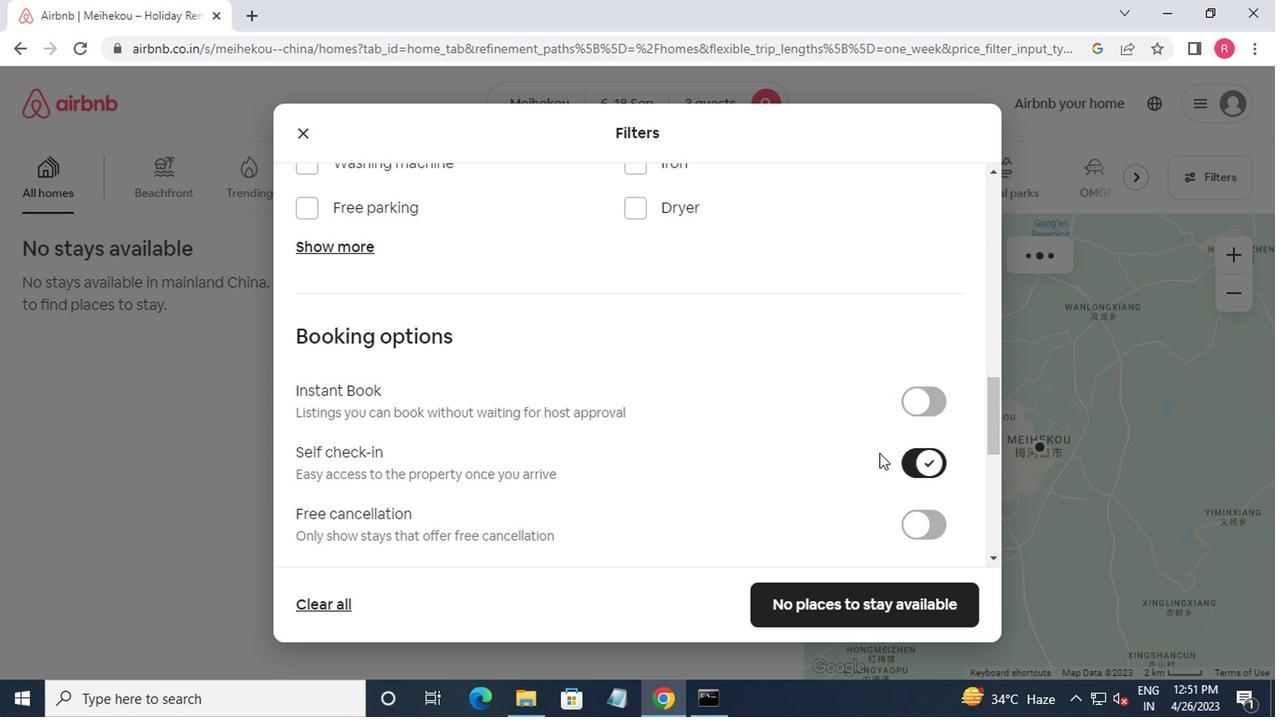 
Action: Mouse scrolled (870, 443) with delta (0, 0)
Screenshot: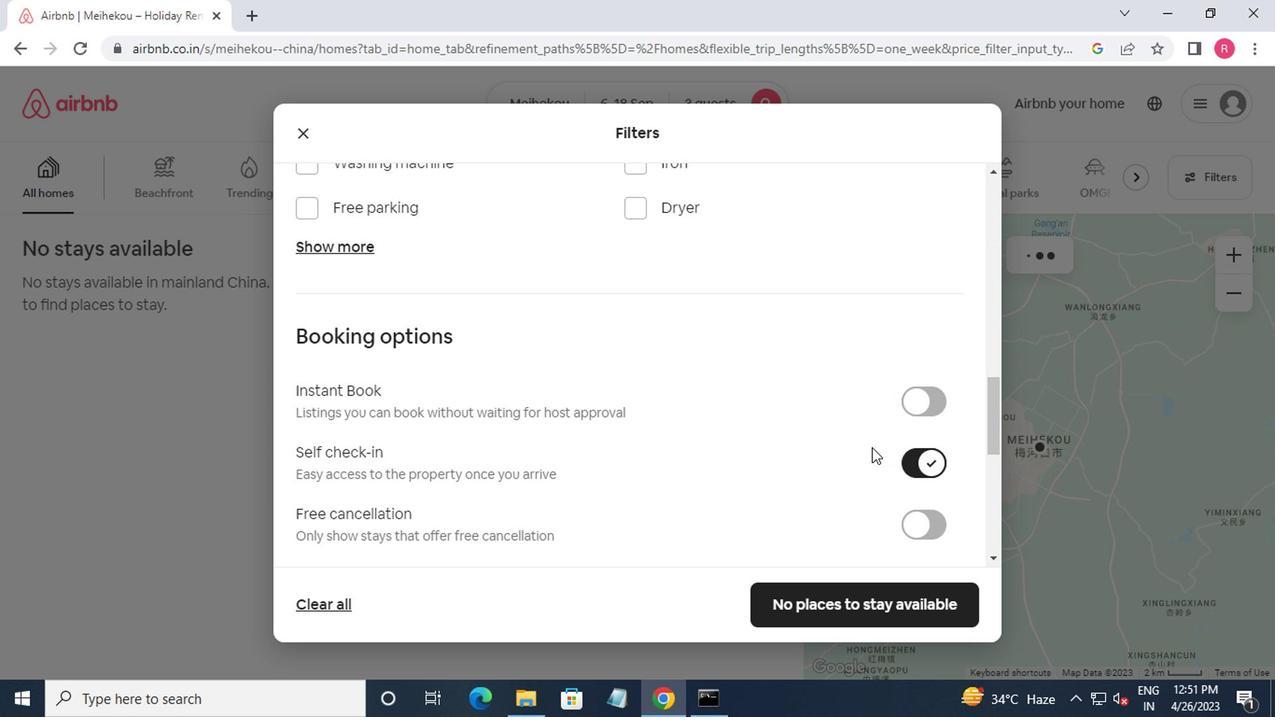 
Action: Mouse scrolled (870, 443) with delta (0, 0)
Screenshot: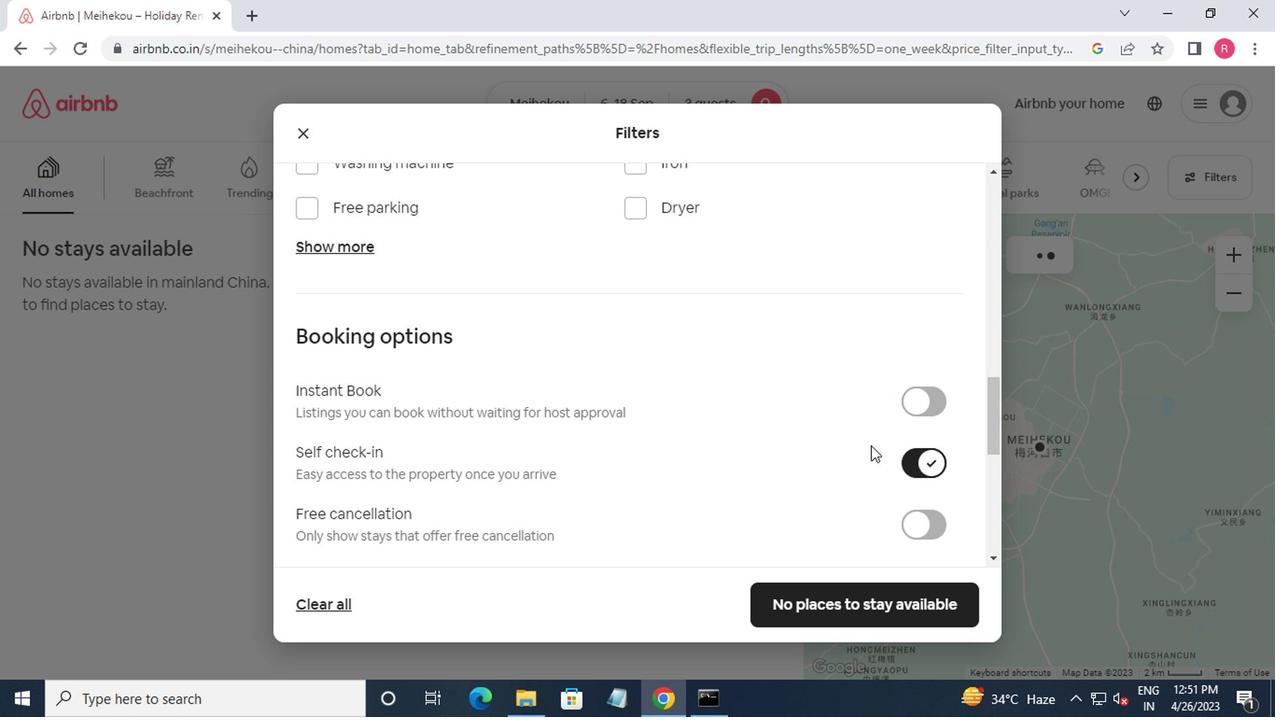 
Action: Mouse moved to (851, 443)
Screenshot: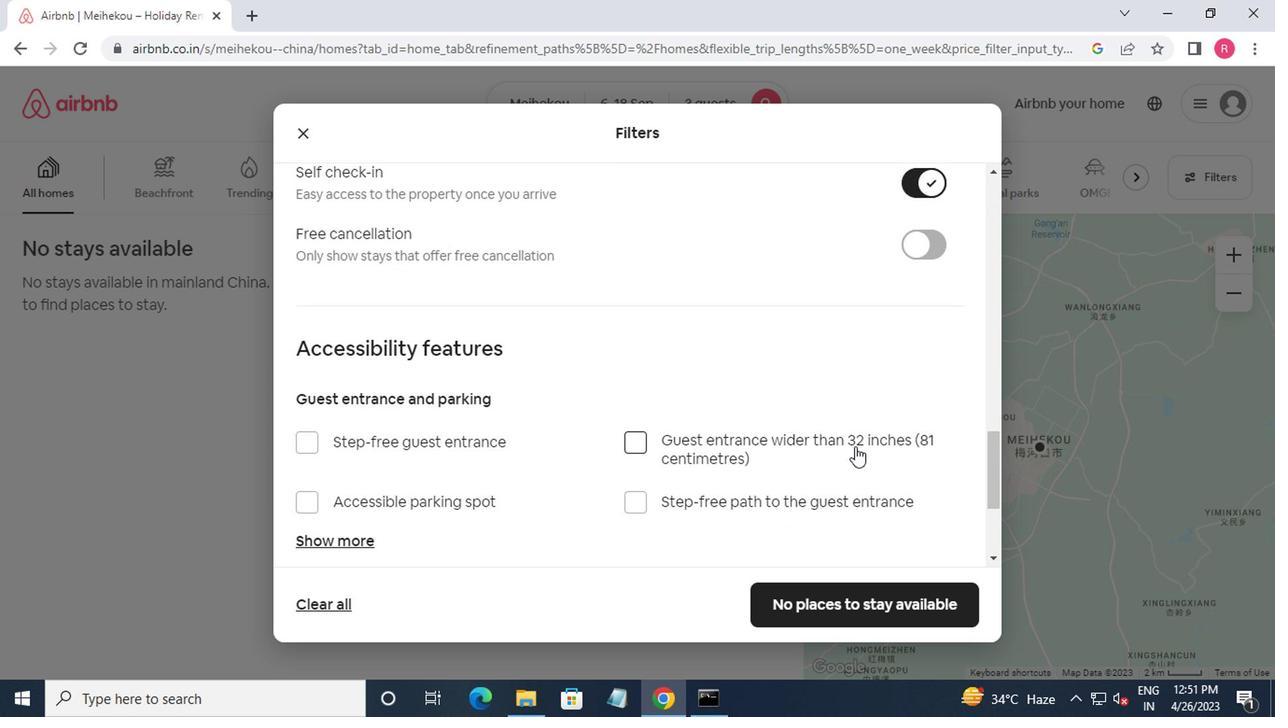 
Action: Mouse scrolled (851, 443) with delta (0, 0)
Screenshot: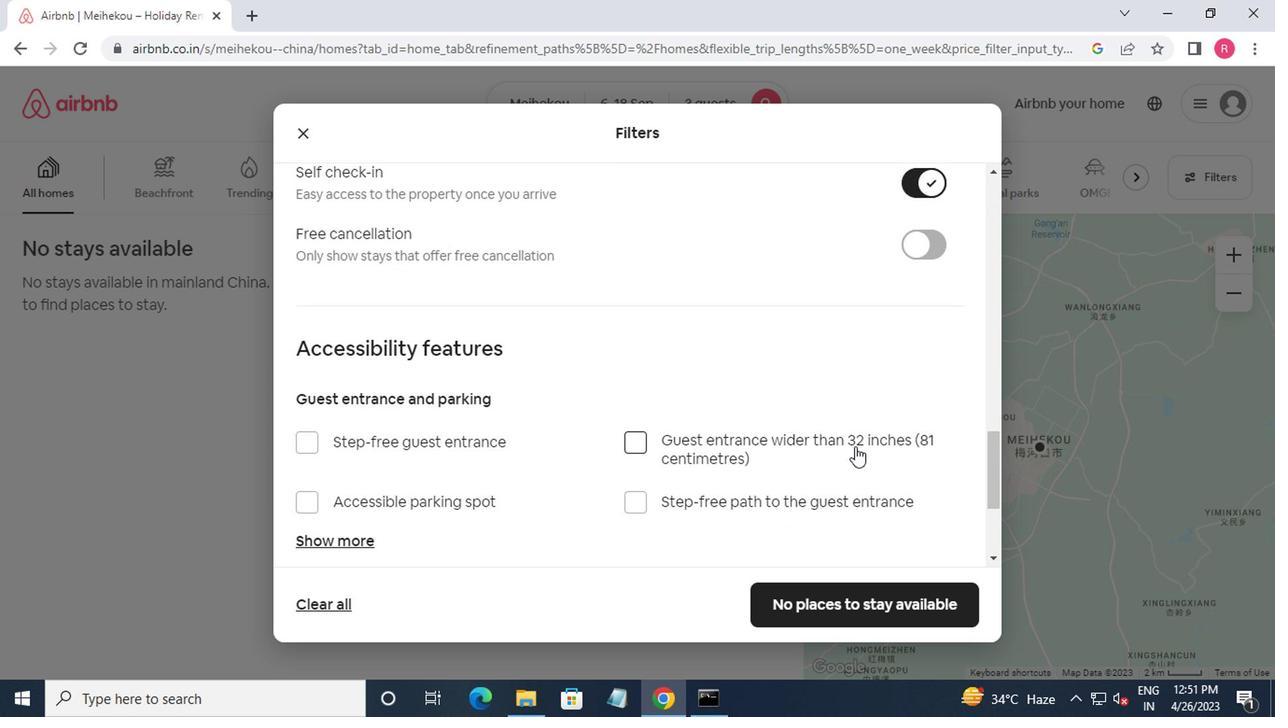 
Action: Mouse moved to (847, 443)
Screenshot: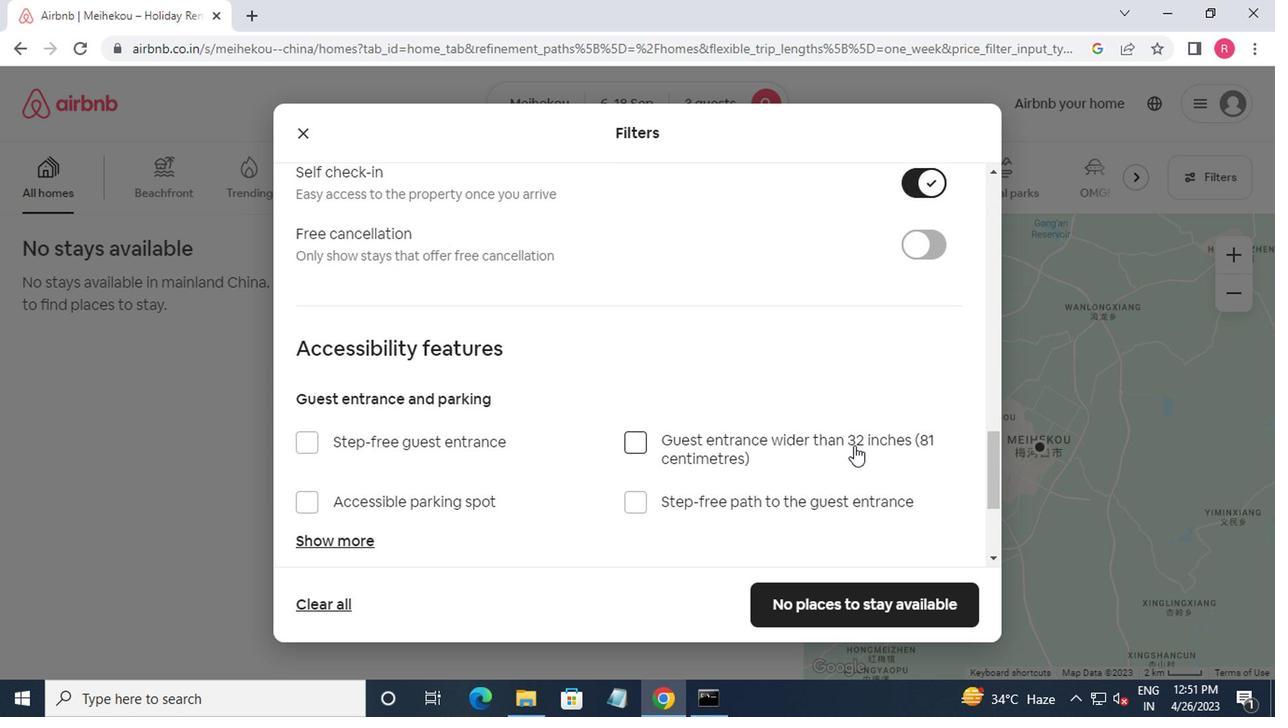 
Action: Mouse scrolled (847, 443) with delta (0, 0)
Screenshot: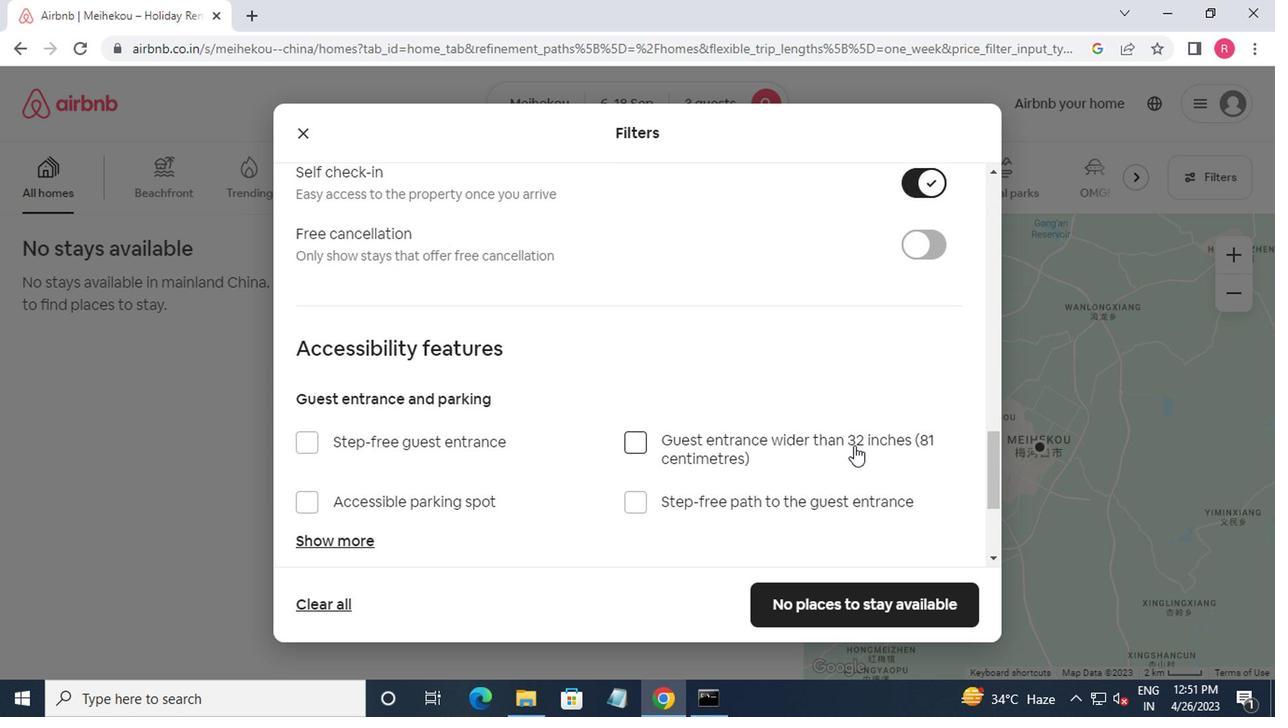 
Action: Mouse moved to (845, 444)
Screenshot: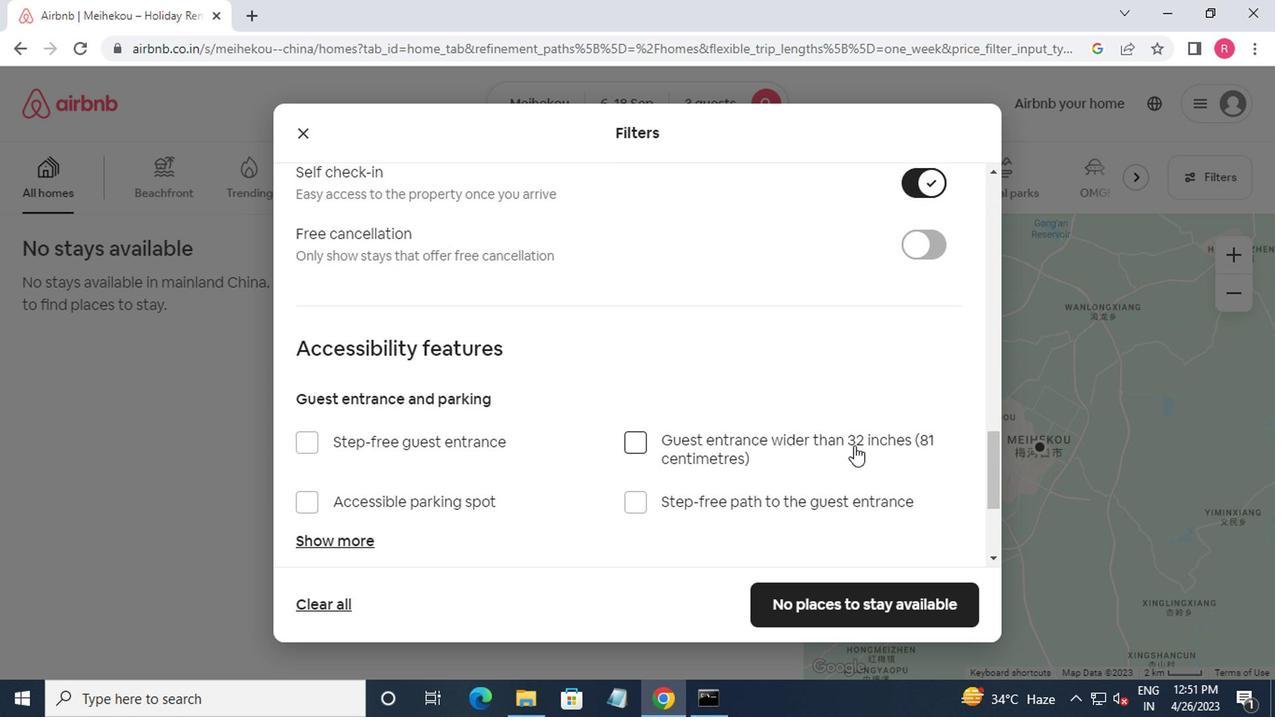 
Action: Mouse scrolled (845, 443) with delta (0, 0)
Screenshot: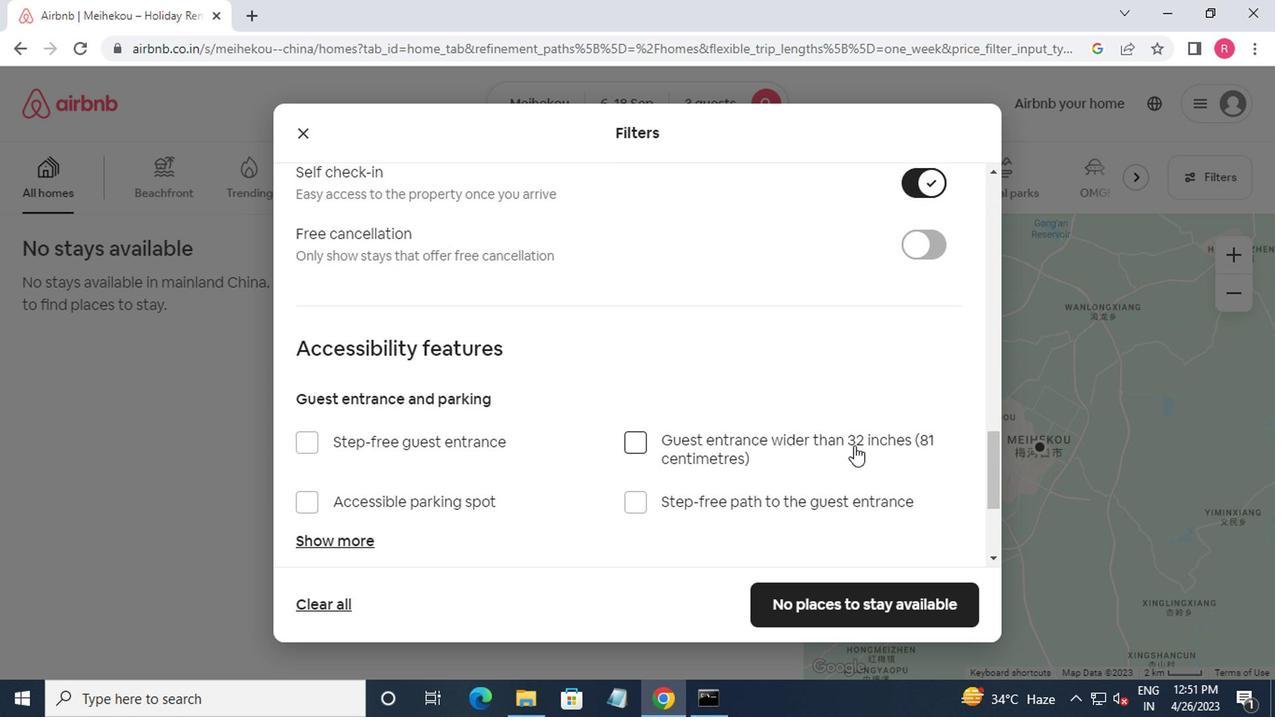 
Action: Mouse moved to (802, 503)
Screenshot: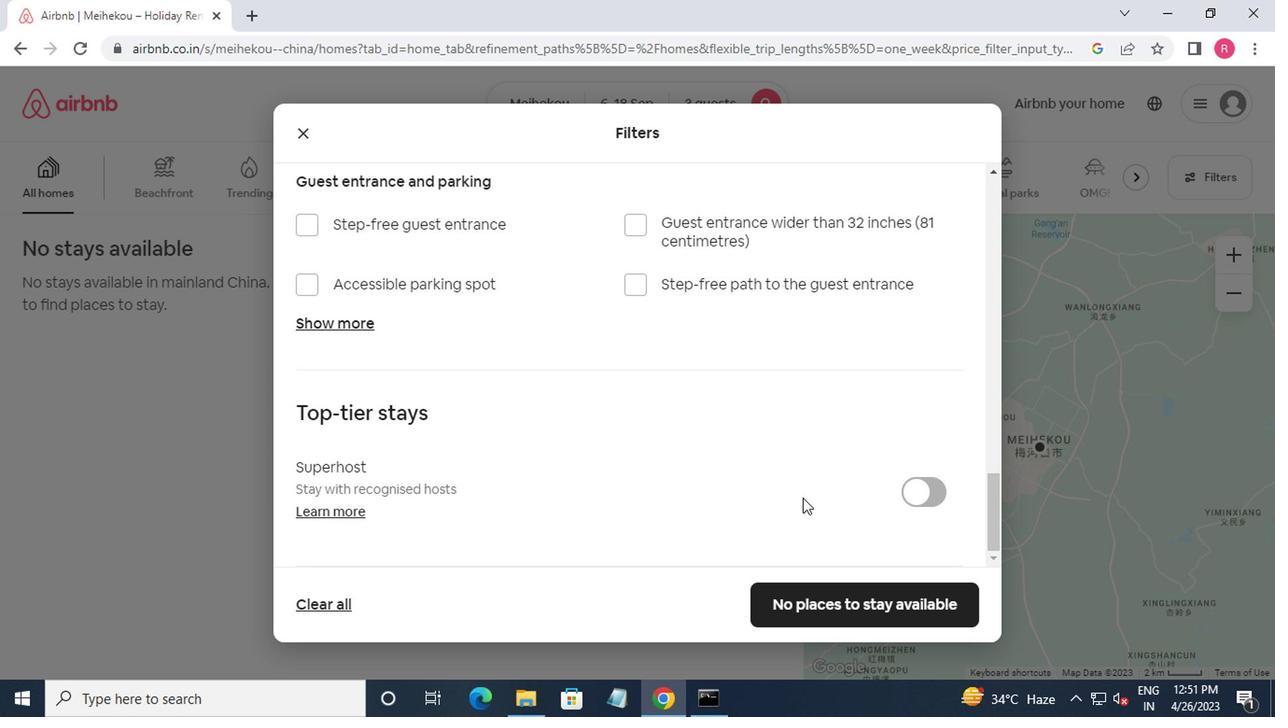 
Action: Mouse scrolled (802, 502) with delta (0, 0)
Screenshot: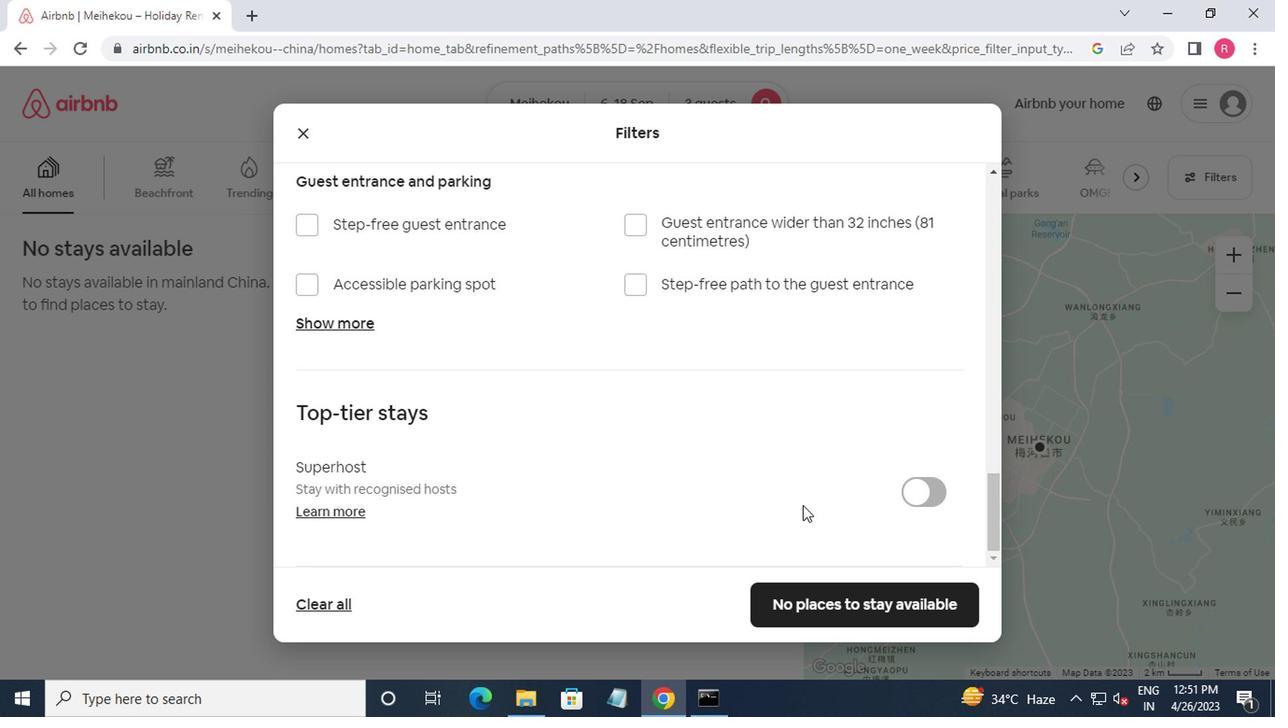
Action: Mouse scrolled (802, 502) with delta (0, 0)
Screenshot: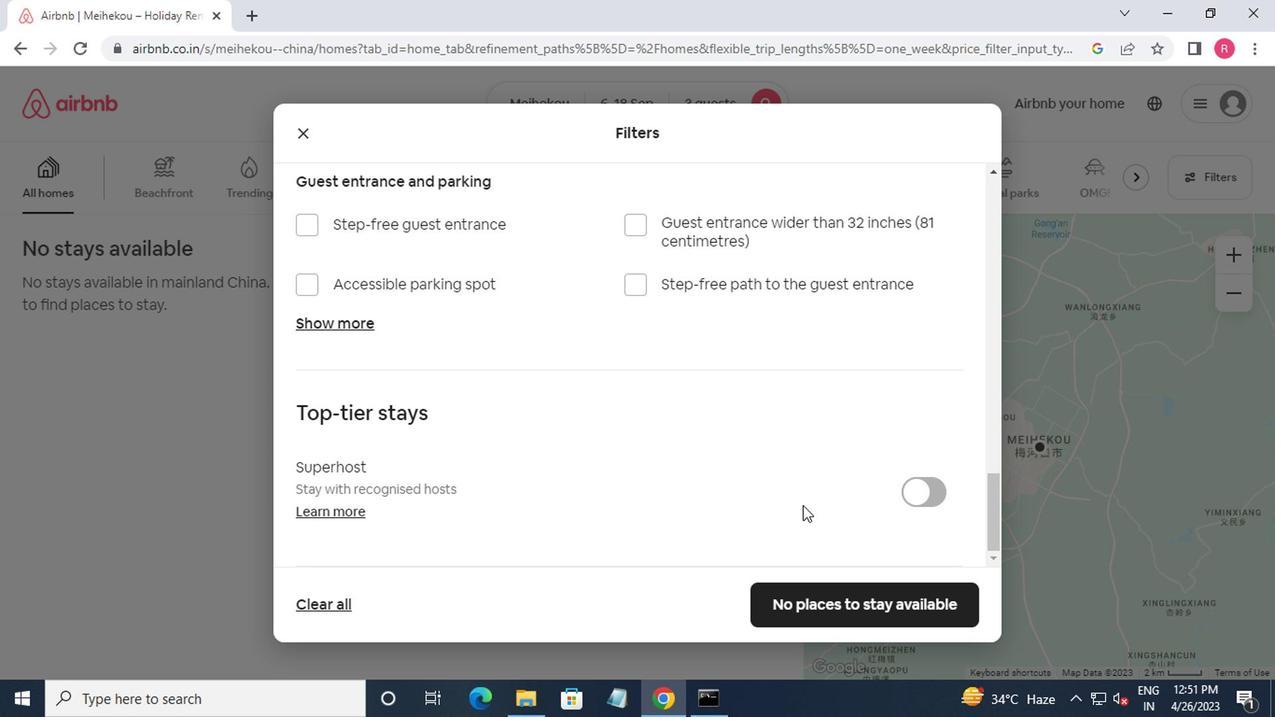 
Action: Mouse moved to (802, 592)
Screenshot: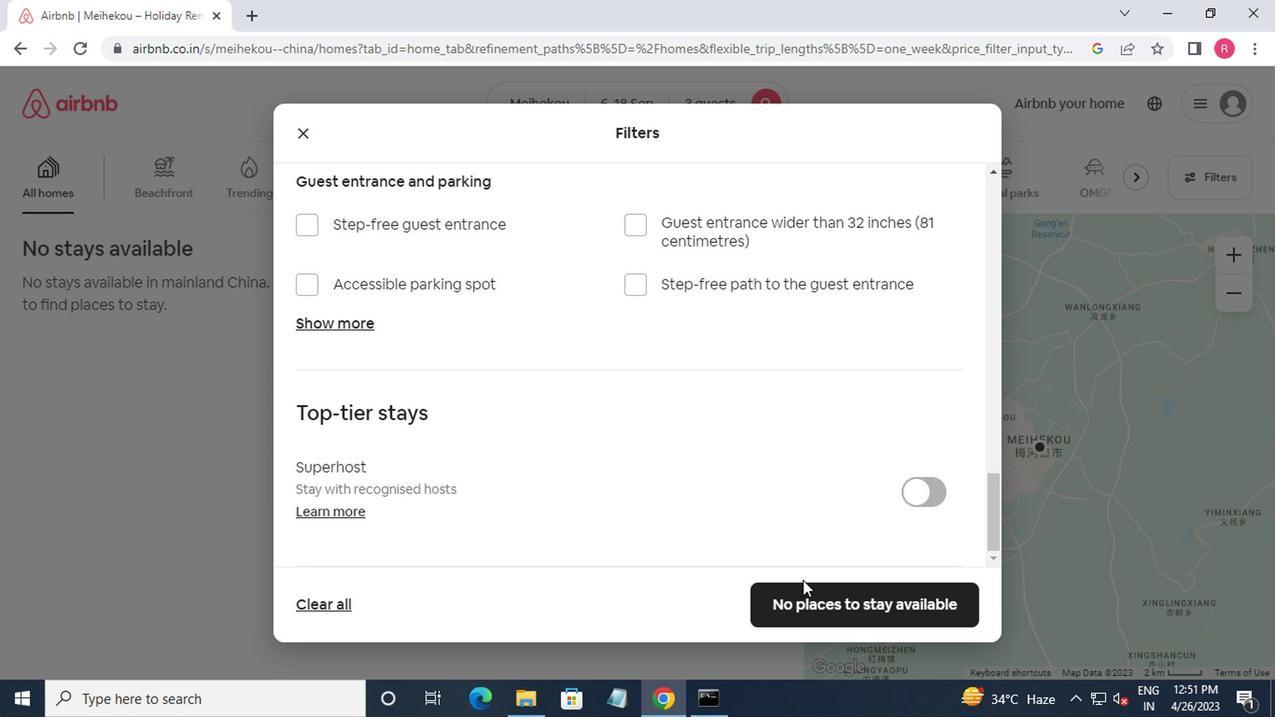 
Action: Mouse pressed left at (802, 592)
Screenshot: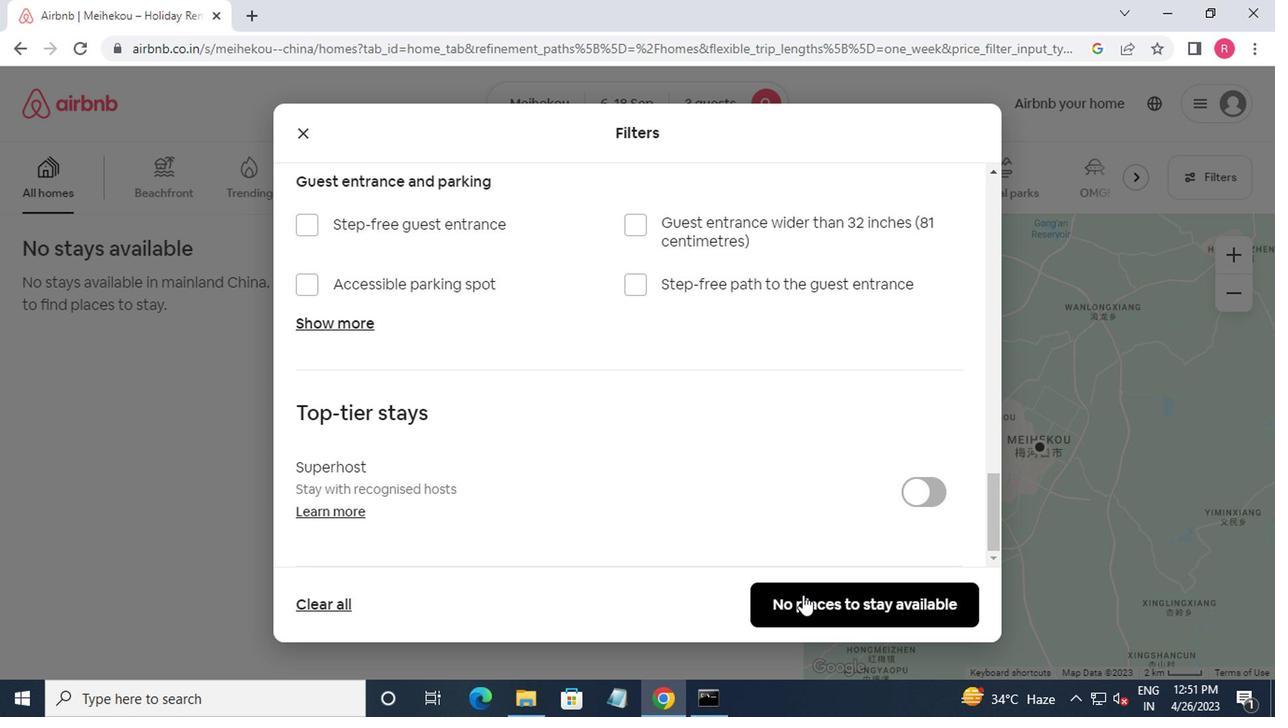 
Action: Mouse moved to (793, 587)
Screenshot: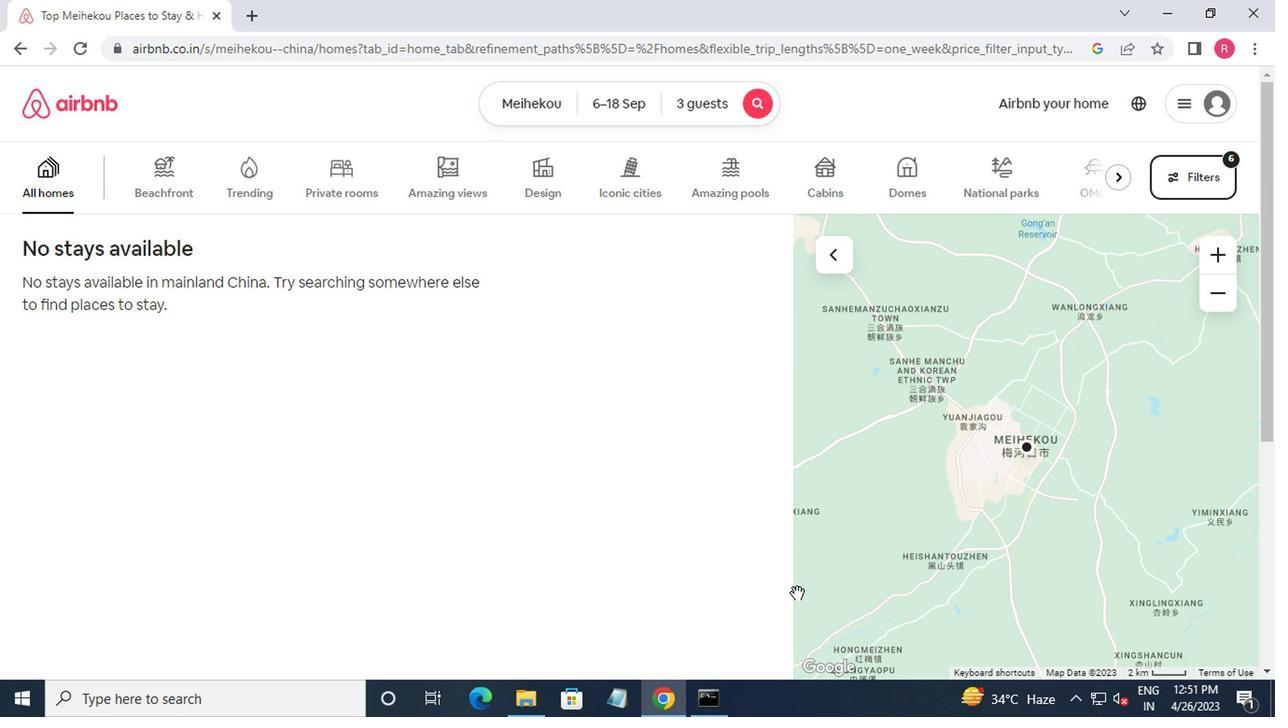 
